 Task: Find connections with filter location Blackheath with filter topic #job with filter profile language German with filter current company Tata CLiQ with filter school Agriculture Technology Jobs with filter industry Nonresidential Building Construction with filter service category Homeowners Insurance with filter keywords title Sales Analyst
Action: Mouse moved to (162, 235)
Screenshot: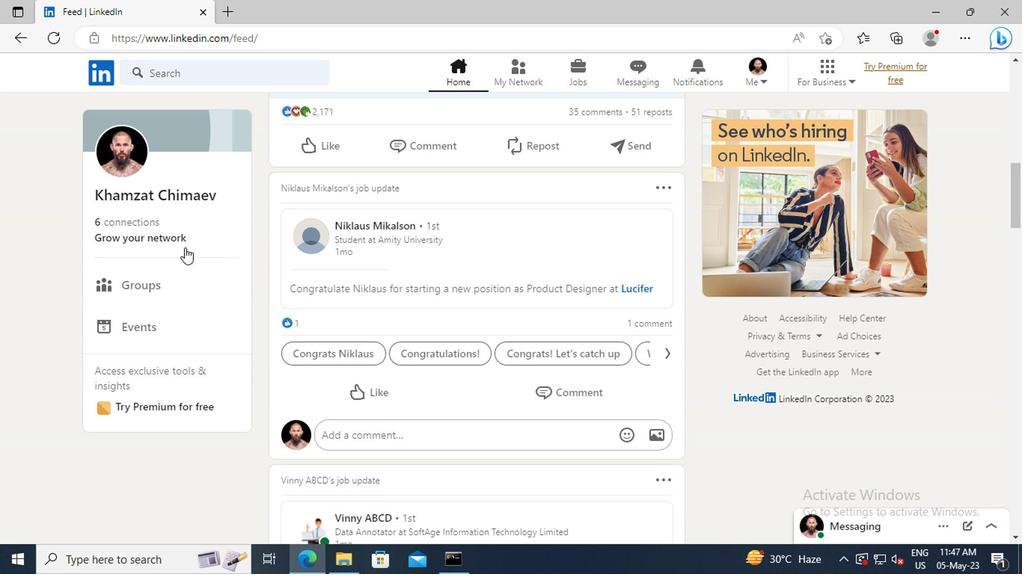 
Action: Mouse pressed left at (162, 235)
Screenshot: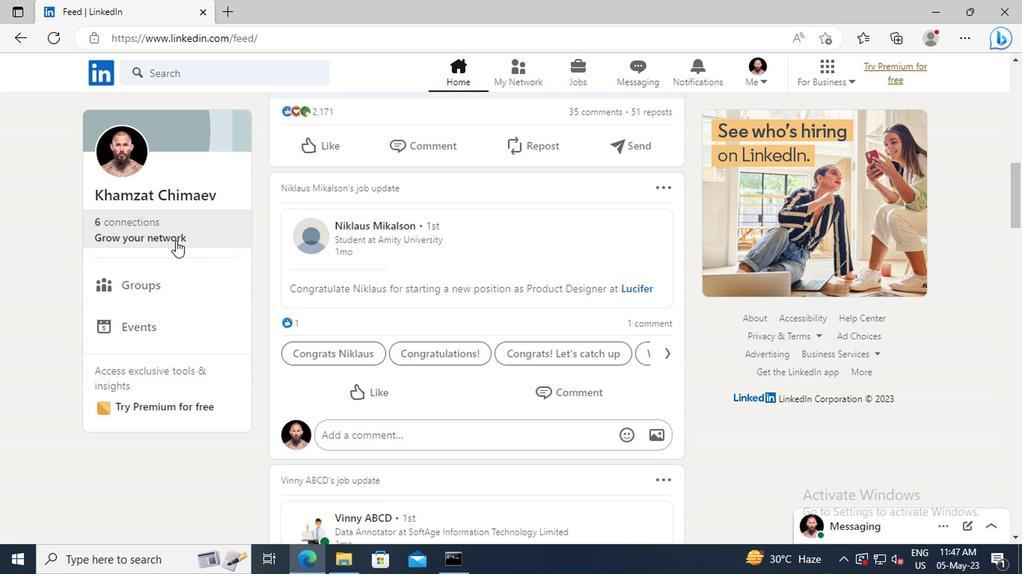 
Action: Mouse moved to (155, 158)
Screenshot: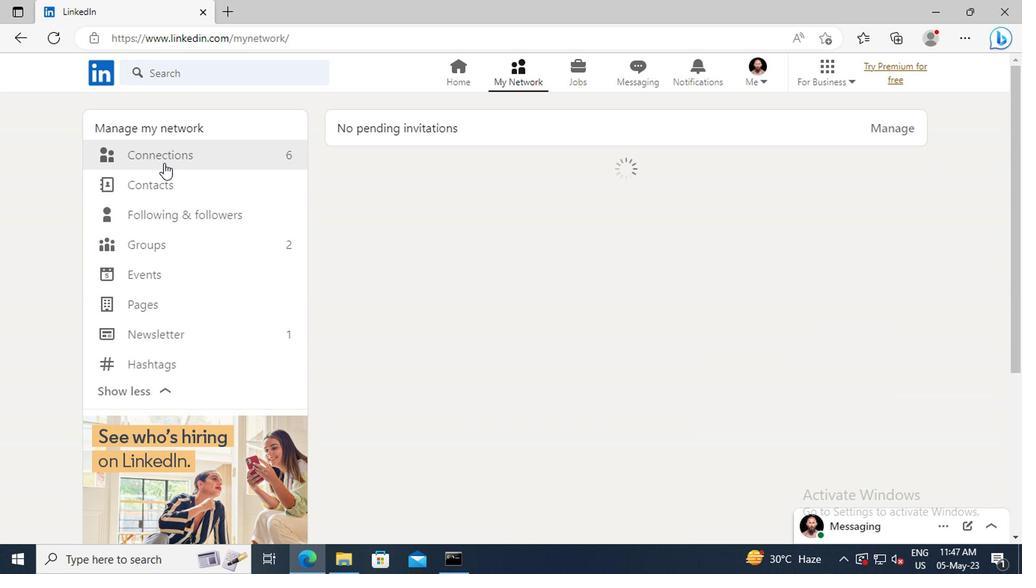 
Action: Mouse pressed left at (155, 158)
Screenshot: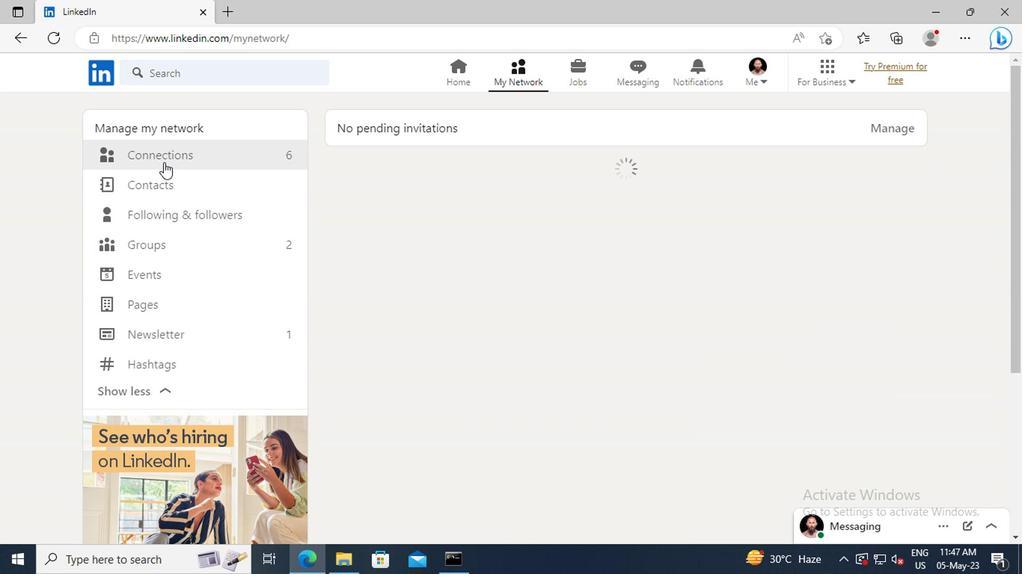 
Action: Mouse moved to (620, 161)
Screenshot: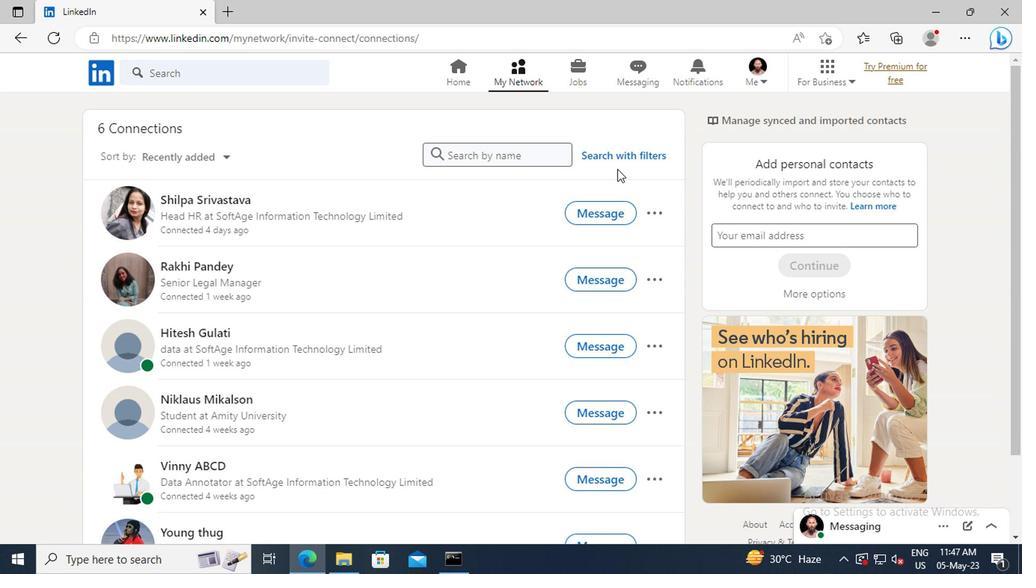 
Action: Mouse pressed left at (620, 161)
Screenshot: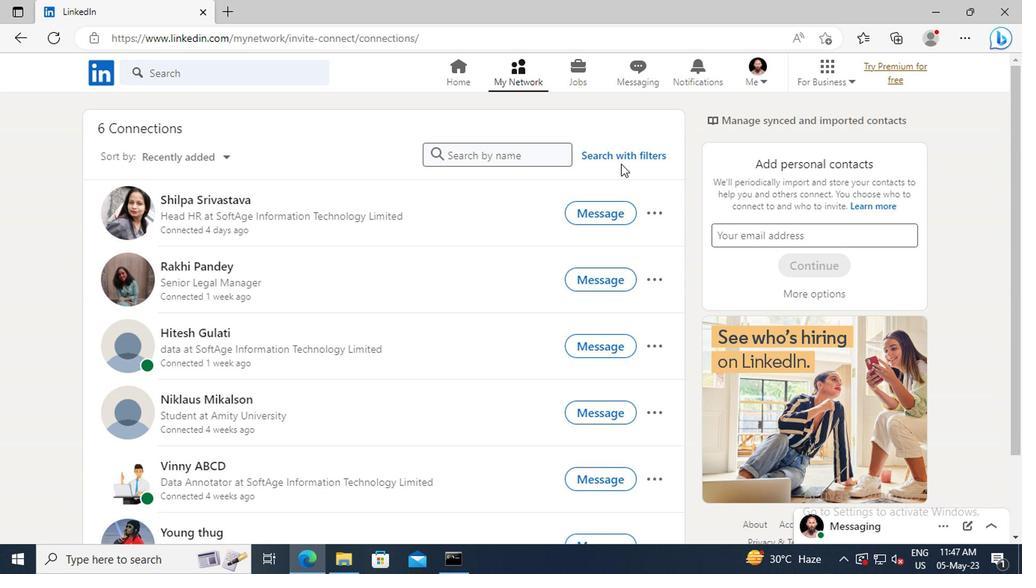 
Action: Mouse moved to (567, 116)
Screenshot: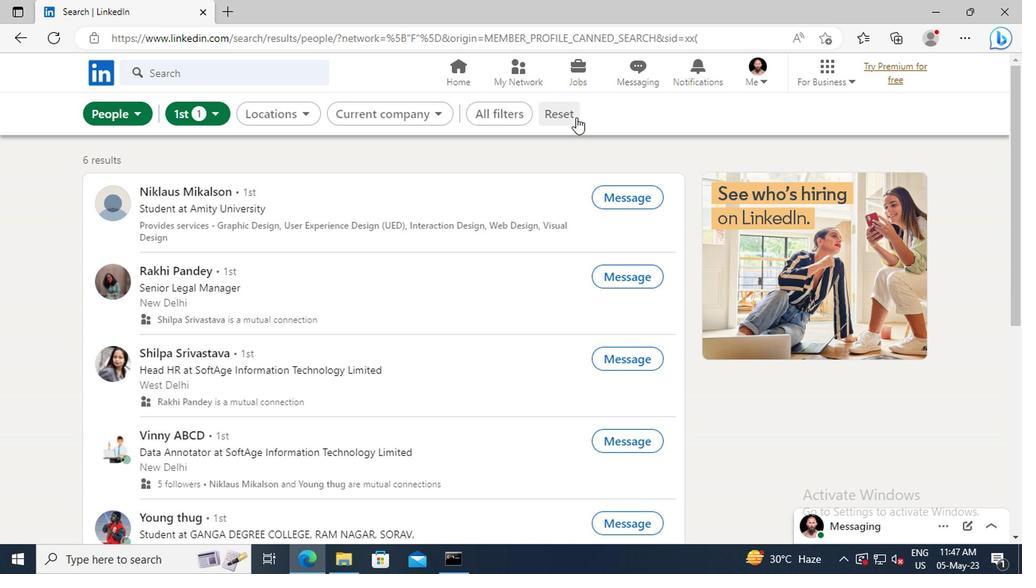 
Action: Mouse pressed left at (567, 116)
Screenshot: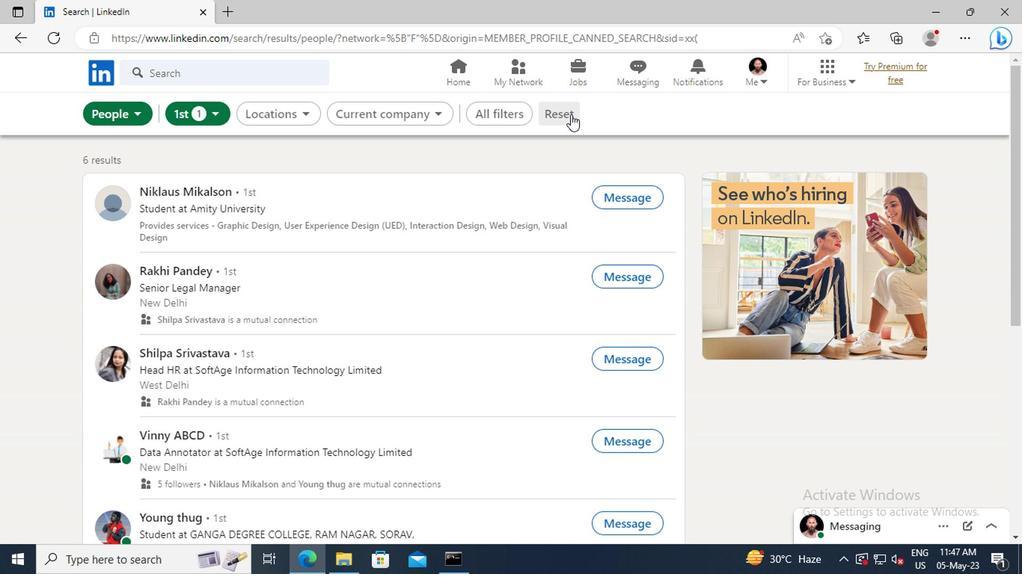 
Action: Mouse moved to (531, 114)
Screenshot: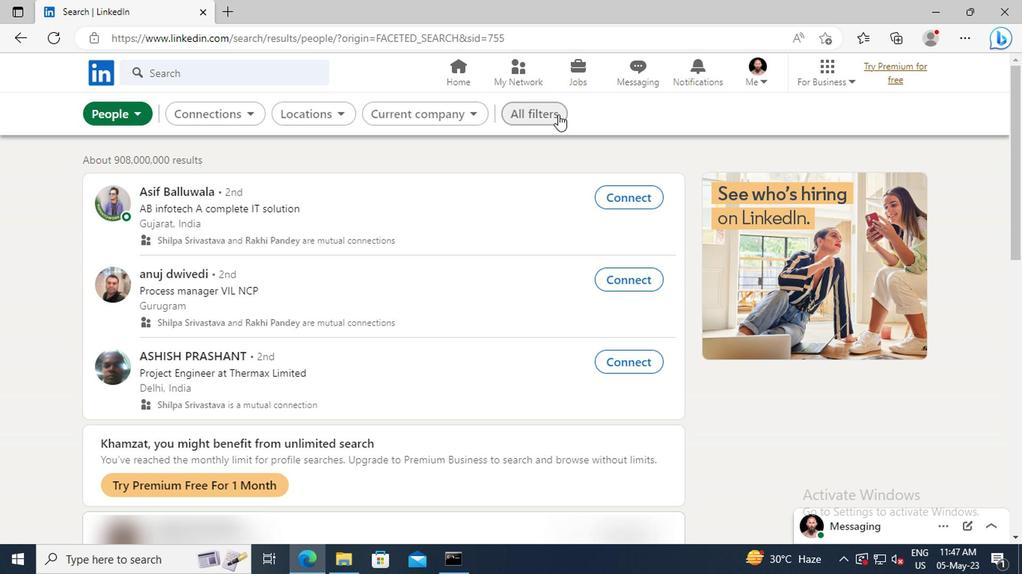 
Action: Mouse pressed left at (531, 114)
Screenshot: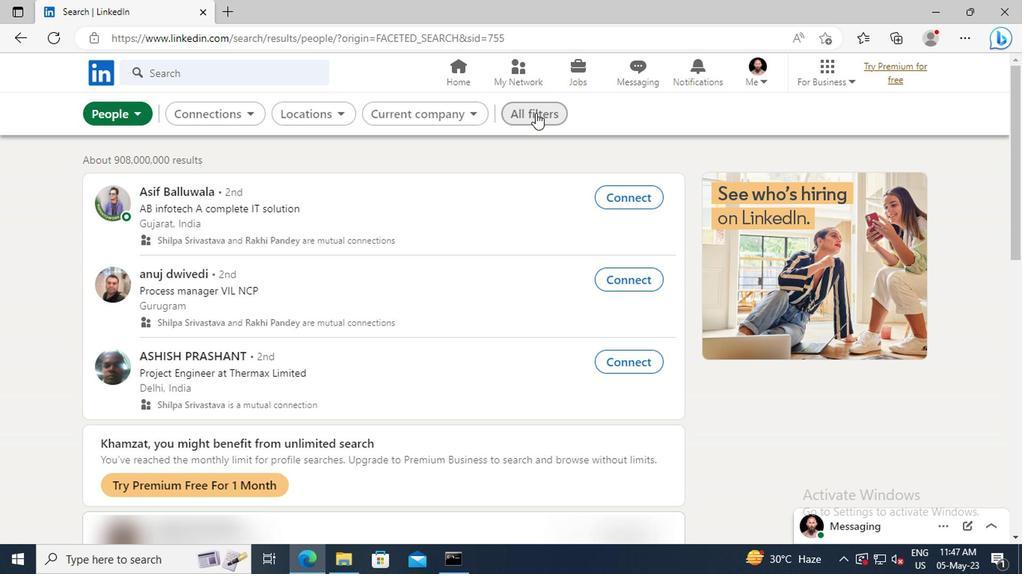 
Action: Mouse moved to (816, 281)
Screenshot: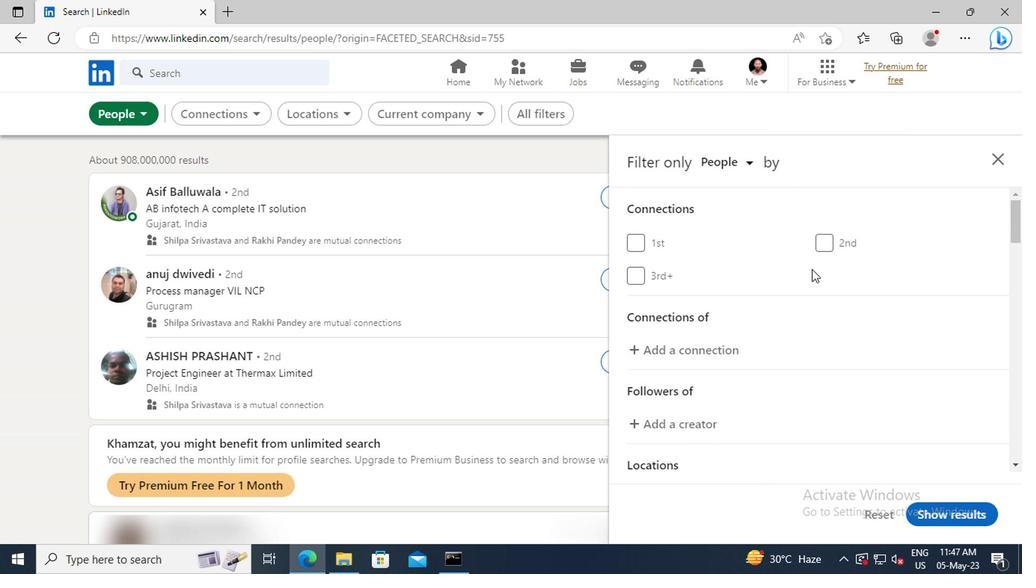 
Action: Mouse scrolled (816, 280) with delta (0, 0)
Screenshot: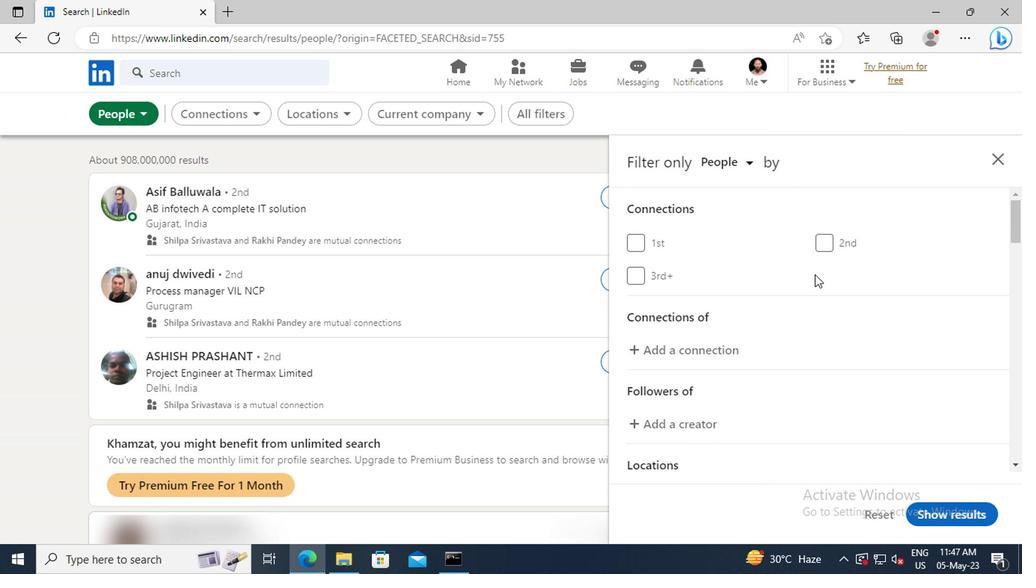 
Action: Mouse scrolled (816, 280) with delta (0, 0)
Screenshot: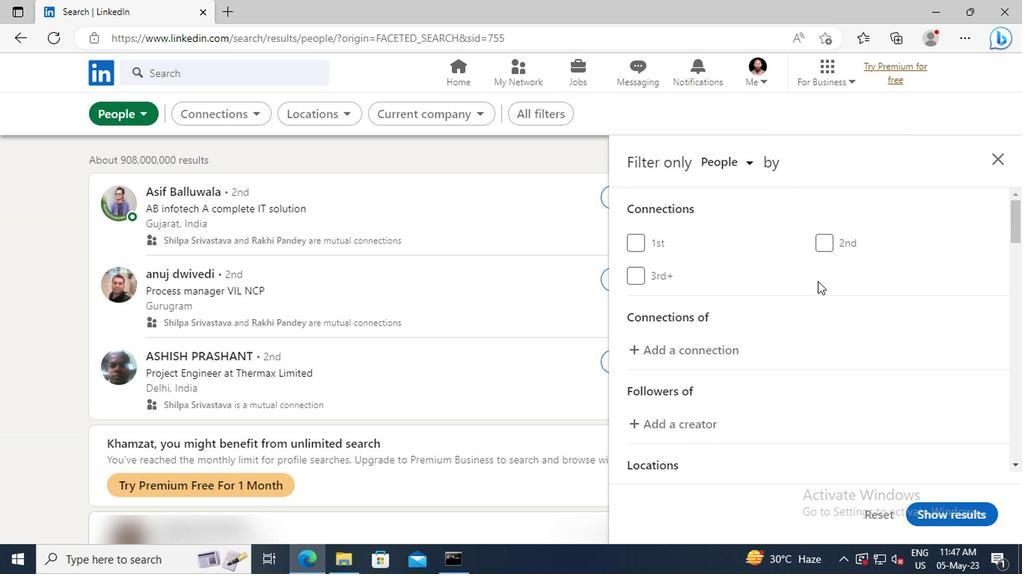
Action: Mouse scrolled (816, 280) with delta (0, 0)
Screenshot: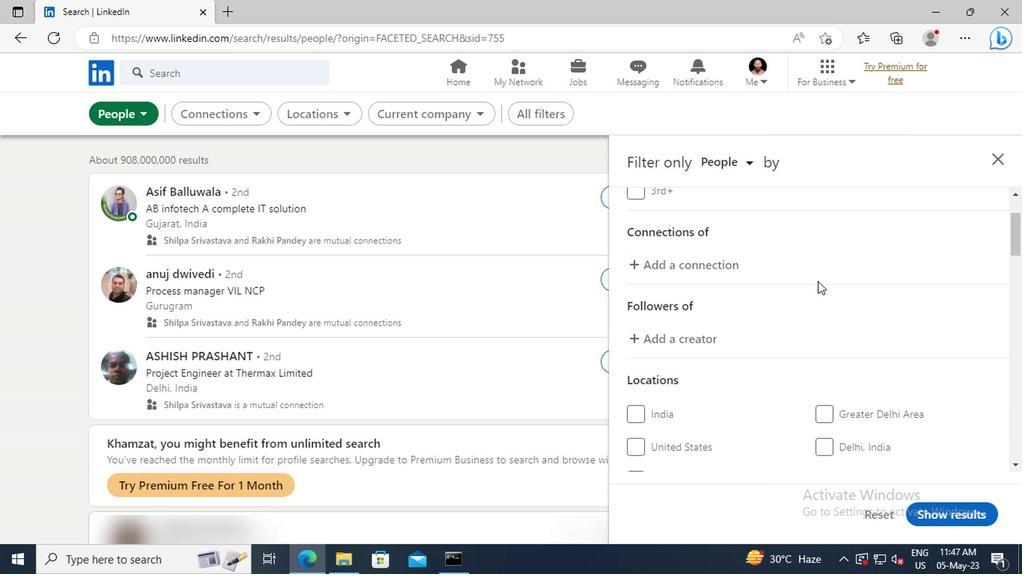 
Action: Mouse scrolled (816, 280) with delta (0, 0)
Screenshot: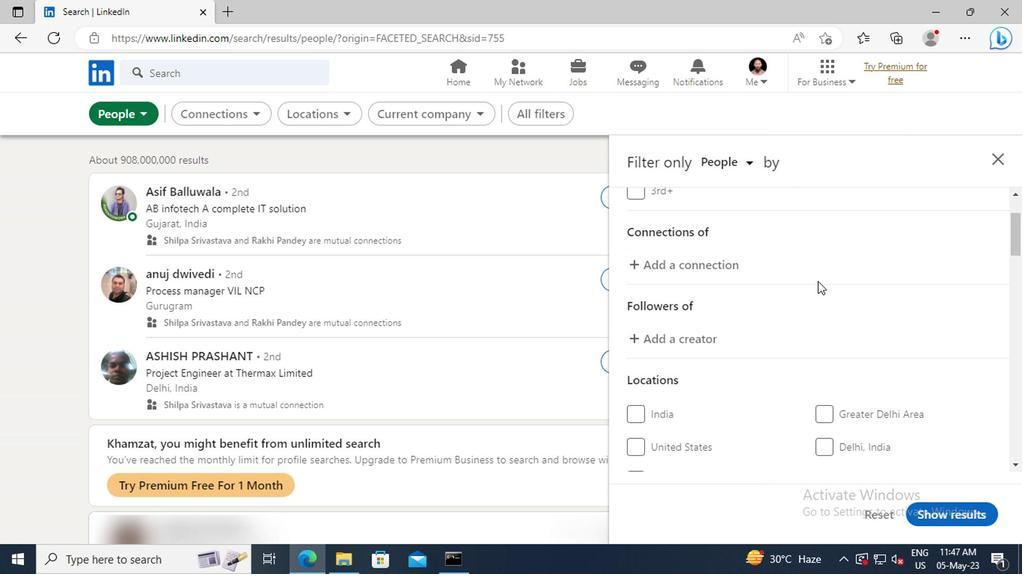 
Action: Mouse scrolled (816, 280) with delta (0, 0)
Screenshot: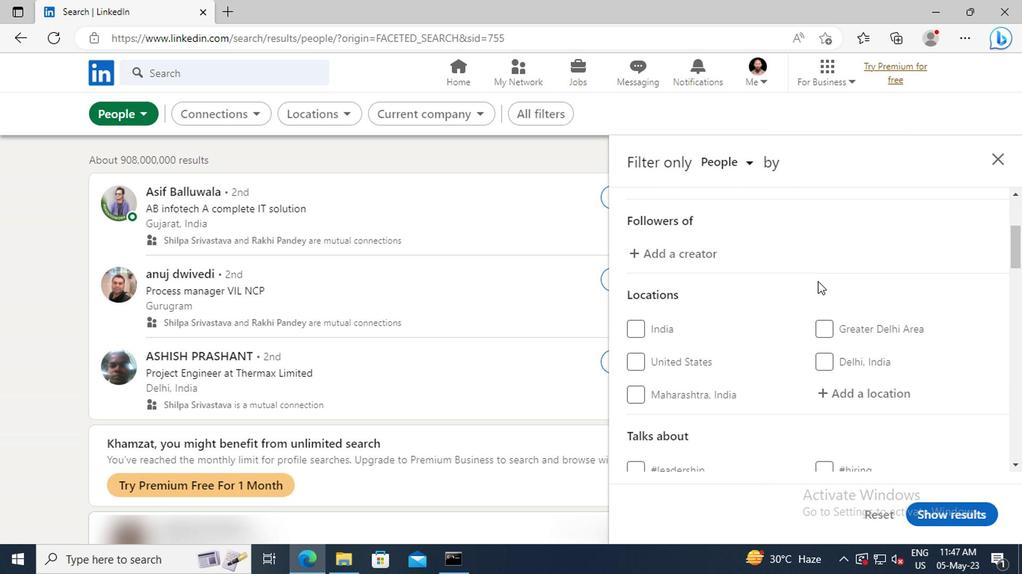 
Action: Mouse scrolled (816, 280) with delta (0, 0)
Screenshot: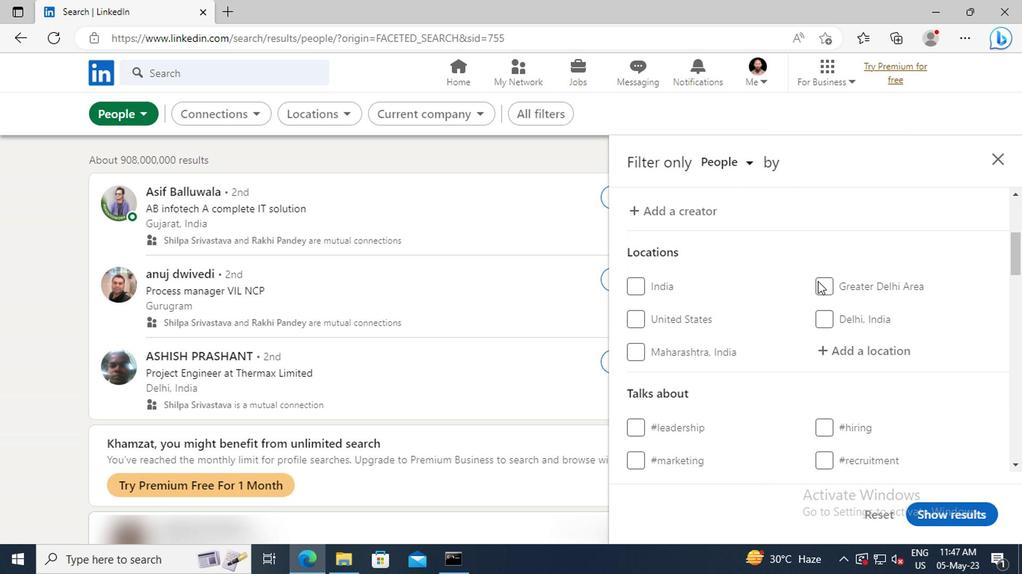 
Action: Mouse moved to (832, 309)
Screenshot: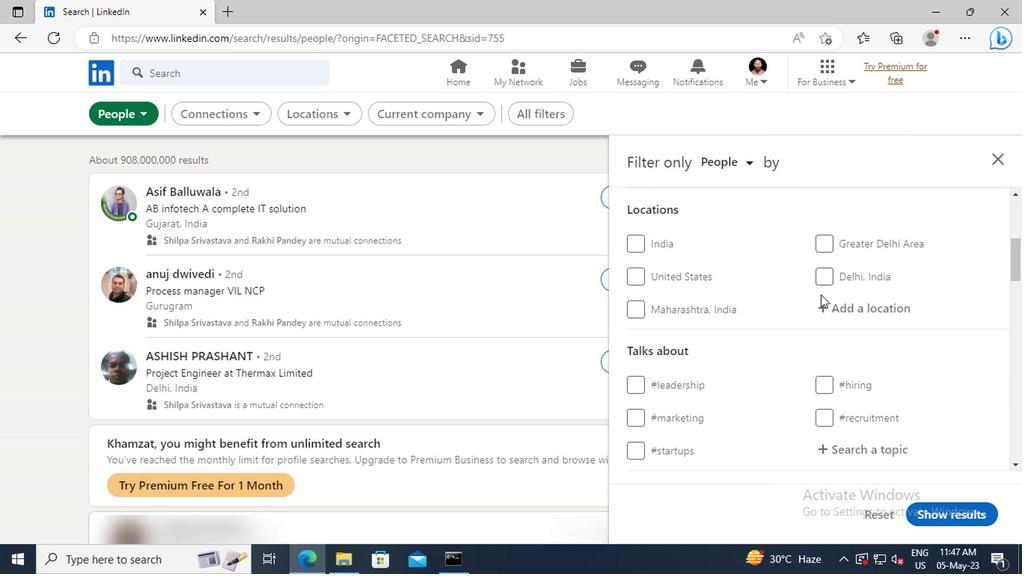 
Action: Mouse pressed left at (832, 309)
Screenshot: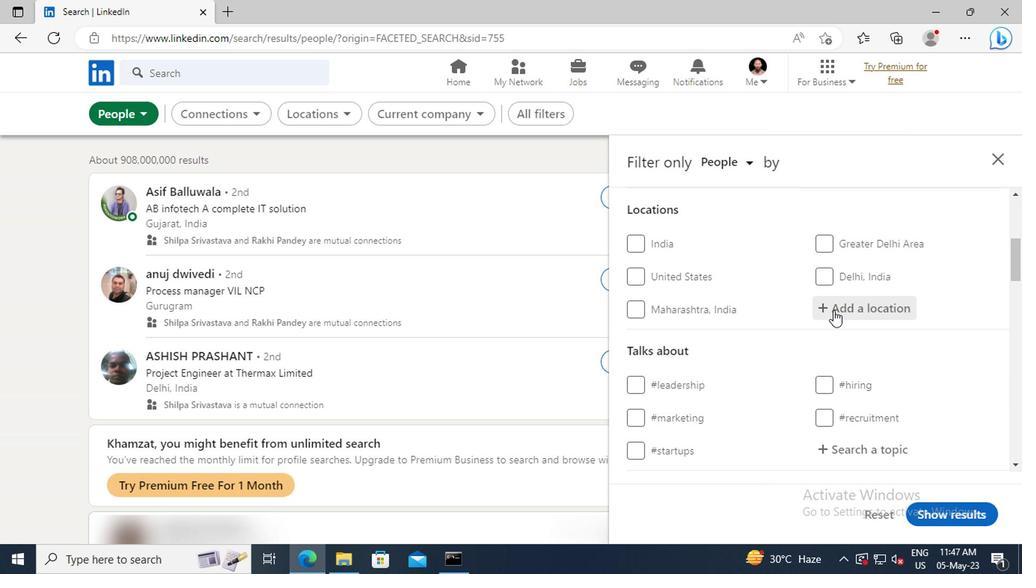
Action: Key pressed <Key.shift>BLACKHEATH
Screenshot: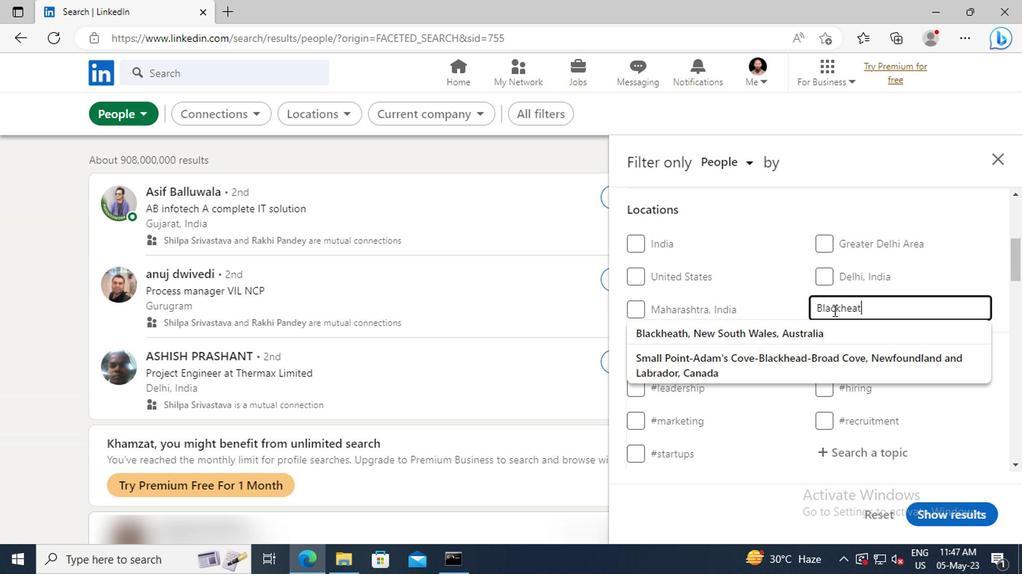 
Action: Mouse moved to (834, 324)
Screenshot: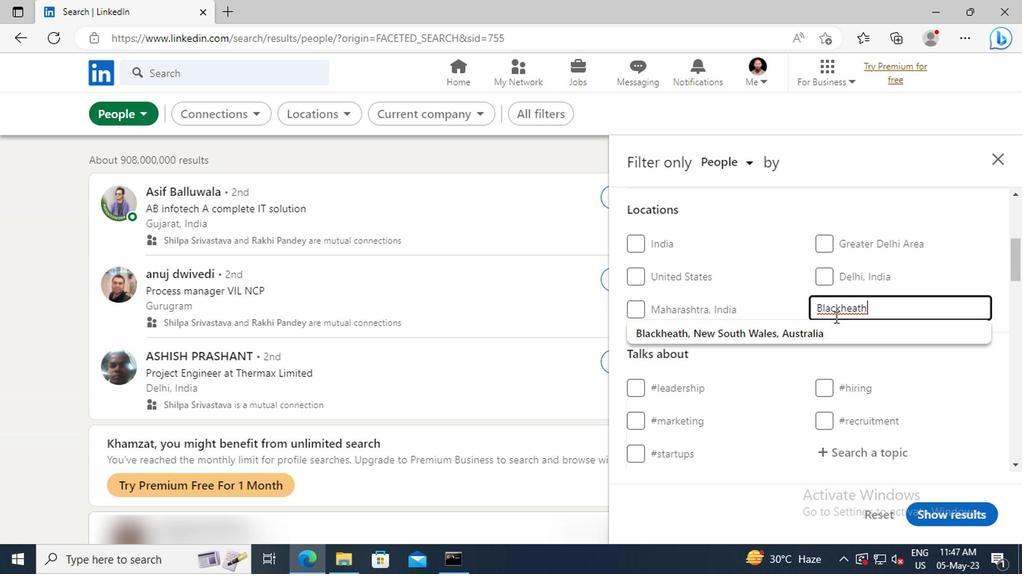 
Action: Mouse pressed left at (834, 324)
Screenshot: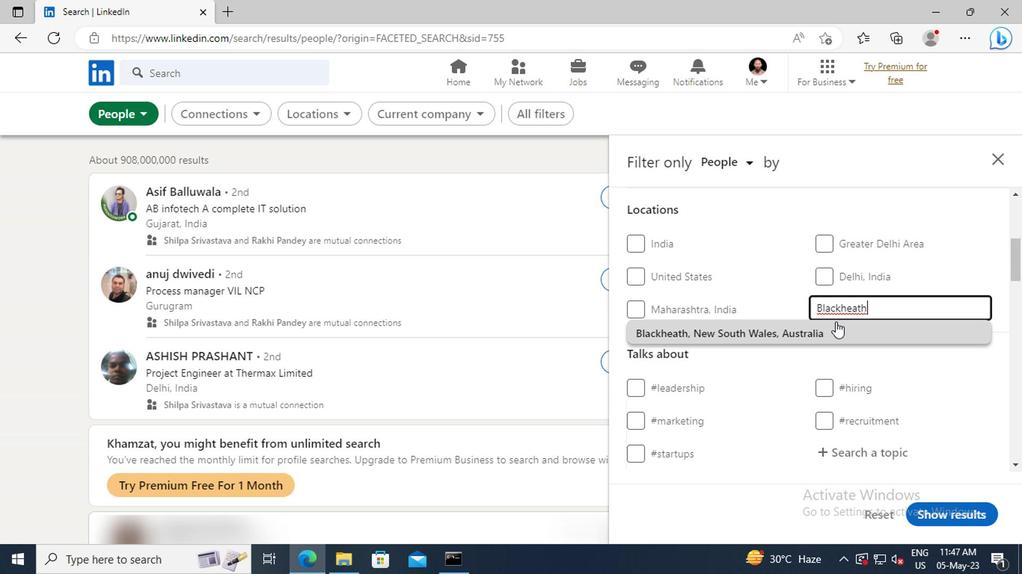 
Action: Mouse scrolled (834, 324) with delta (0, 0)
Screenshot: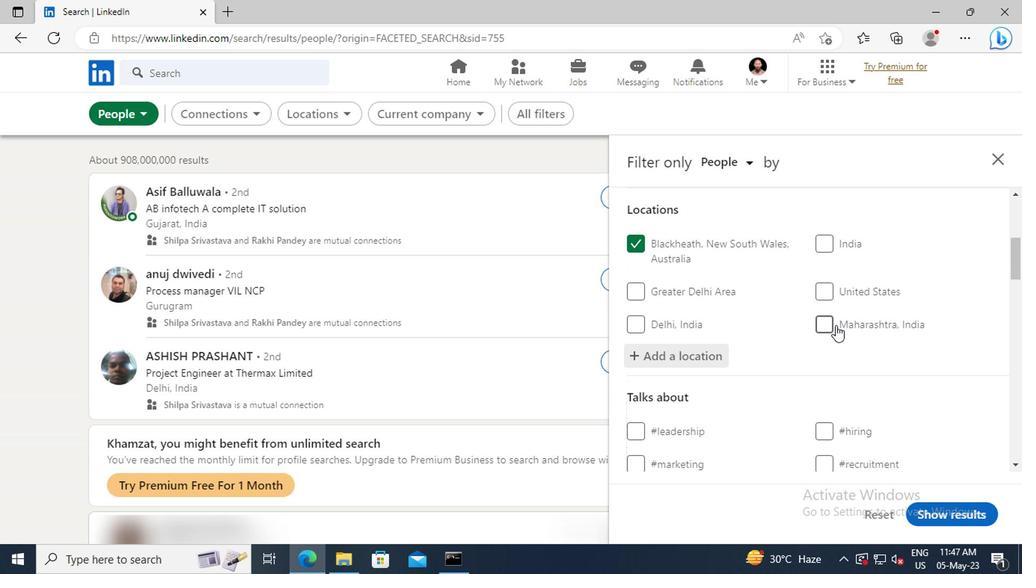 
Action: Mouse scrolled (834, 324) with delta (0, 0)
Screenshot: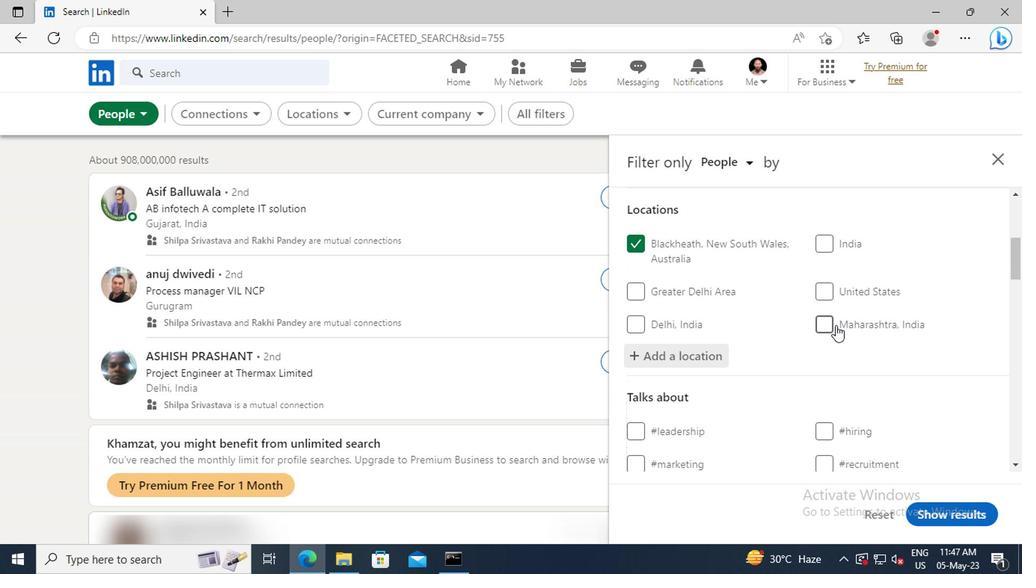 
Action: Mouse scrolled (834, 324) with delta (0, 0)
Screenshot: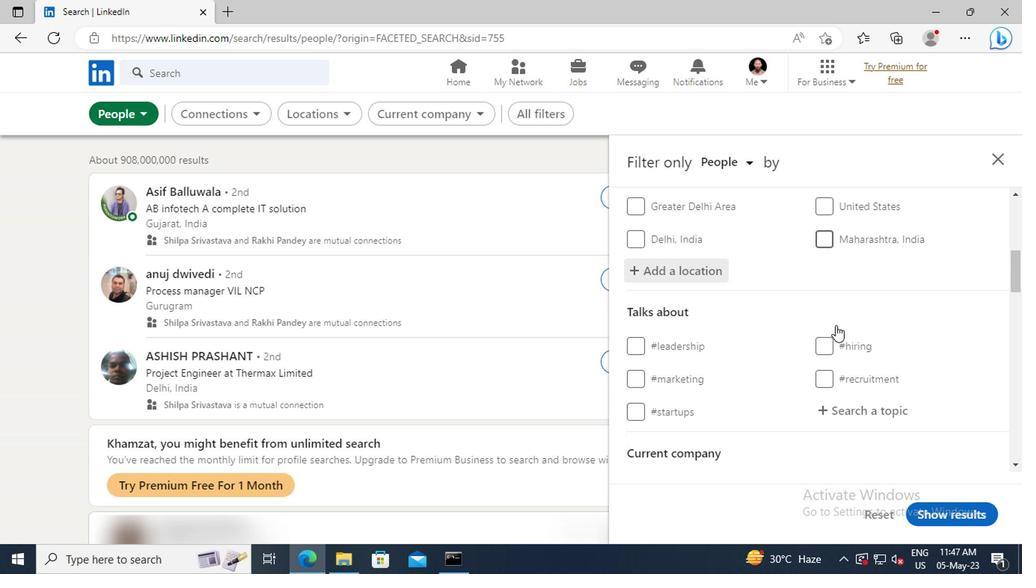 
Action: Mouse scrolled (834, 324) with delta (0, 0)
Screenshot: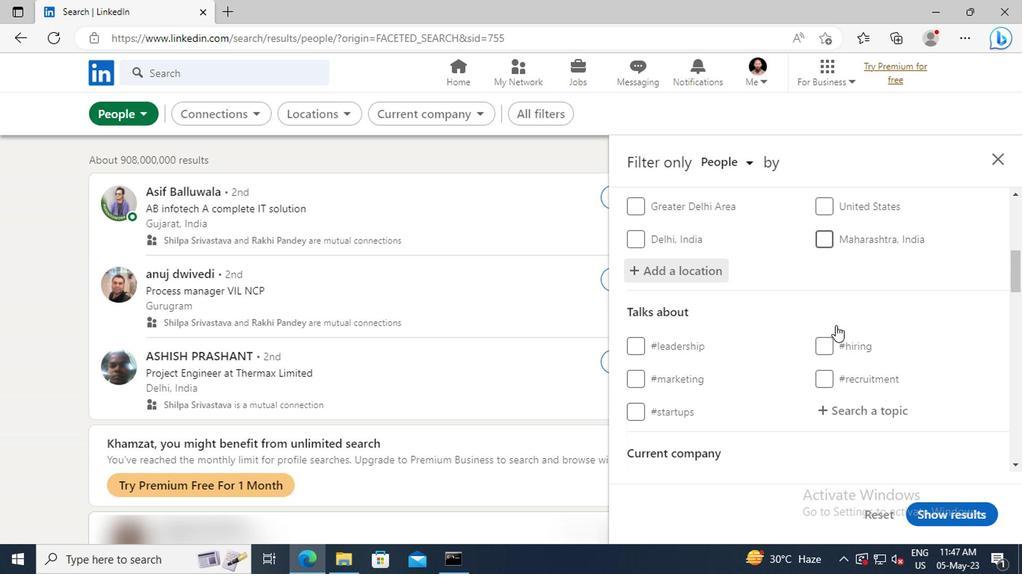 
Action: Mouse moved to (839, 326)
Screenshot: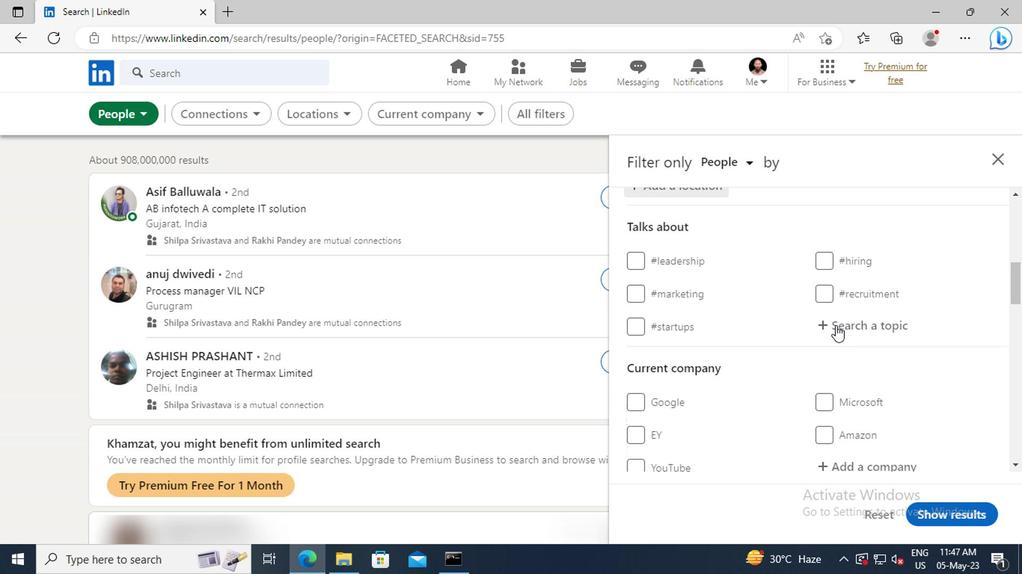 
Action: Mouse pressed left at (839, 326)
Screenshot: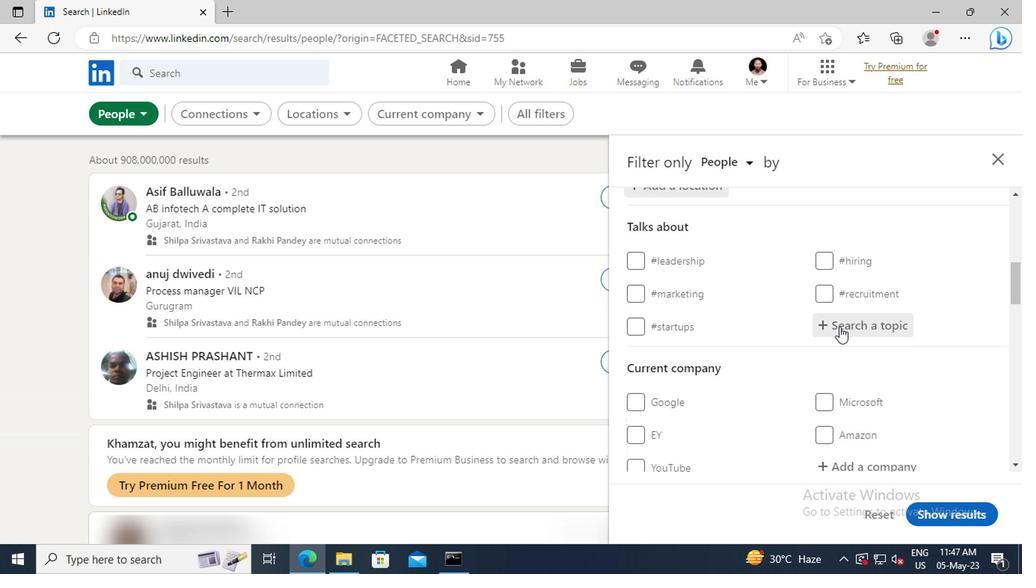
Action: Key pressed JOB
Screenshot: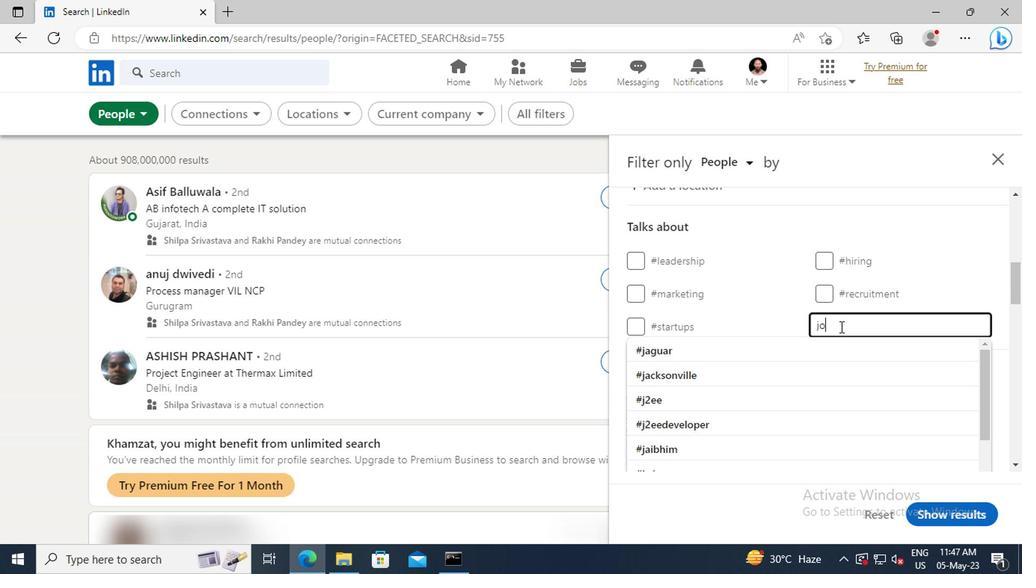 
Action: Mouse moved to (839, 346)
Screenshot: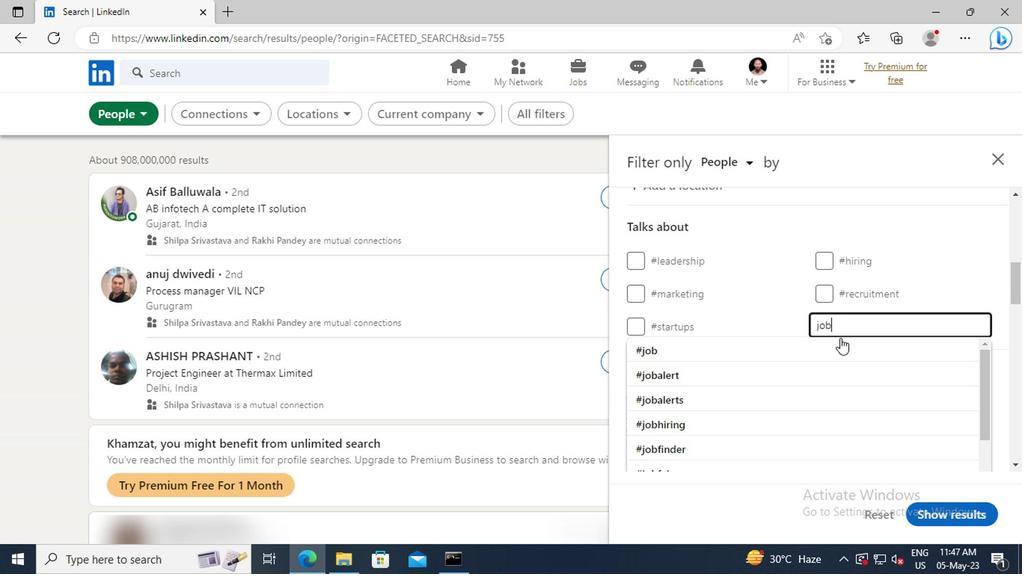 
Action: Mouse pressed left at (839, 346)
Screenshot: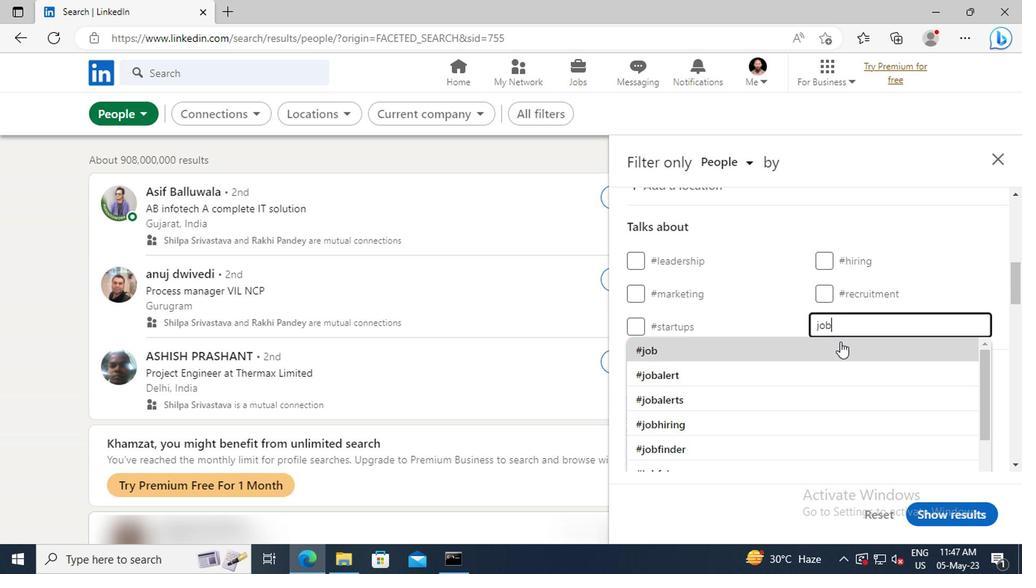 
Action: Mouse scrolled (839, 345) with delta (0, 0)
Screenshot: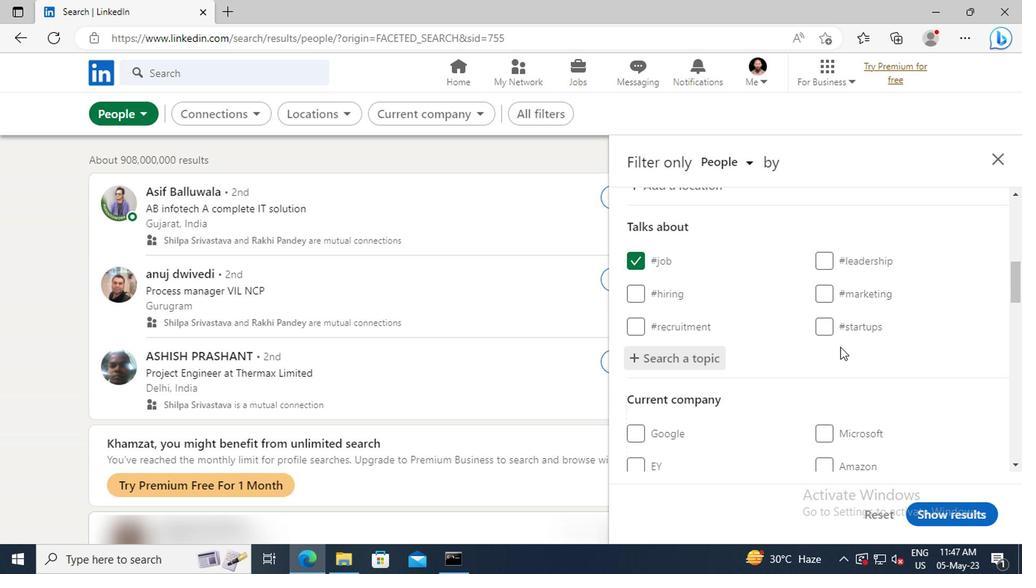 
Action: Mouse scrolled (839, 345) with delta (0, 0)
Screenshot: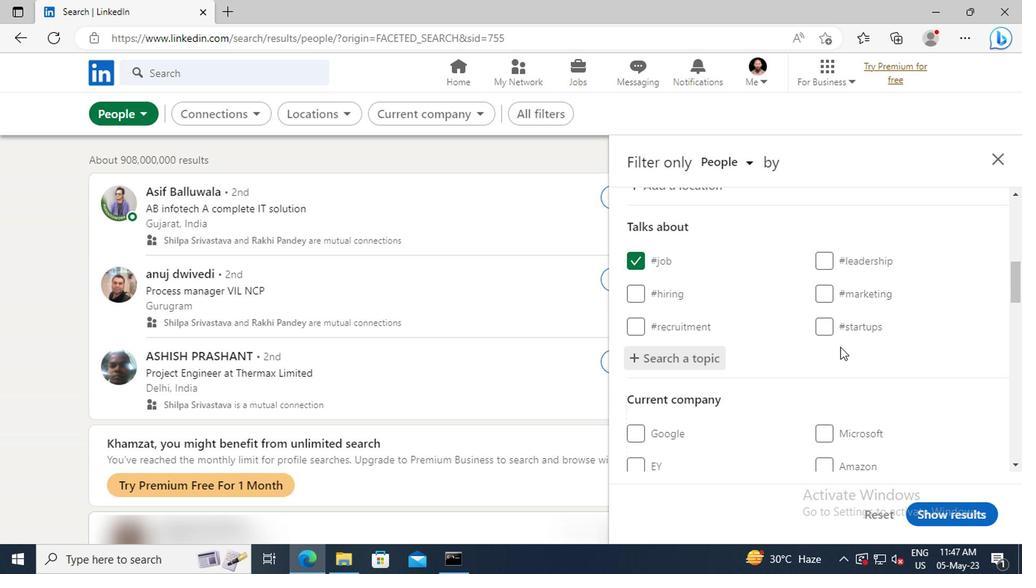
Action: Mouse scrolled (839, 345) with delta (0, 0)
Screenshot: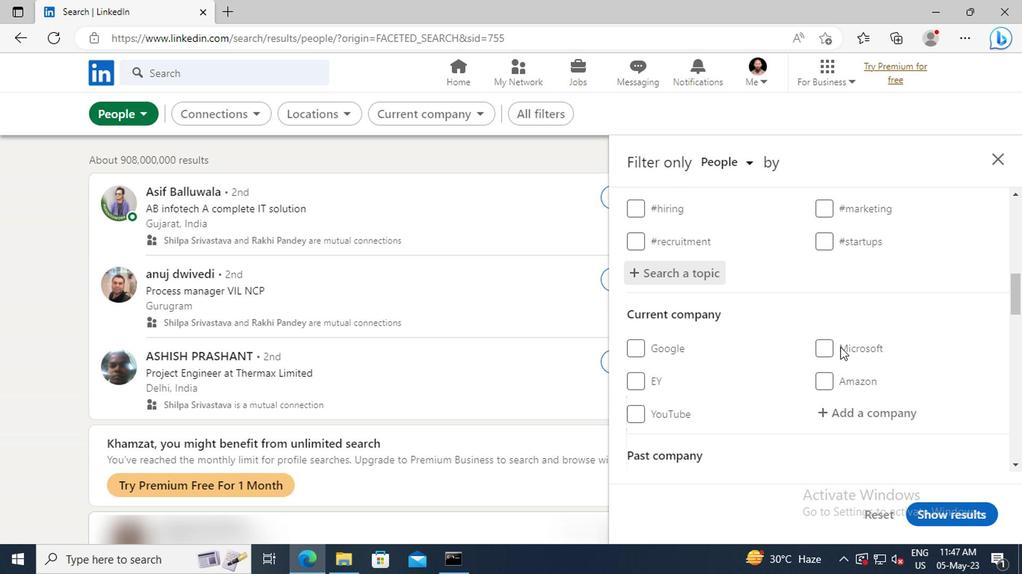 
Action: Mouse scrolled (839, 345) with delta (0, 0)
Screenshot: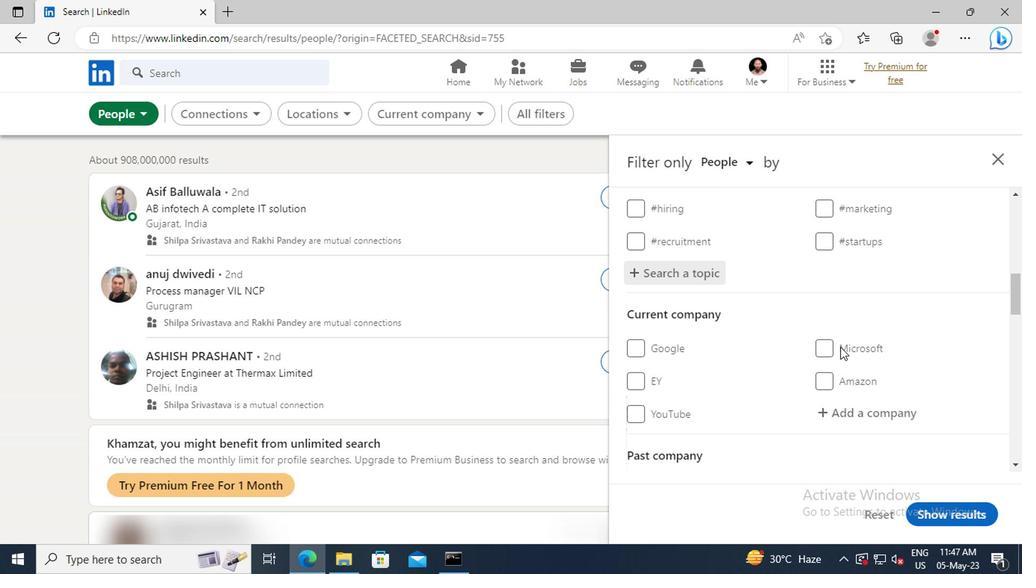 
Action: Mouse scrolled (839, 345) with delta (0, 0)
Screenshot: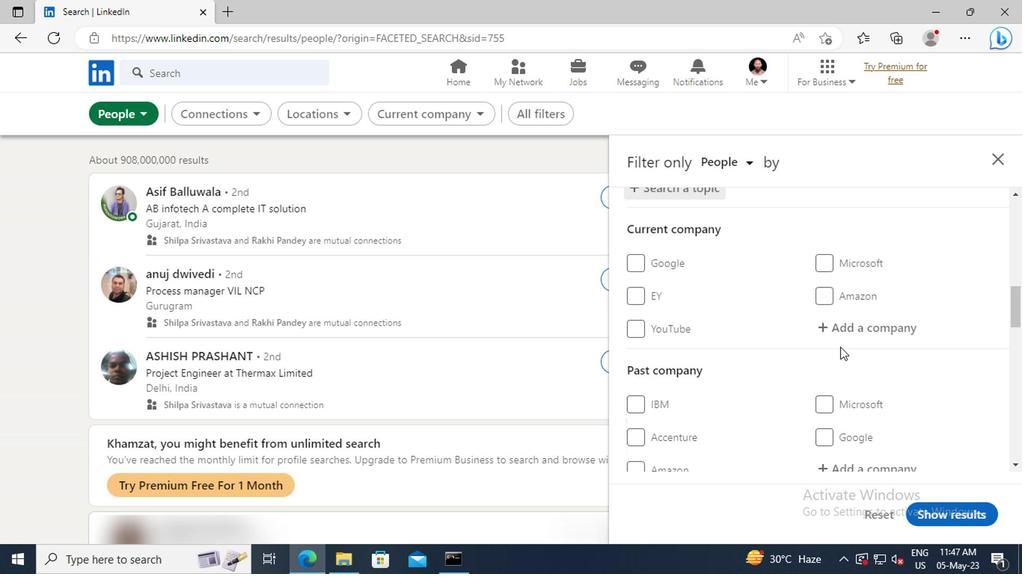 
Action: Mouse scrolled (839, 345) with delta (0, 0)
Screenshot: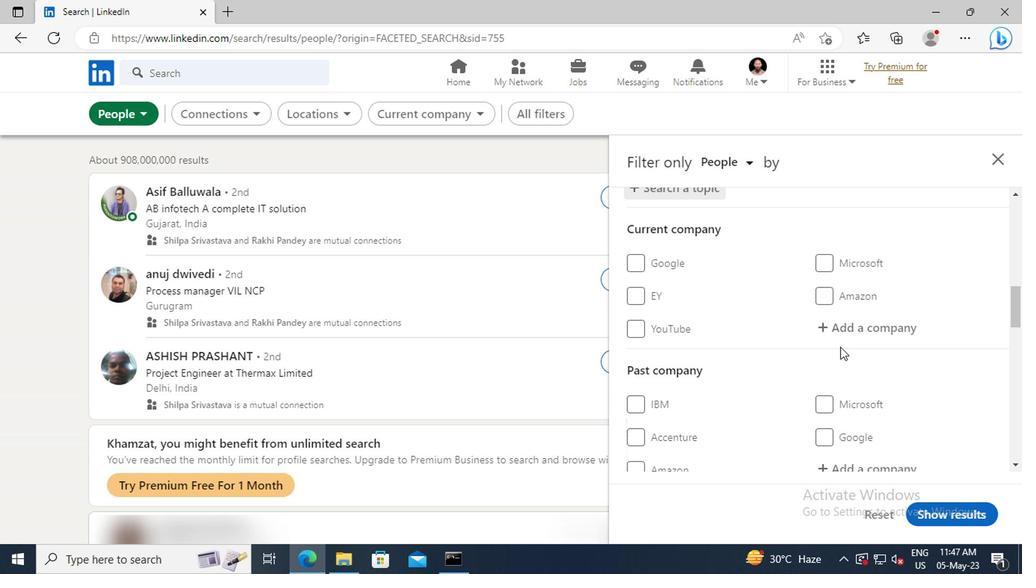 
Action: Mouse scrolled (839, 345) with delta (0, 0)
Screenshot: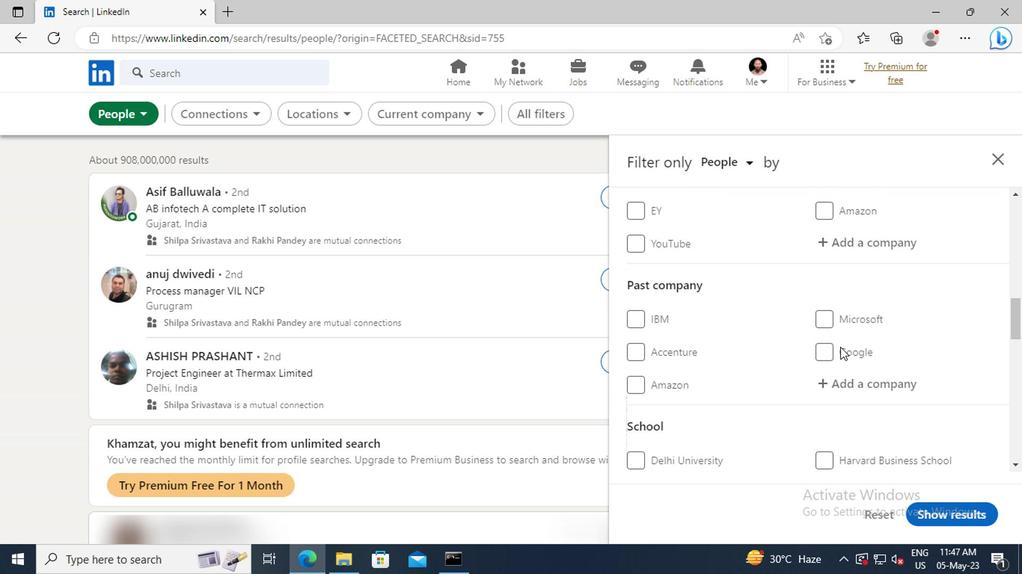 
Action: Mouse scrolled (839, 345) with delta (0, 0)
Screenshot: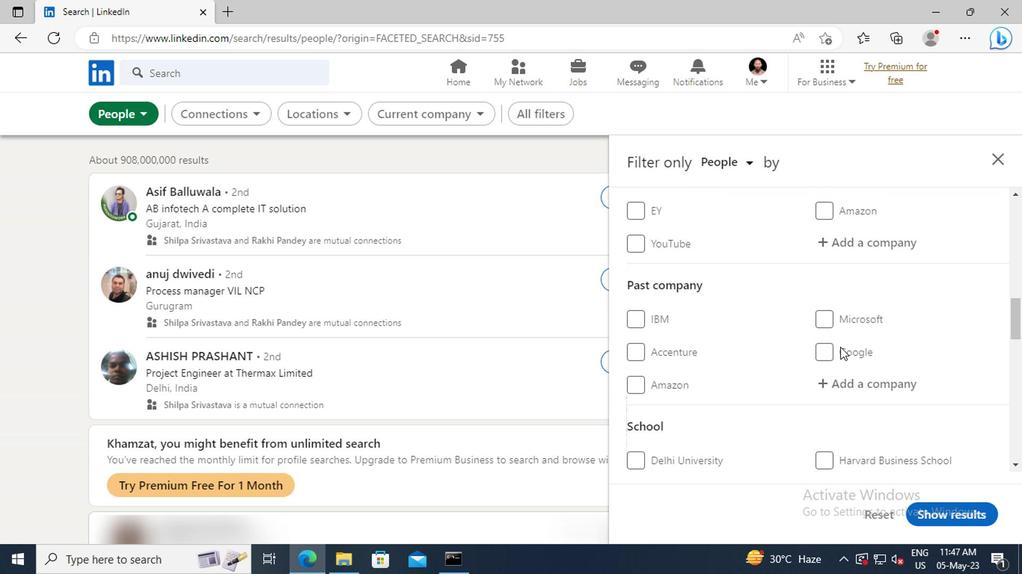 
Action: Mouse scrolled (839, 345) with delta (0, 0)
Screenshot: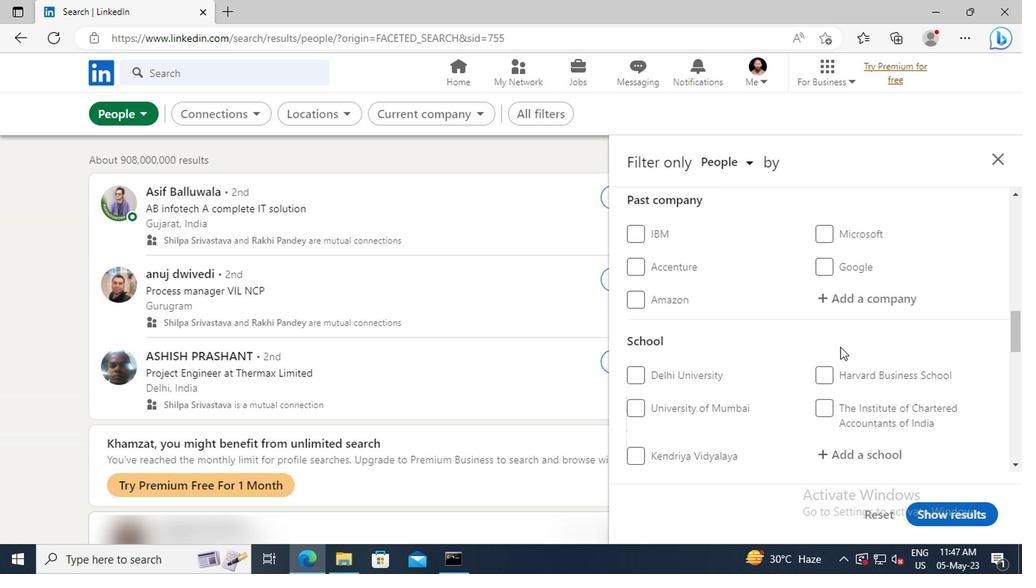 
Action: Mouse scrolled (839, 345) with delta (0, 0)
Screenshot: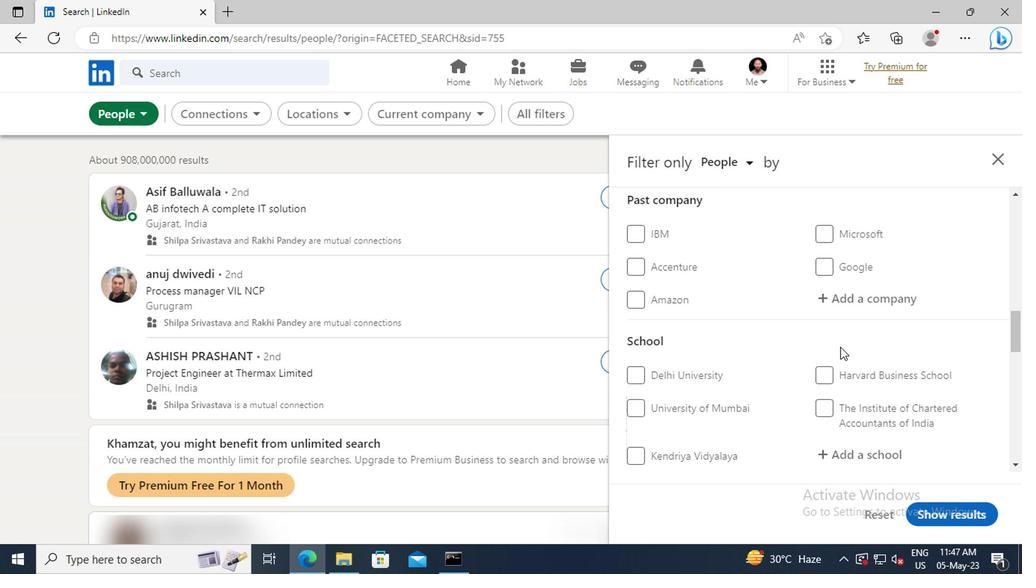 
Action: Mouse scrolled (839, 345) with delta (0, 0)
Screenshot: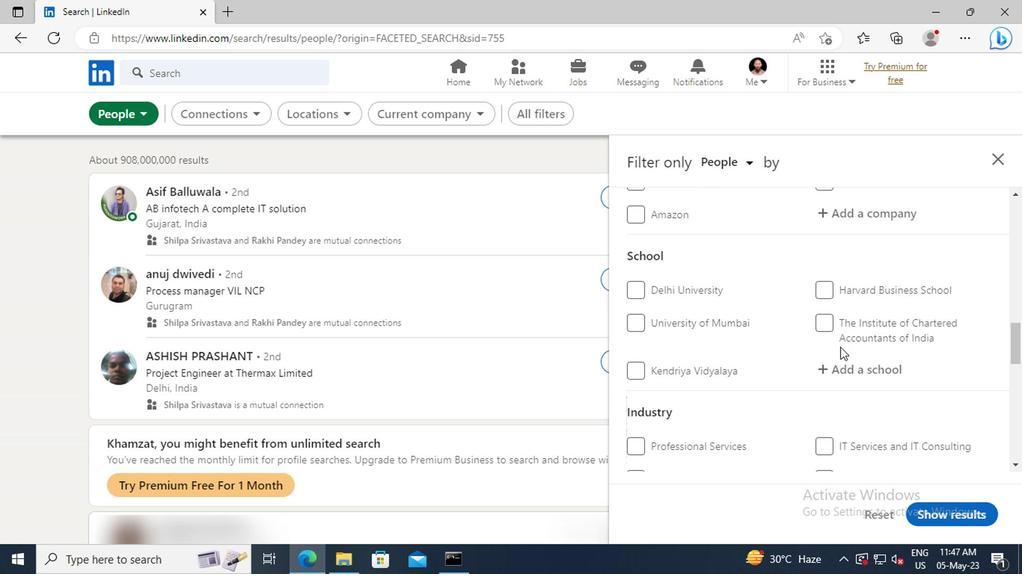 
Action: Mouse scrolled (839, 345) with delta (0, 0)
Screenshot: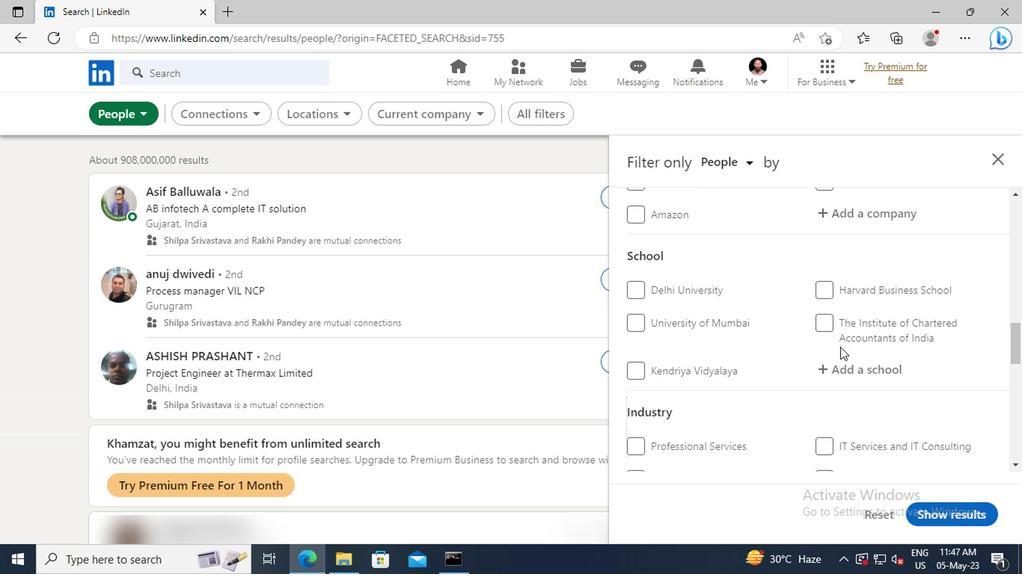 
Action: Mouse scrolled (839, 345) with delta (0, 0)
Screenshot: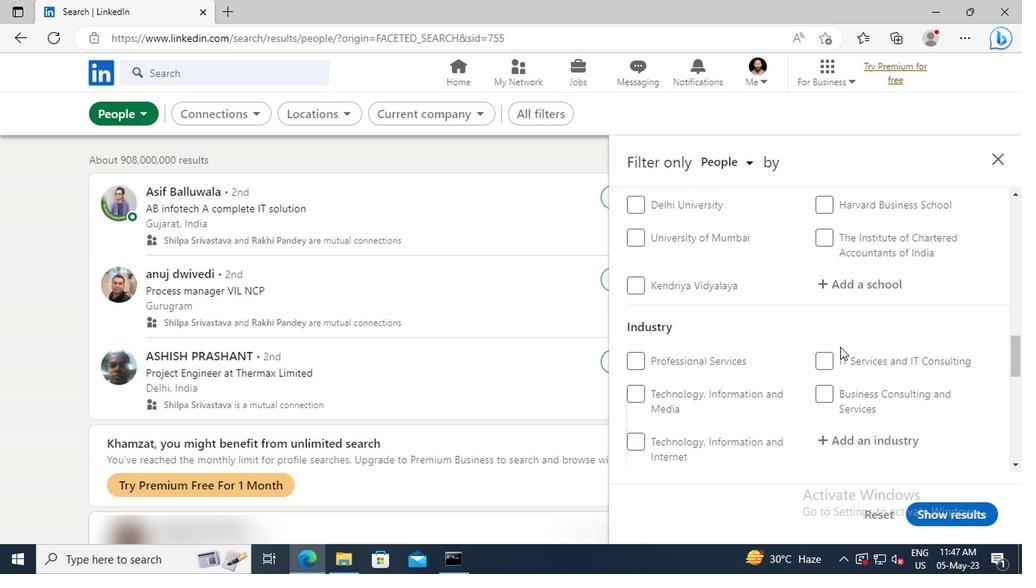 
Action: Mouse scrolled (839, 345) with delta (0, 0)
Screenshot: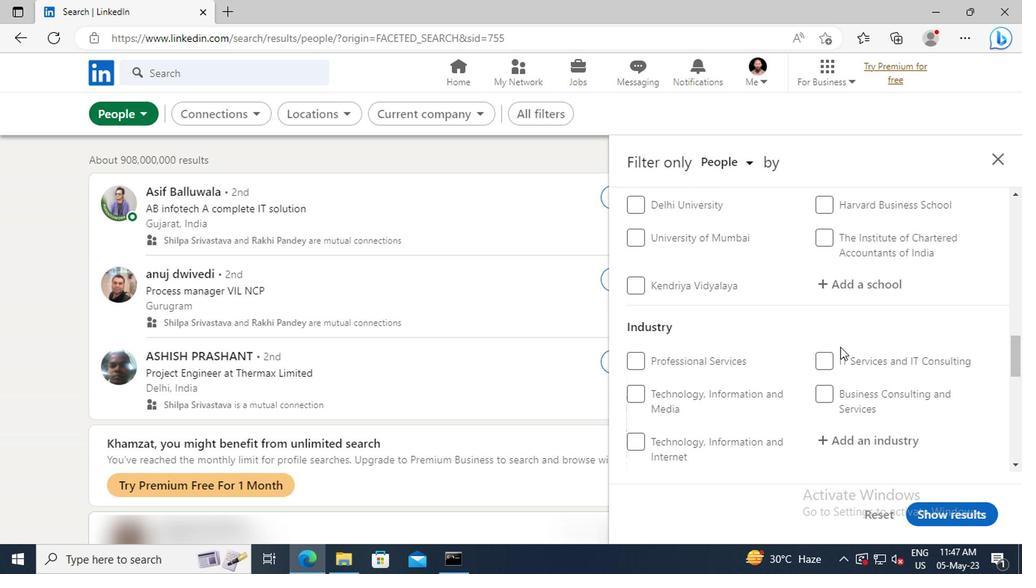 
Action: Mouse scrolled (839, 345) with delta (0, 0)
Screenshot: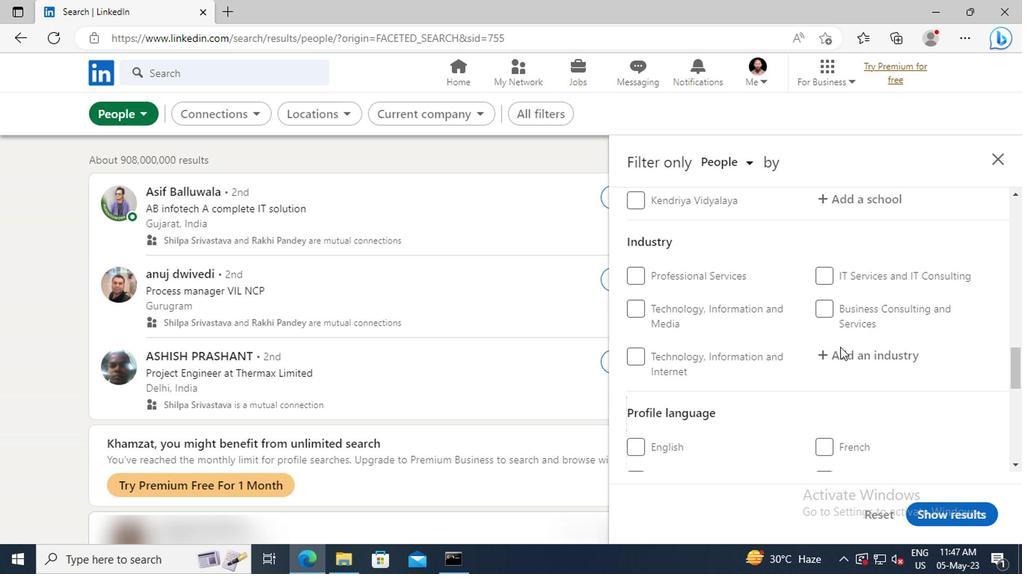
Action: Mouse scrolled (839, 345) with delta (0, 0)
Screenshot: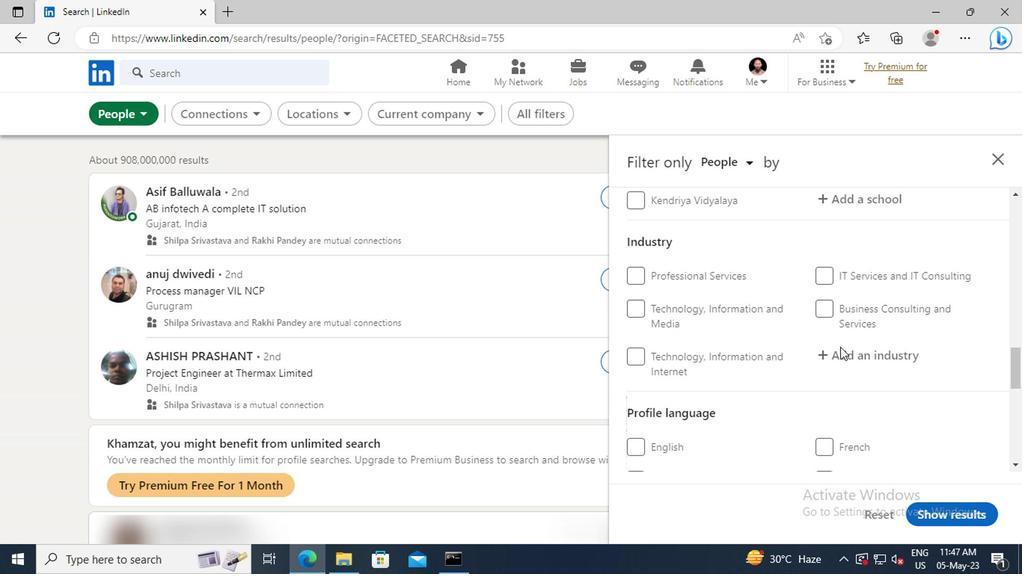 
Action: Mouse scrolled (839, 345) with delta (0, 0)
Screenshot: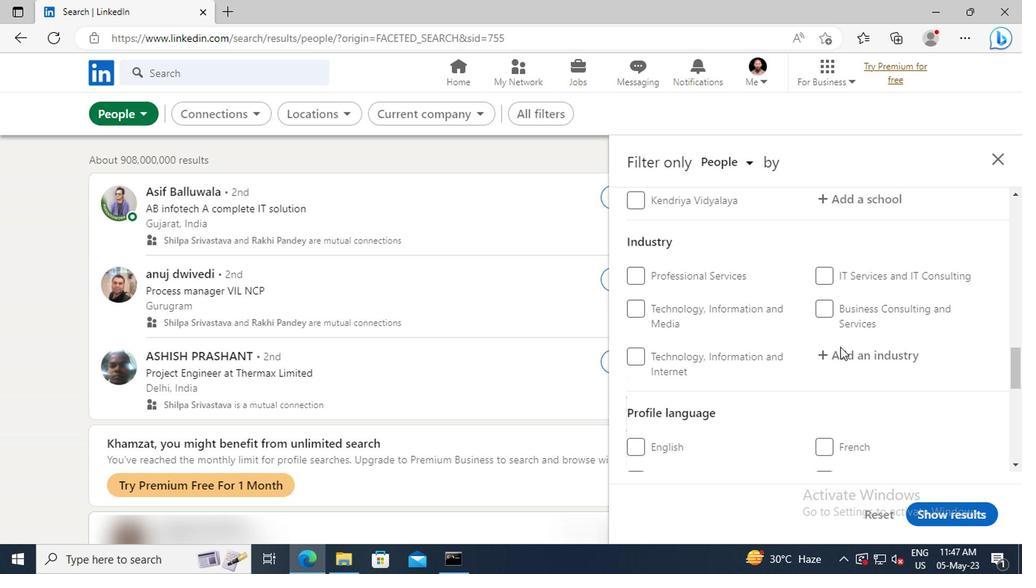 
Action: Mouse moved to (634, 385)
Screenshot: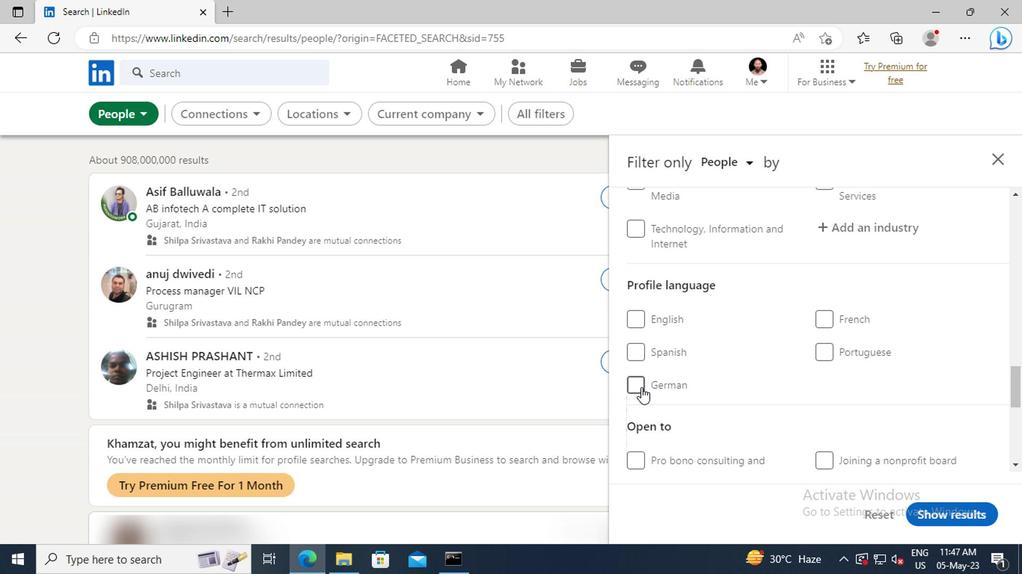 
Action: Mouse pressed left at (634, 385)
Screenshot: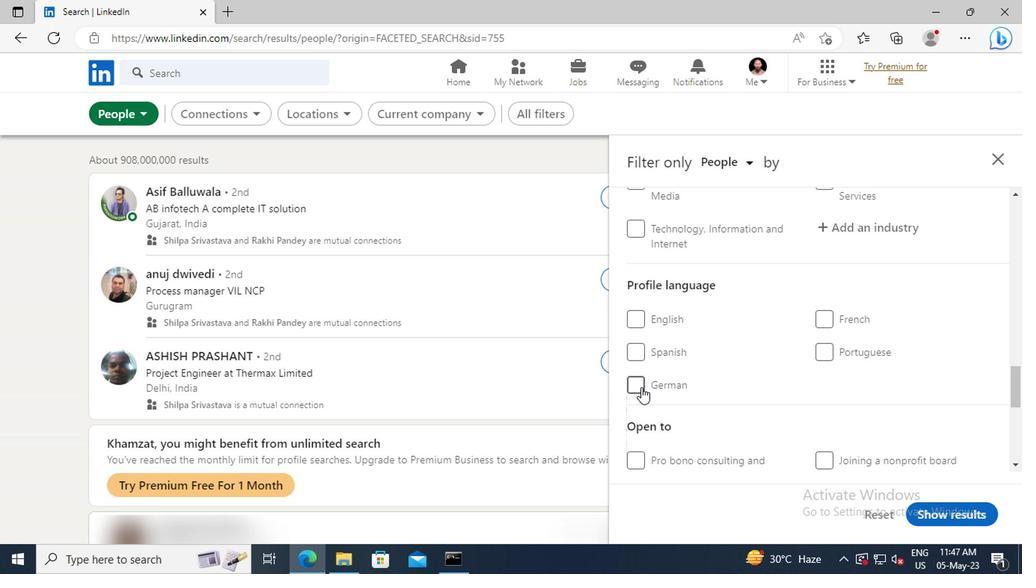 
Action: Mouse moved to (857, 361)
Screenshot: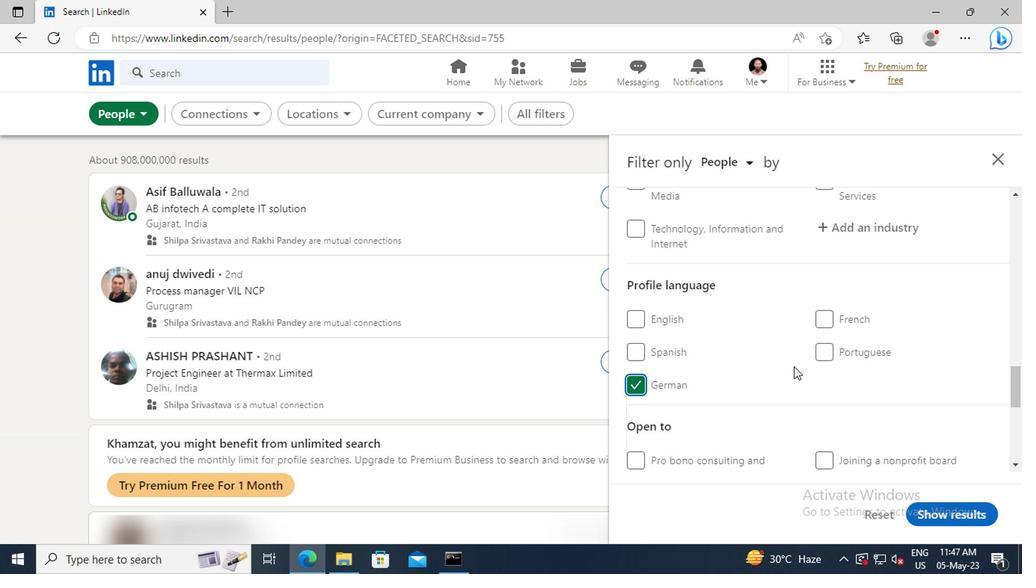 
Action: Mouse scrolled (857, 362) with delta (0, 0)
Screenshot: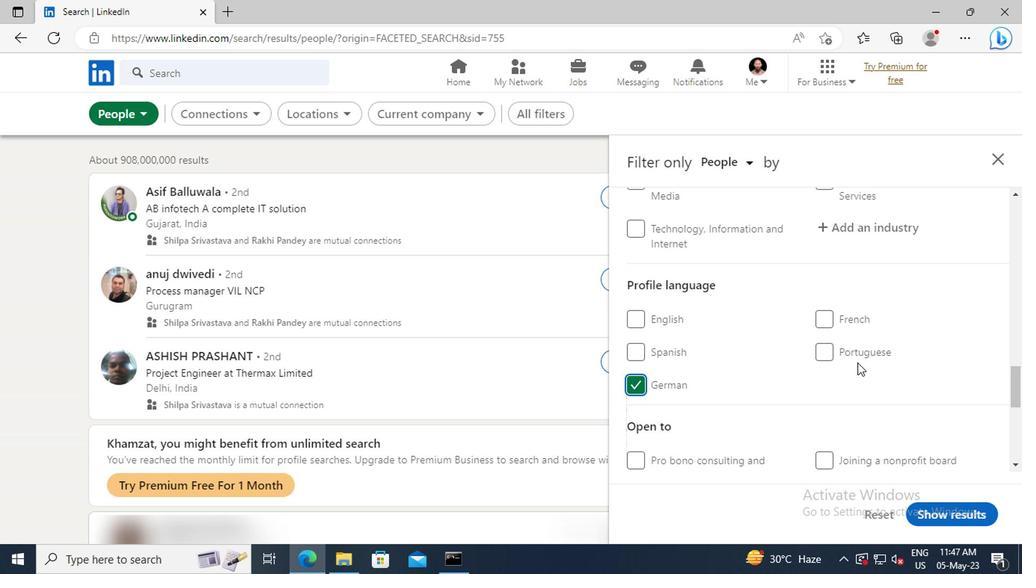 
Action: Mouse scrolled (857, 362) with delta (0, 0)
Screenshot: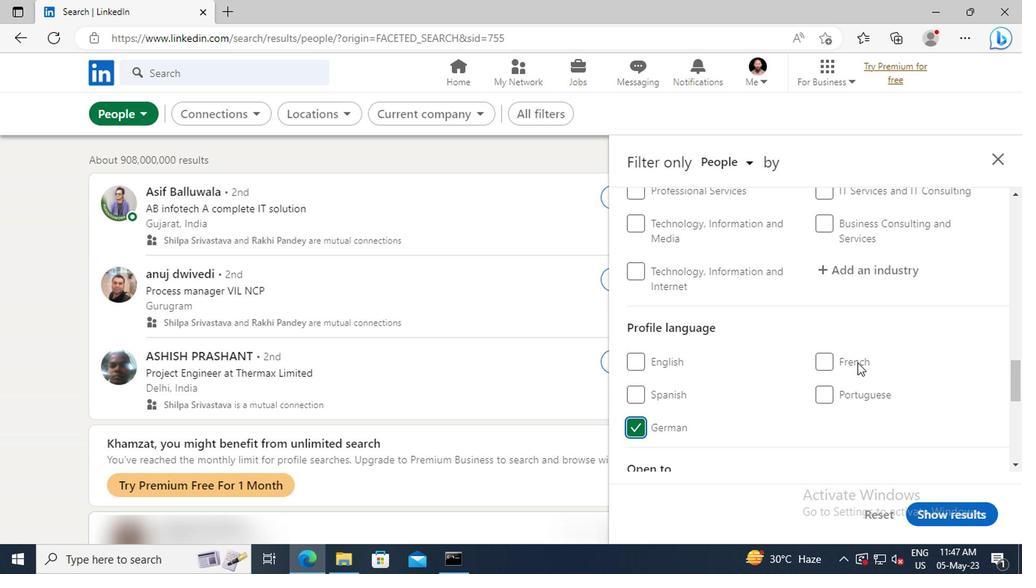 
Action: Mouse scrolled (857, 362) with delta (0, 0)
Screenshot: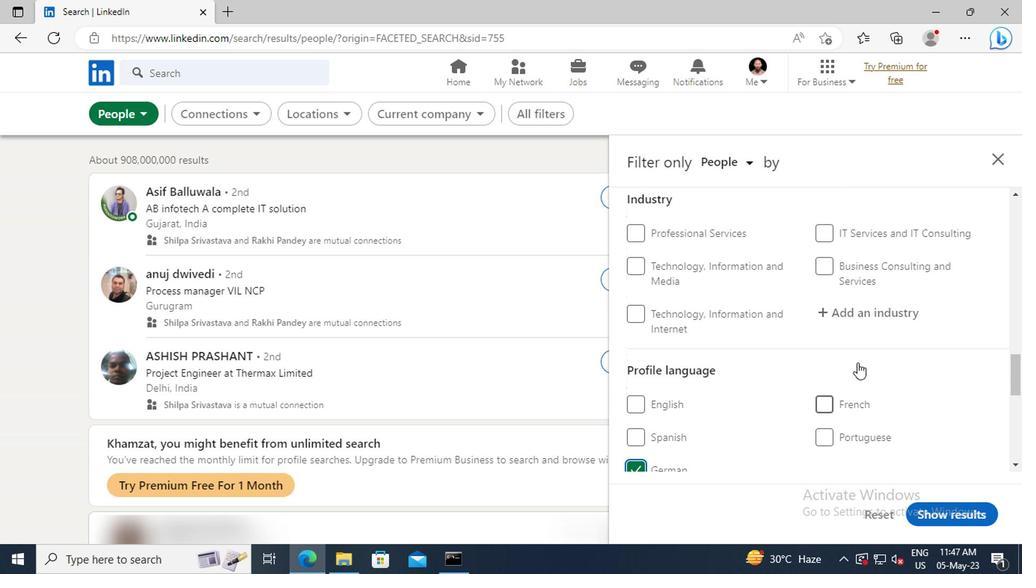 
Action: Mouse scrolled (857, 362) with delta (0, 0)
Screenshot: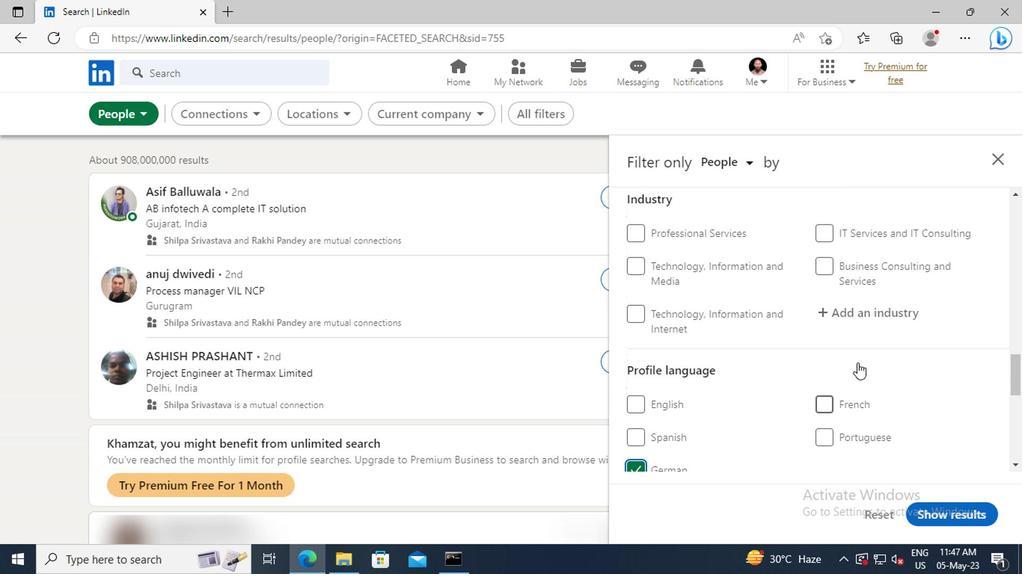 
Action: Mouse moved to (857, 360)
Screenshot: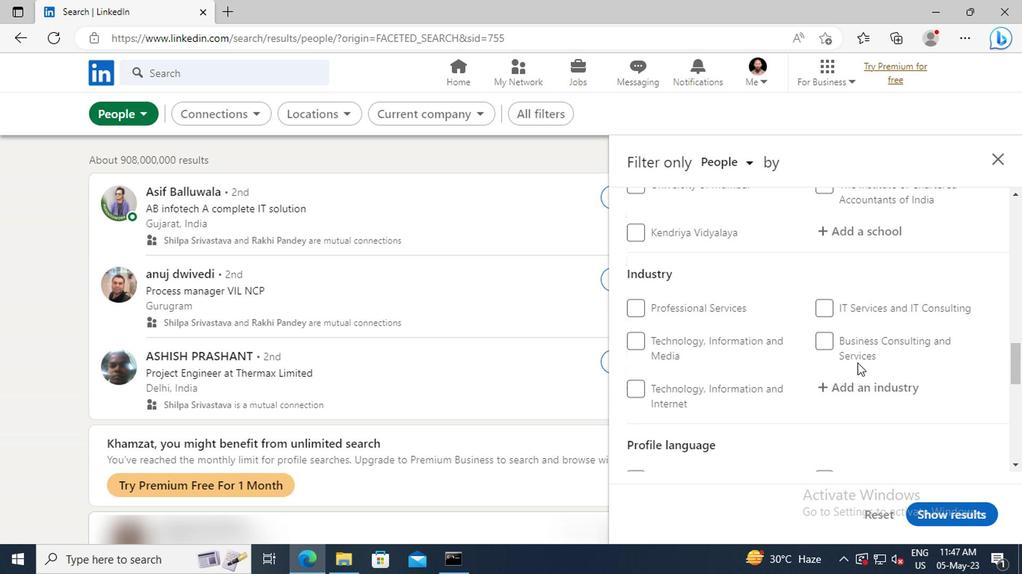 
Action: Mouse scrolled (857, 361) with delta (0, 1)
Screenshot: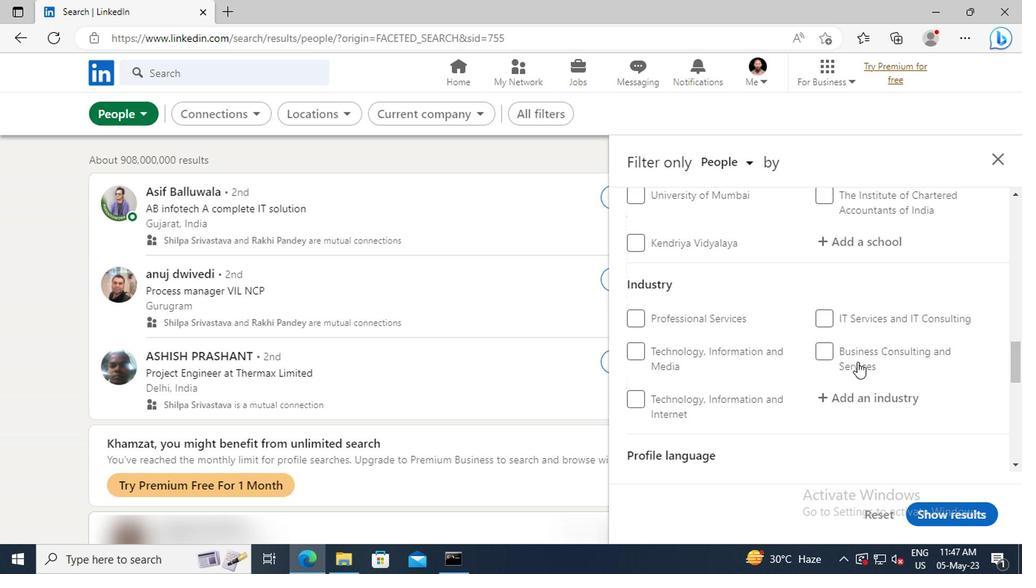 
Action: Mouse scrolled (857, 361) with delta (0, 1)
Screenshot: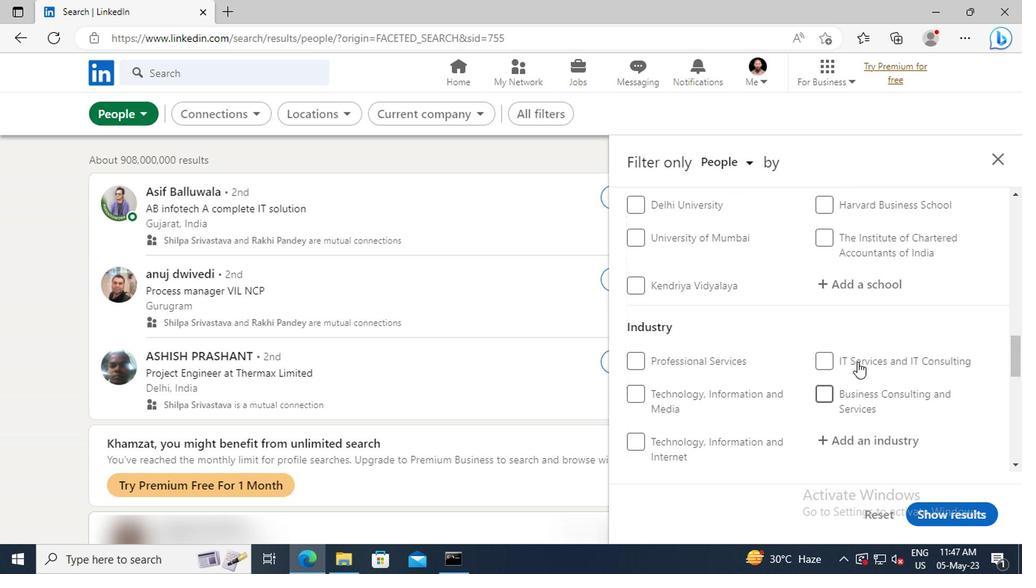 
Action: Mouse scrolled (857, 361) with delta (0, 1)
Screenshot: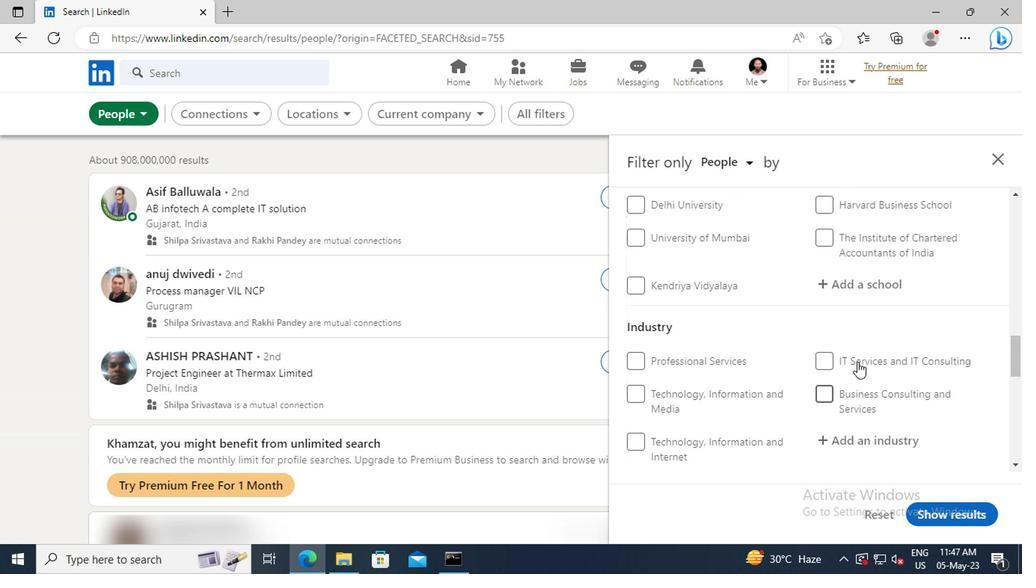 
Action: Mouse scrolled (857, 361) with delta (0, 1)
Screenshot: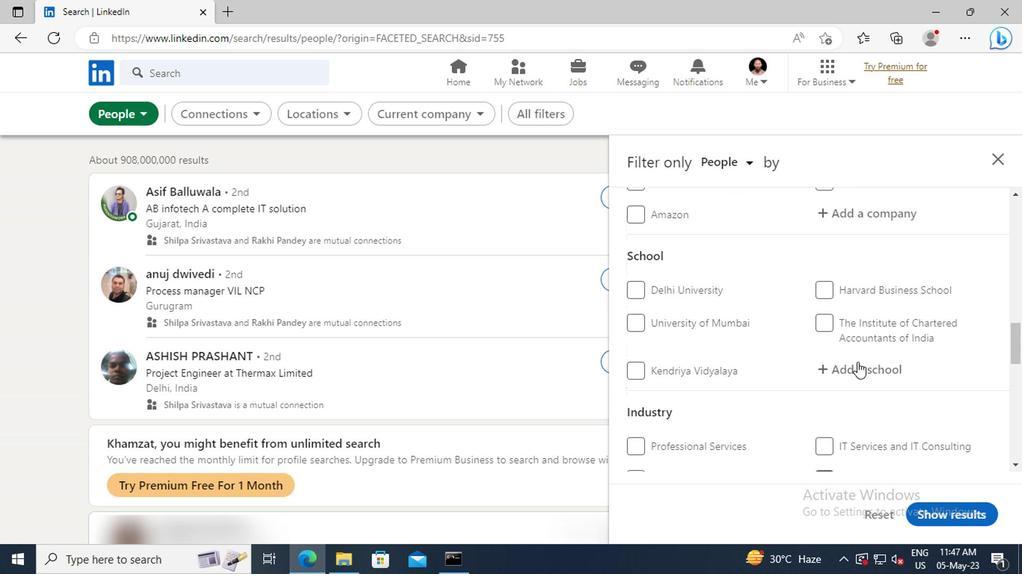 
Action: Mouse scrolled (857, 361) with delta (0, 1)
Screenshot: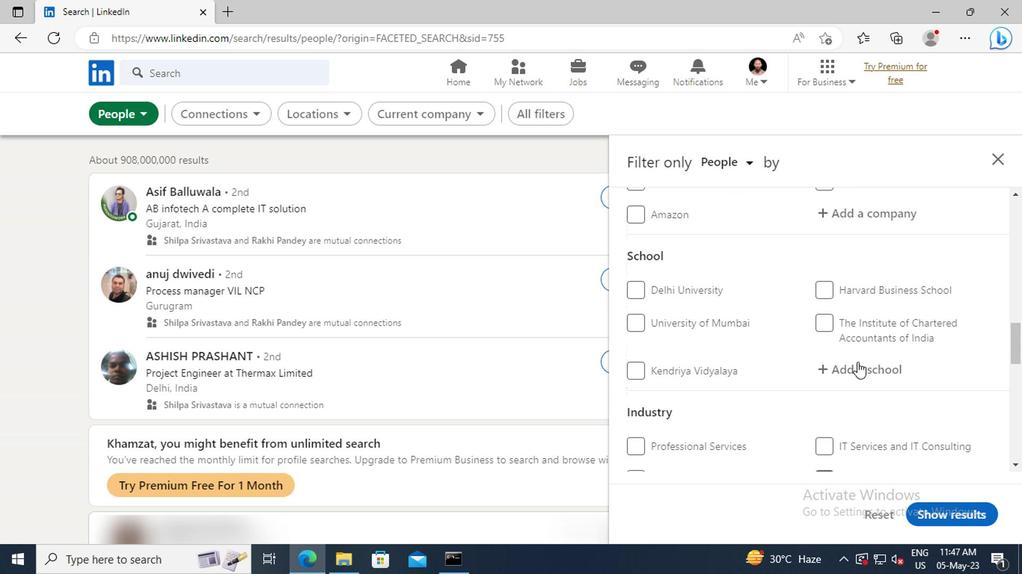 
Action: Mouse scrolled (857, 361) with delta (0, 1)
Screenshot: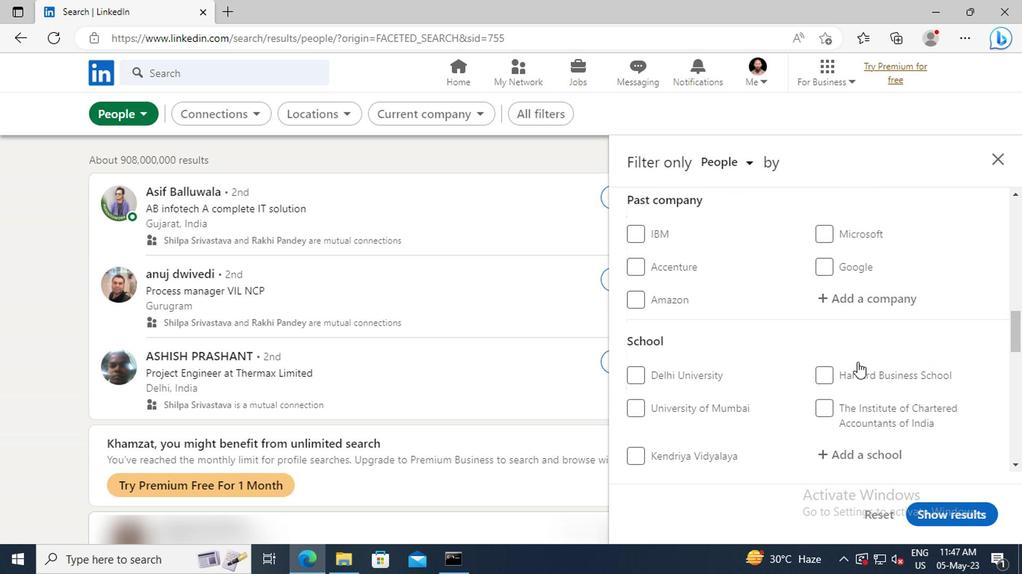 
Action: Mouse scrolled (857, 361) with delta (0, 1)
Screenshot: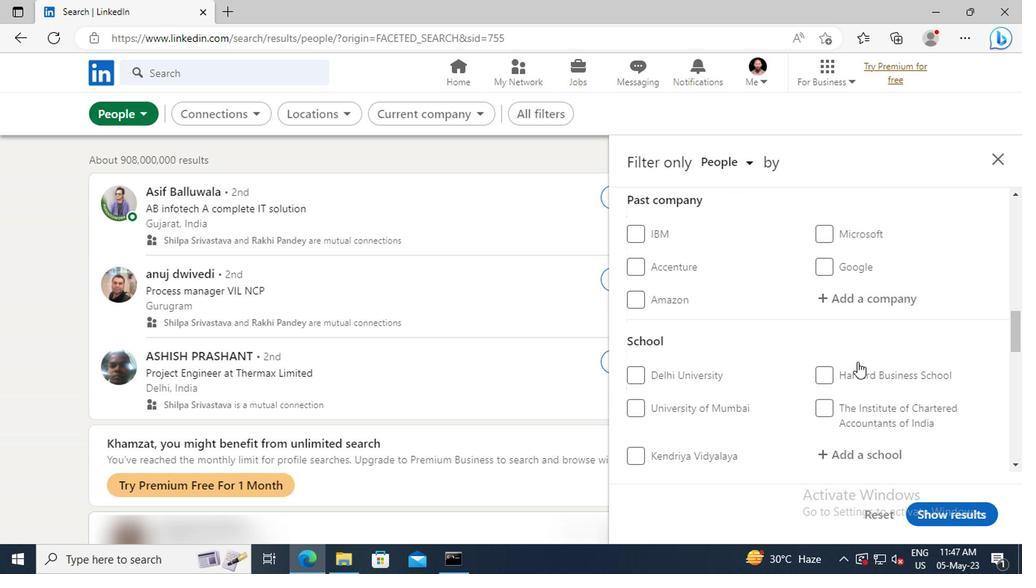 
Action: Mouse scrolled (857, 361) with delta (0, 1)
Screenshot: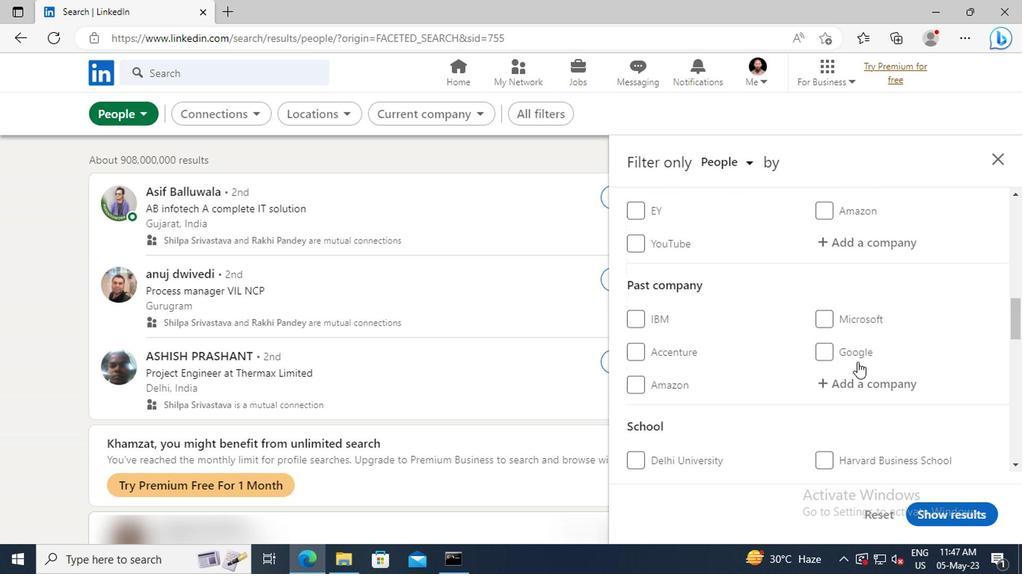 
Action: Mouse scrolled (857, 361) with delta (0, 1)
Screenshot: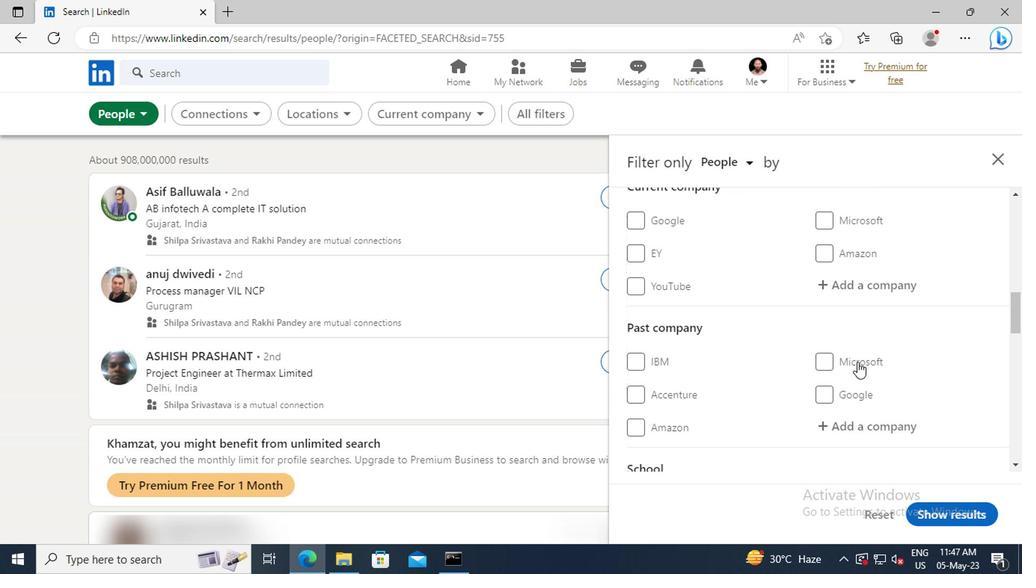 
Action: Mouse moved to (852, 332)
Screenshot: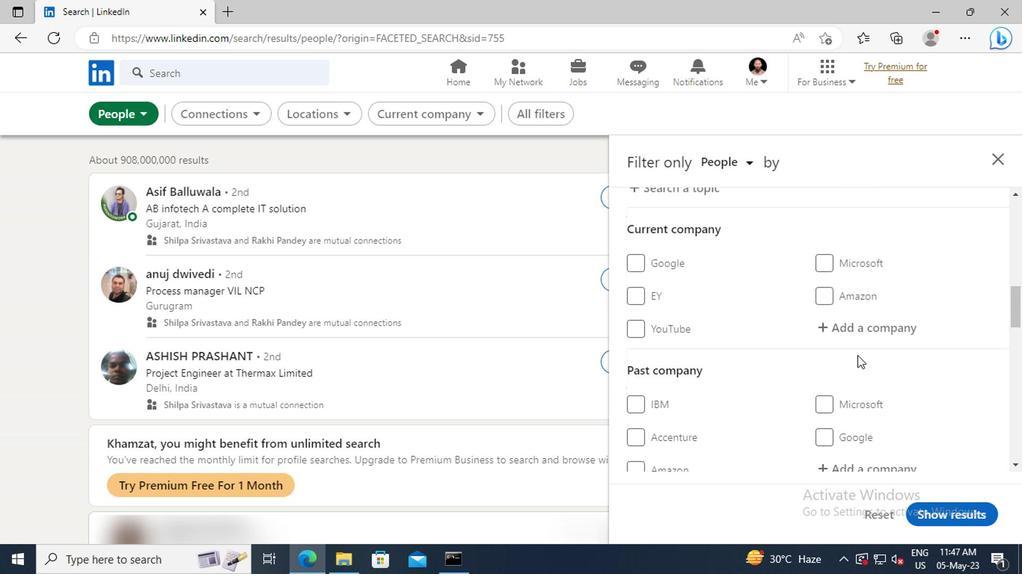 
Action: Mouse pressed left at (852, 332)
Screenshot: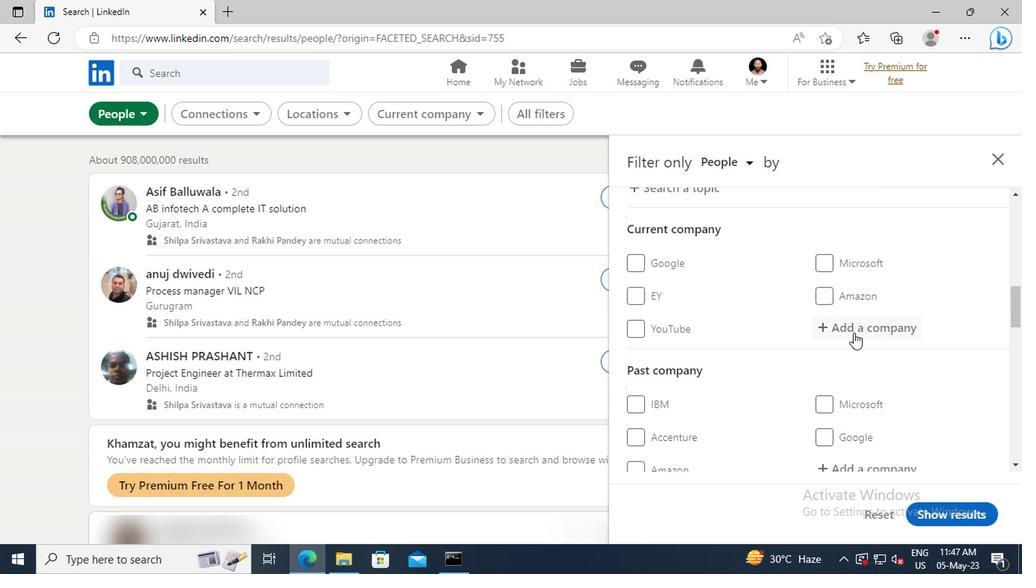 
Action: Key pressed <Key.shift>TATA<Key.space><Key.shift>CLI<Key.shift>Q
Screenshot: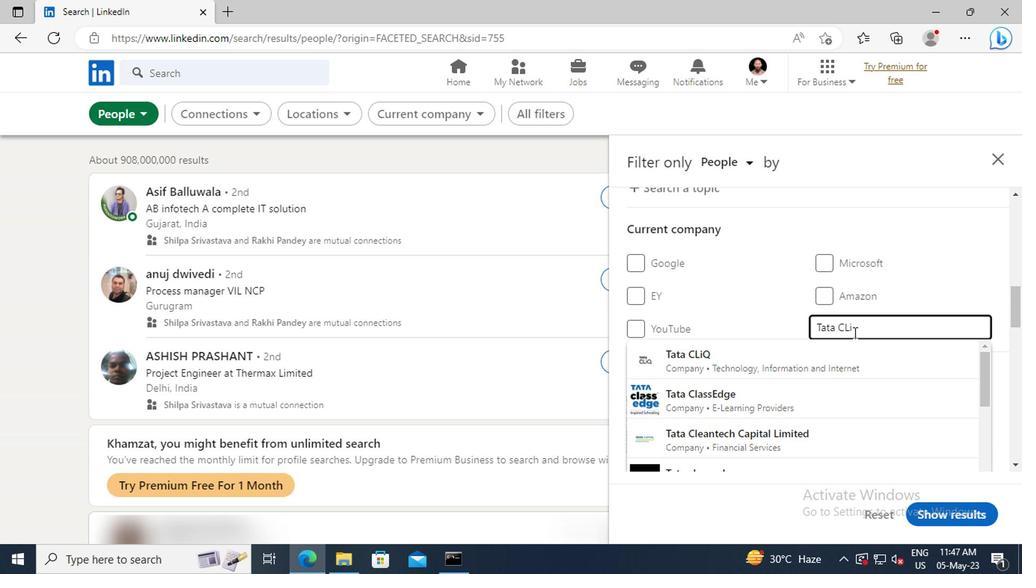 
Action: Mouse moved to (850, 348)
Screenshot: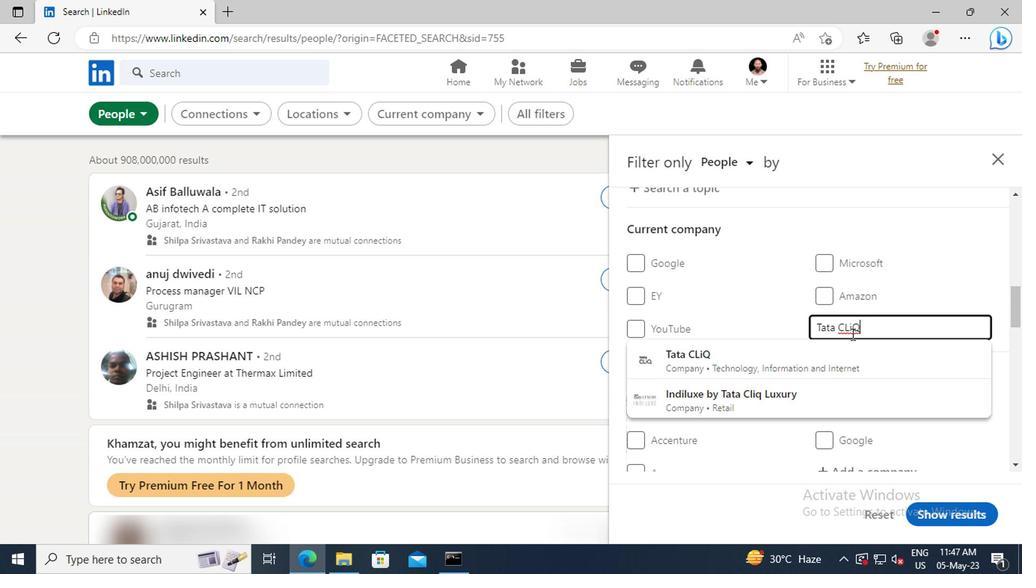 
Action: Mouse pressed left at (850, 348)
Screenshot: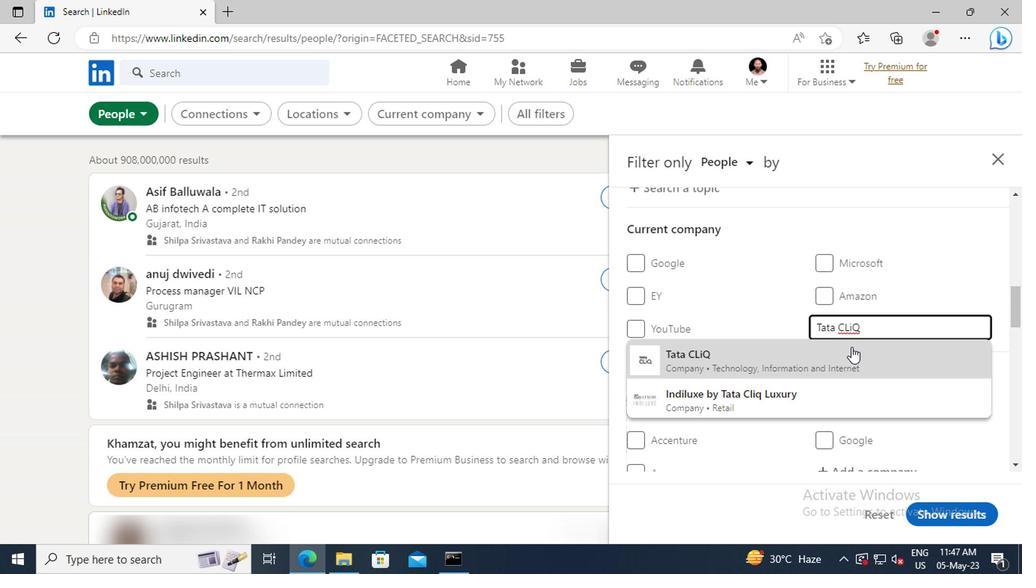 
Action: Mouse scrolled (850, 347) with delta (0, -1)
Screenshot: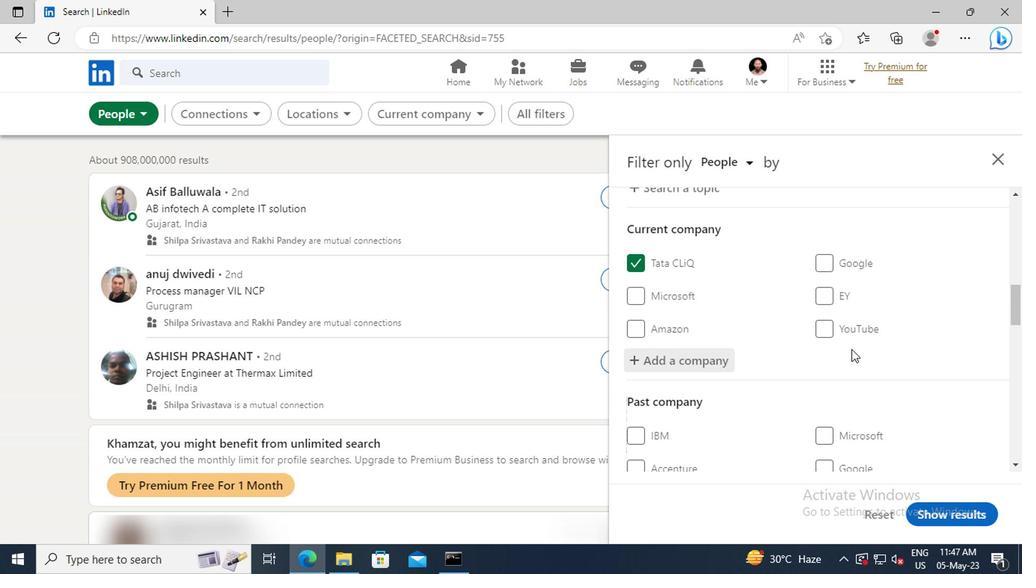 
Action: Mouse scrolled (850, 347) with delta (0, -1)
Screenshot: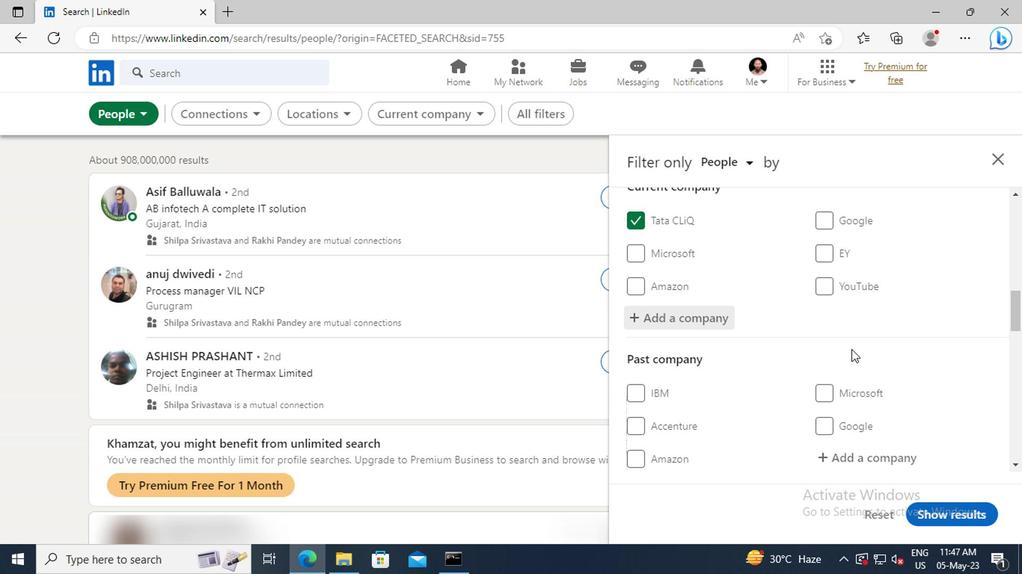 
Action: Mouse scrolled (850, 347) with delta (0, -1)
Screenshot: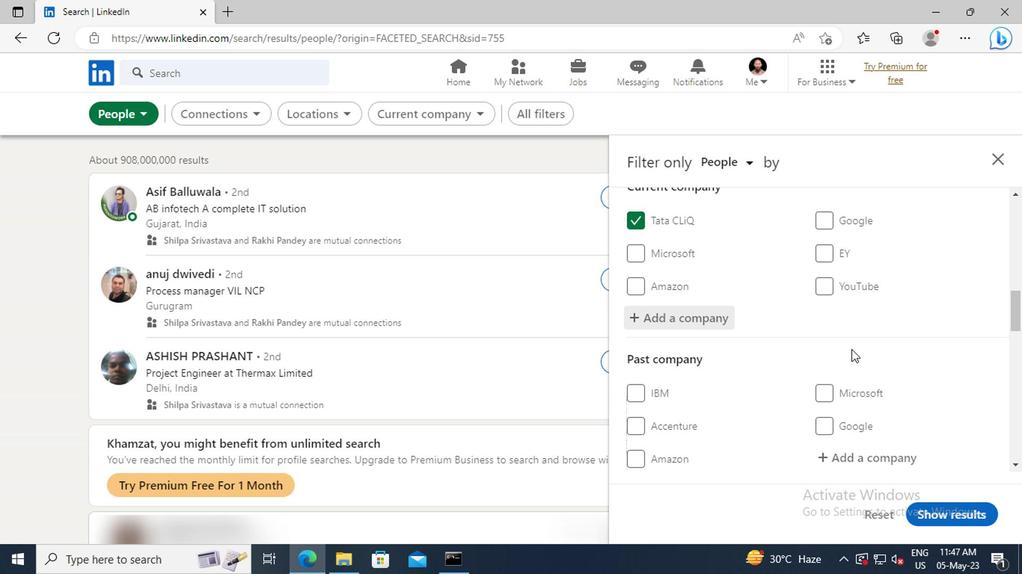 
Action: Mouse moved to (844, 336)
Screenshot: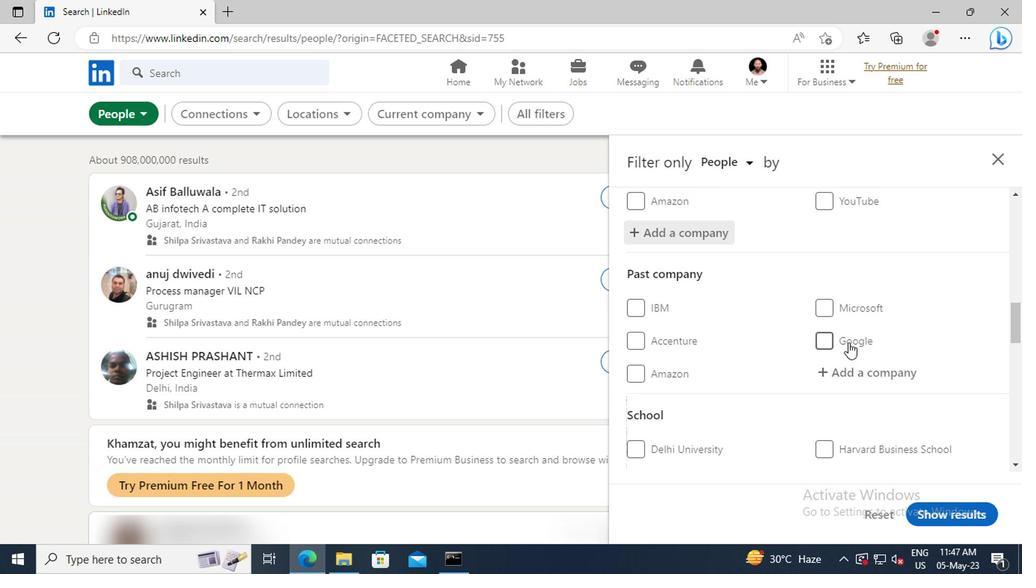 
Action: Mouse scrolled (844, 335) with delta (0, 0)
Screenshot: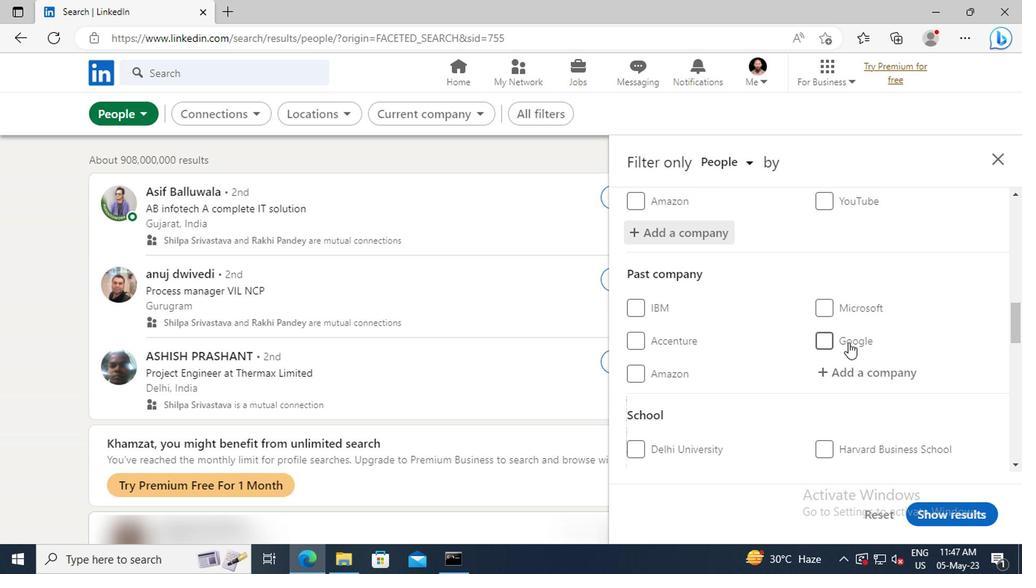
Action: Mouse scrolled (844, 335) with delta (0, 0)
Screenshot: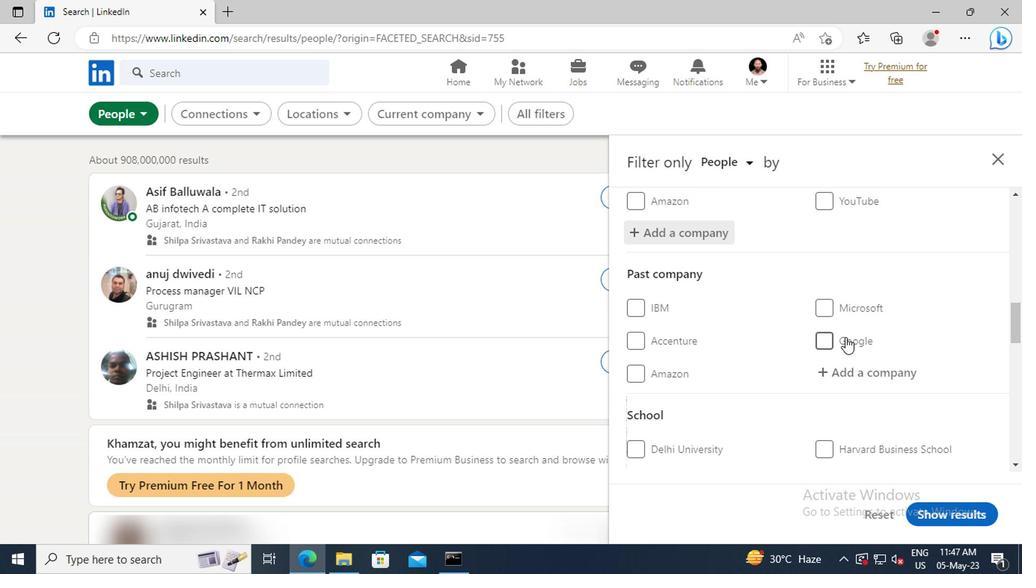 
Action: Mouse scrolled (844, 335) with delta (0, 0)
Screenshot: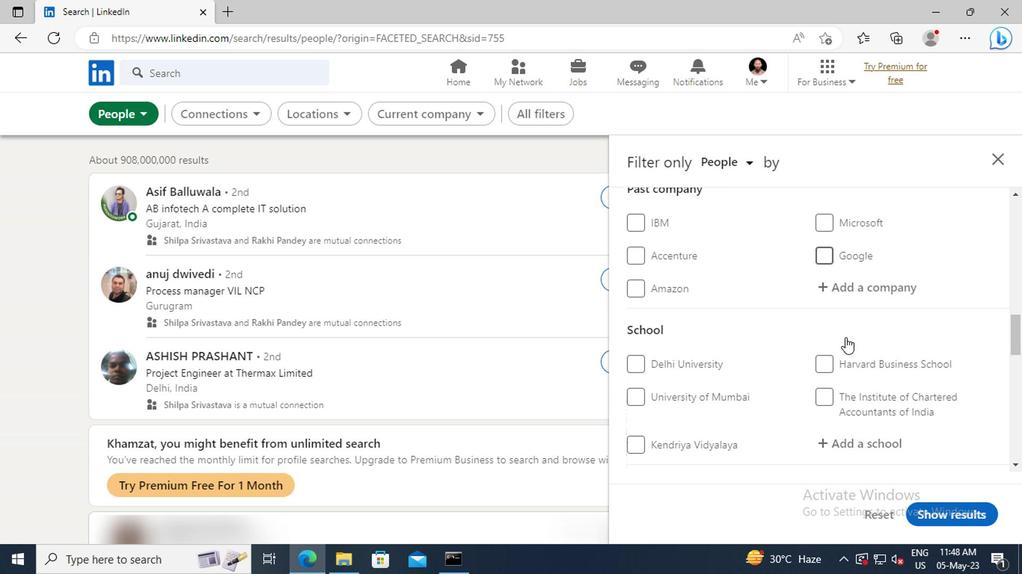 
Action: Mouse scrolled (844, 335) with delta (0, 0)
Screenshot: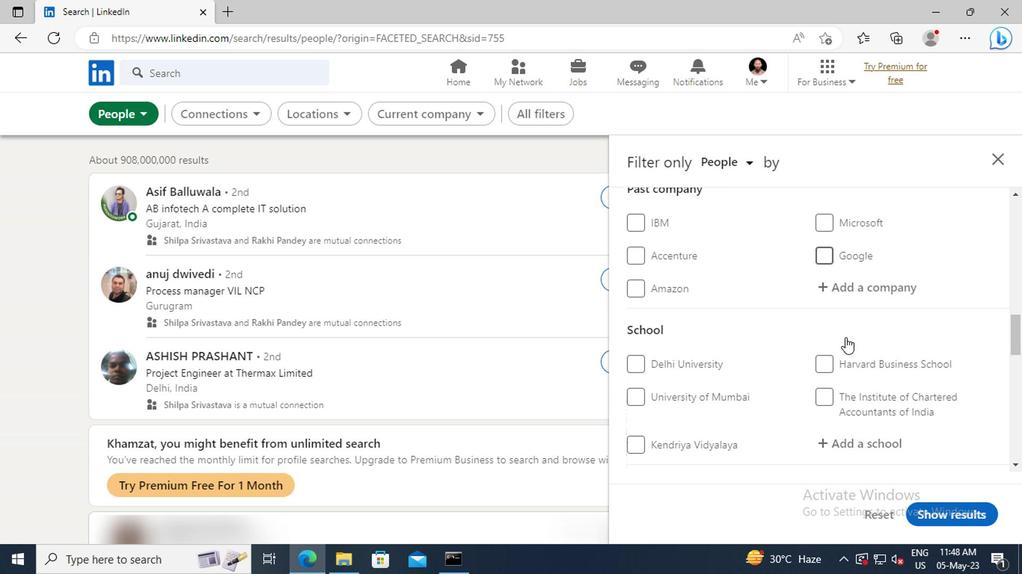 
Action: Mouse moved to (843, 360)
Screenshot: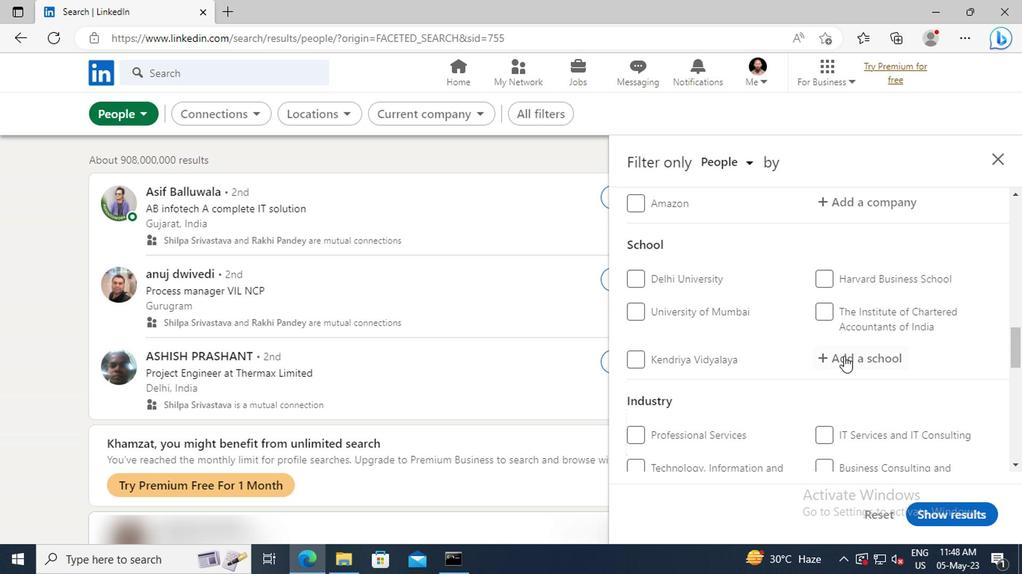 
Action: Mouse pressed left at (843, 360)
Screenshot: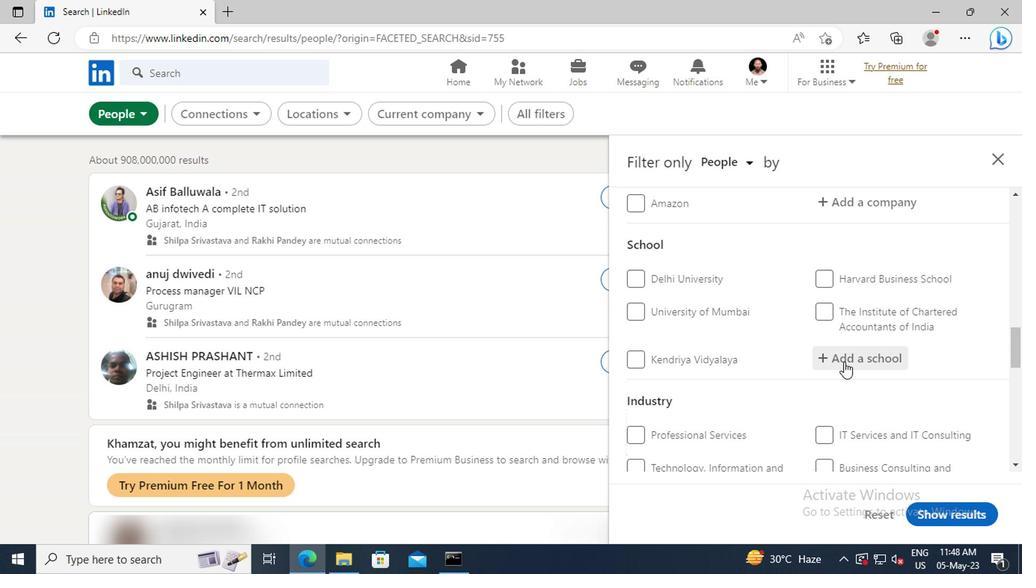 
Action: Key pressed <Key.shift>AGRICULTURE<Key.space><Key.shift>T
Screenshot: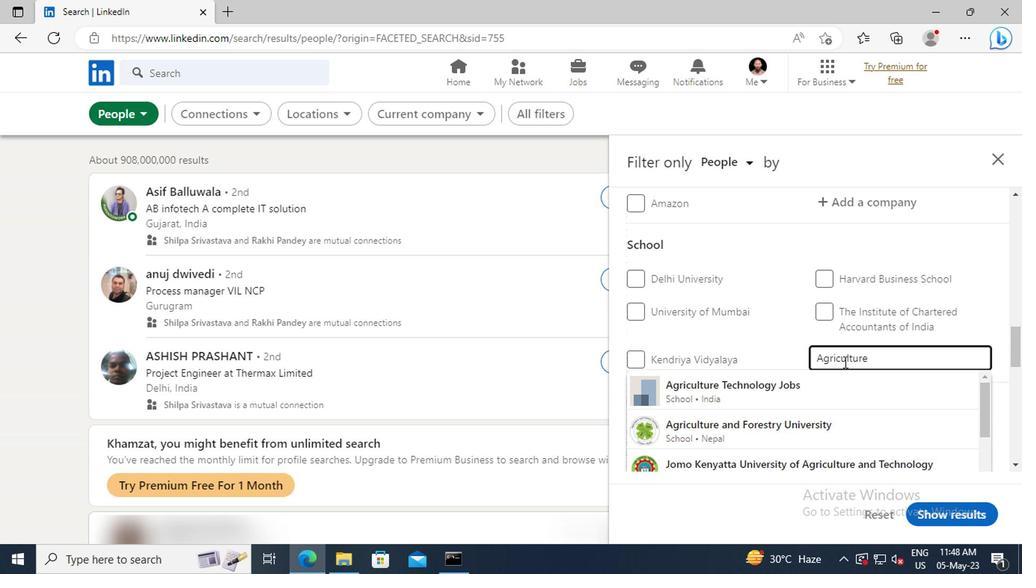 
Action: Mouse moved to (843, 377)
Screenshot: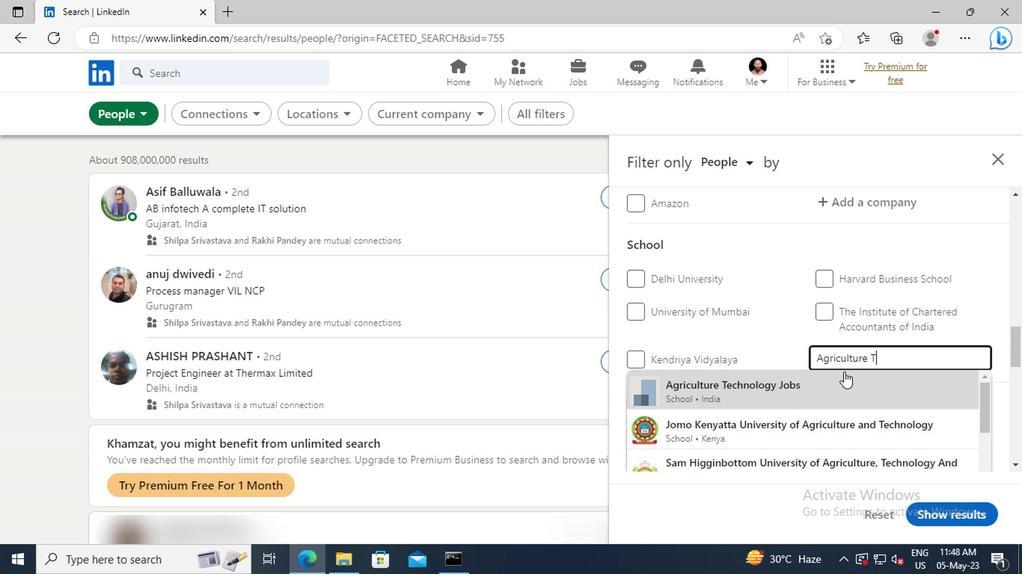 
Action: Mouse pressed left at (843, 377)
Screenshot: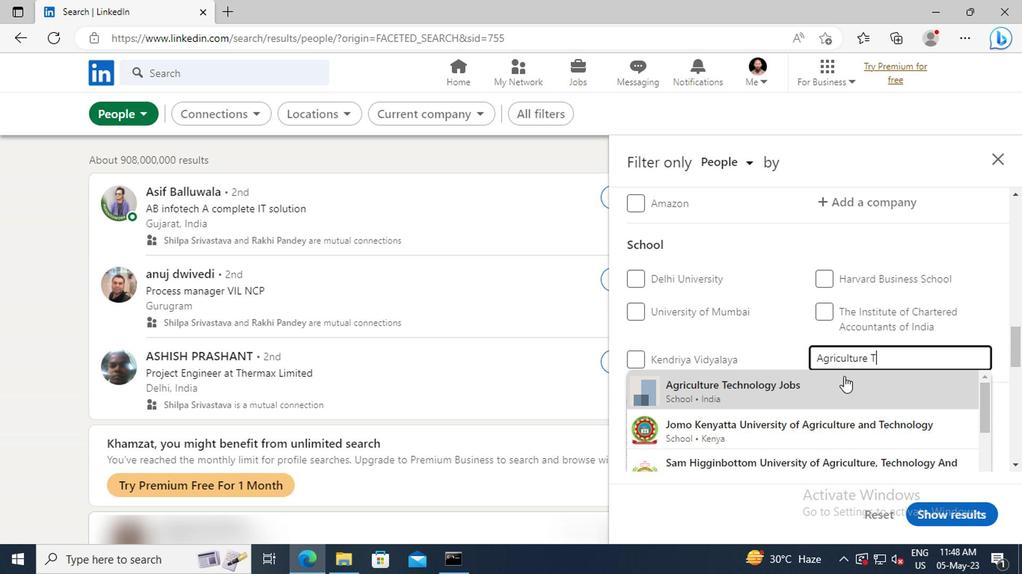
Action: Mouse scrolled (843, 376) with delta (0, -1)
Screenshot: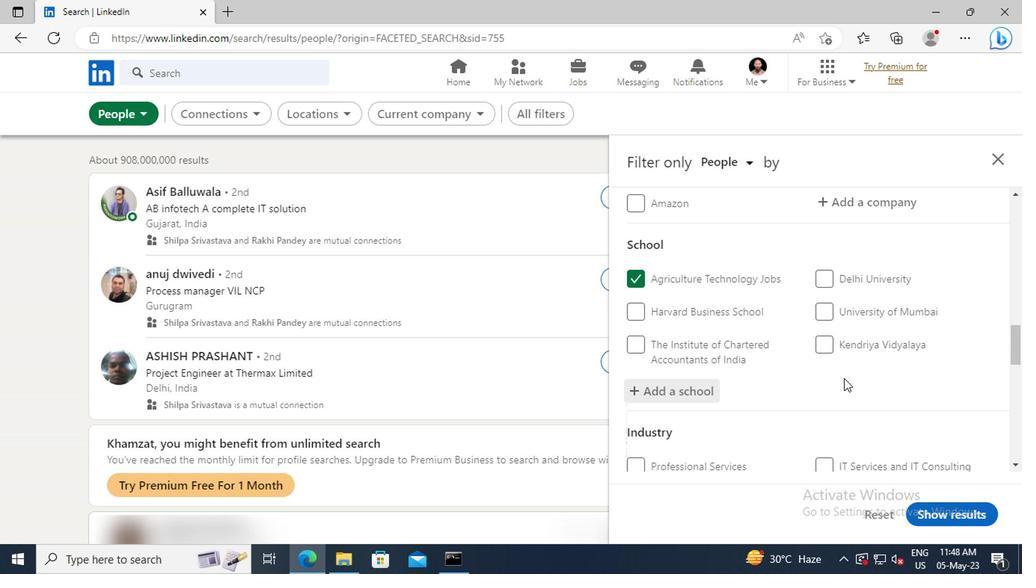 
Action: Mouse scrolled (843, 376) with delta (0, -1)
Screenshot: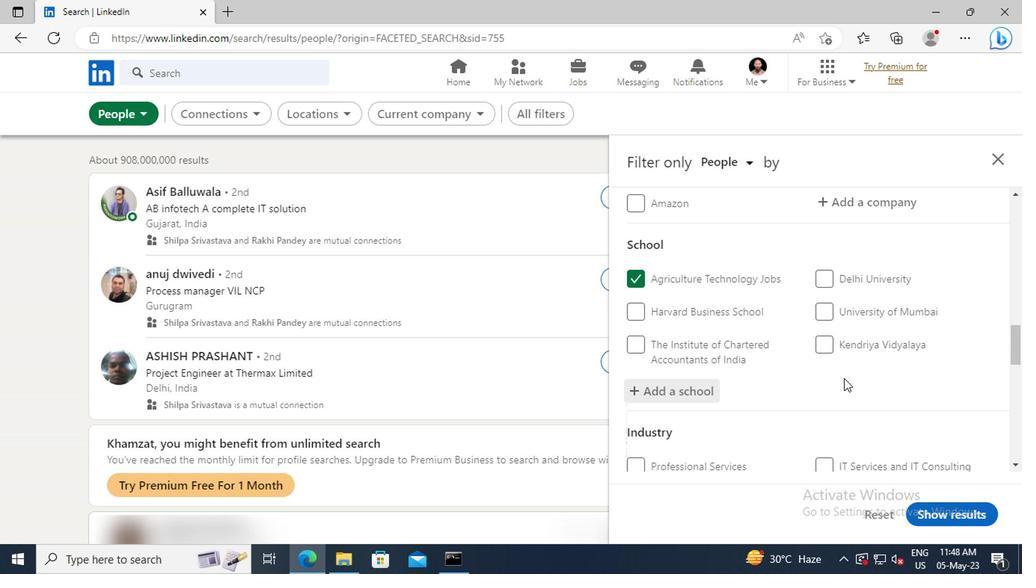 
Action: Mouse moved to (842, 372)
Screenshot: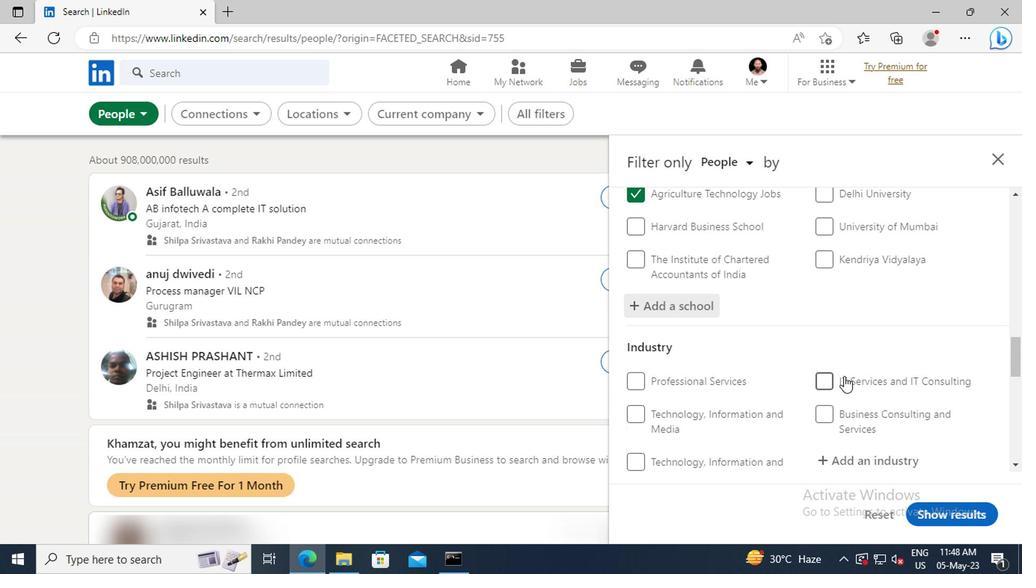 
Action: Mouse scrolled (842, 371) with delta (0, 0)
Screenshot: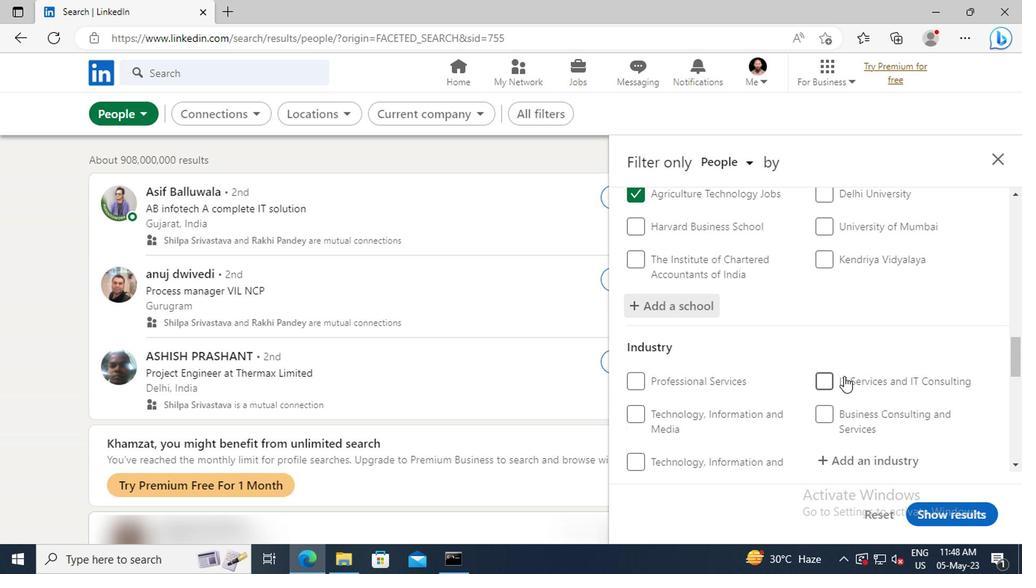 
Action: Mouse moved to (842, 371)
Screenshot: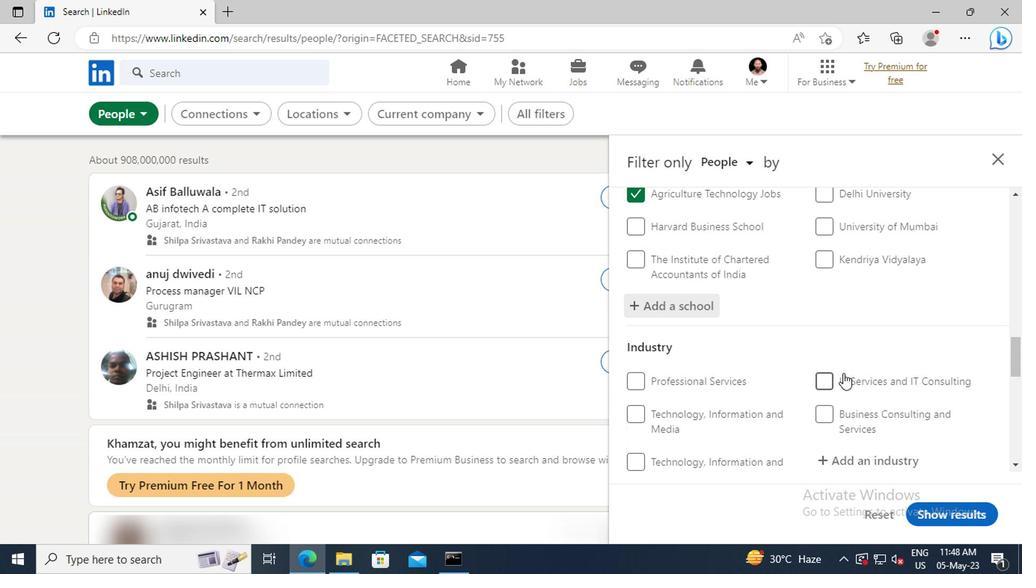 
Action: Mouse scrolled (842, 370) with delta (0, -1)
Screenshot: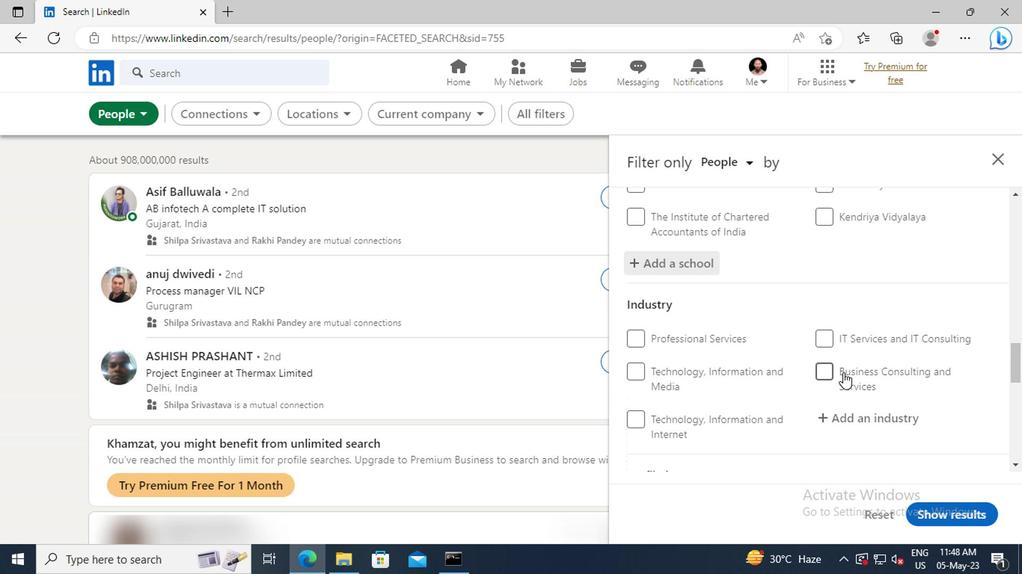 
Action: Mouse moved to (843, 373)
Screenshot: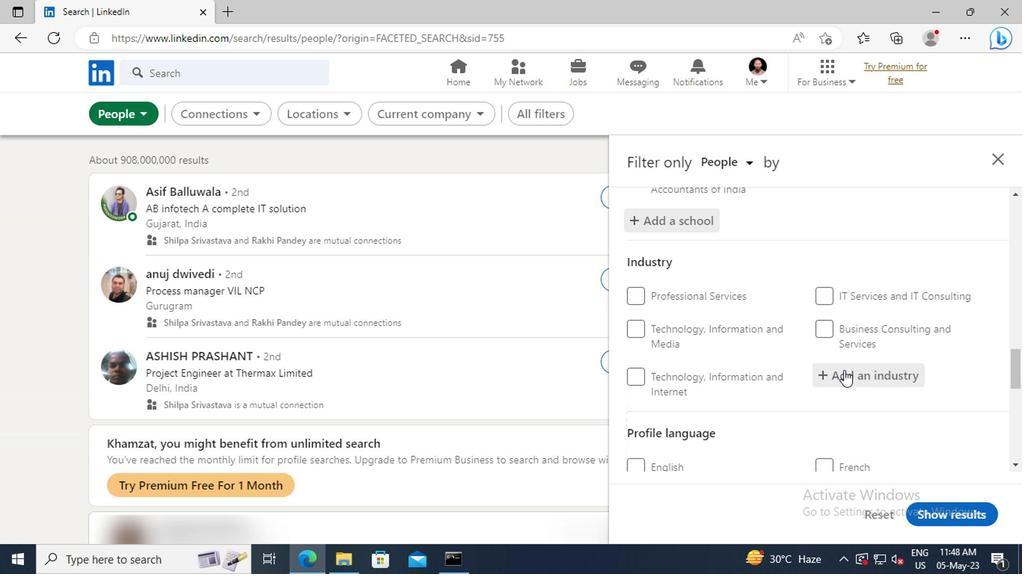 
Action: Mouse pressed left at (843, 373)
Screenshot: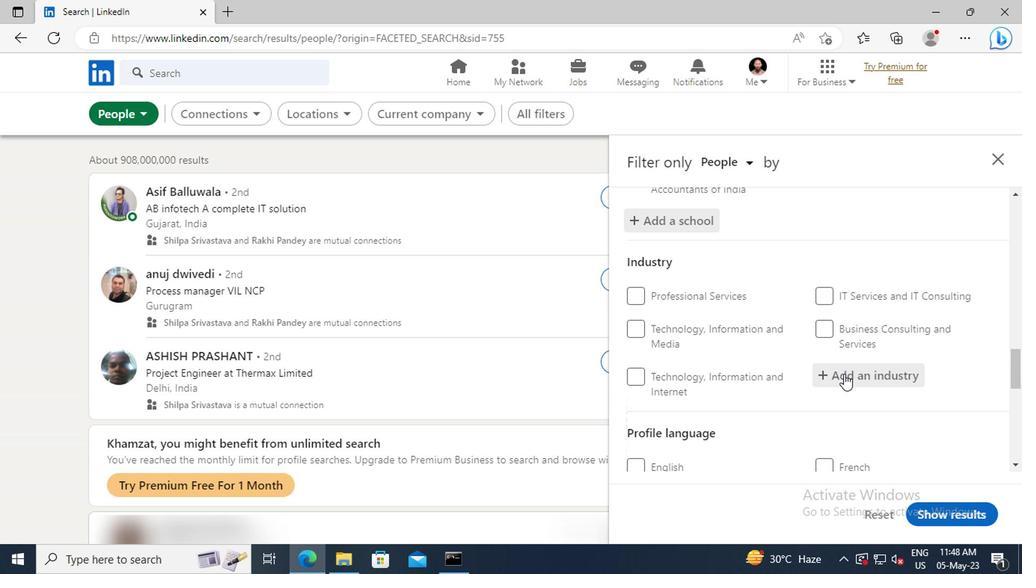 
Action: Key pressed <Key.shift>NN<Key.backspace>ONRE
Screenshot: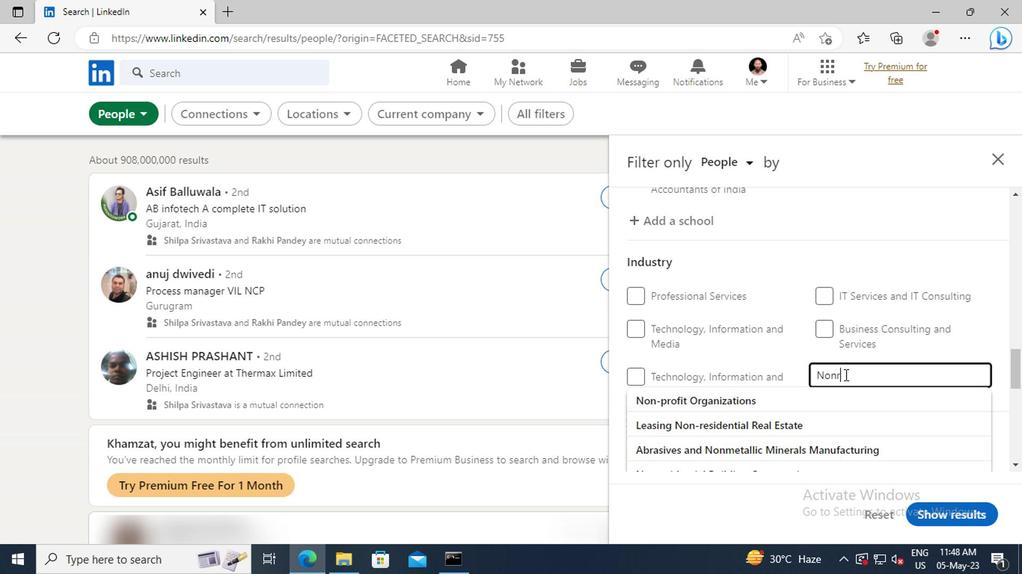 
Action: Mouse moved to (846, 394)
Screenshot: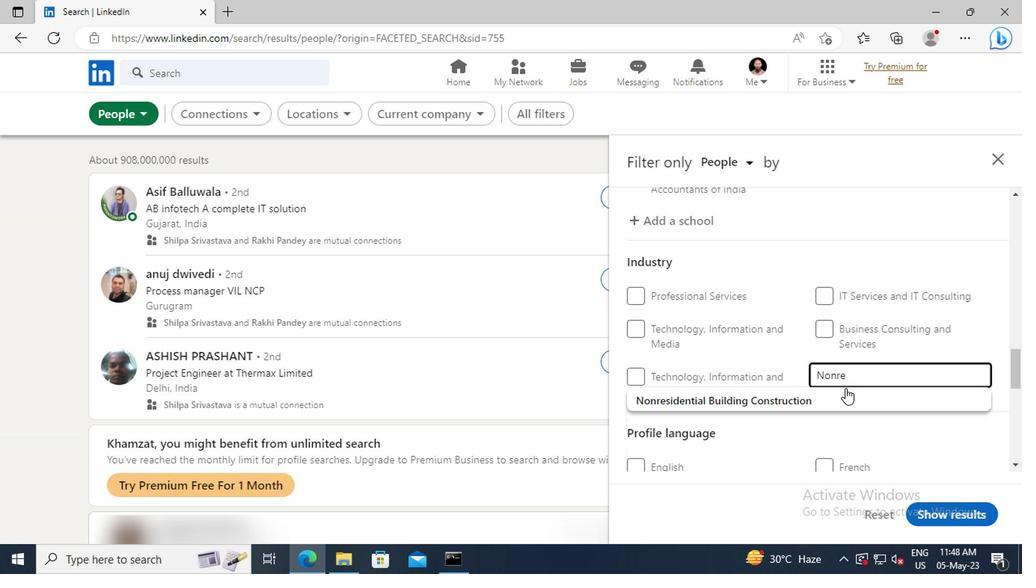 
Action: Mouse pressed left at (846, 394)
Screenshot: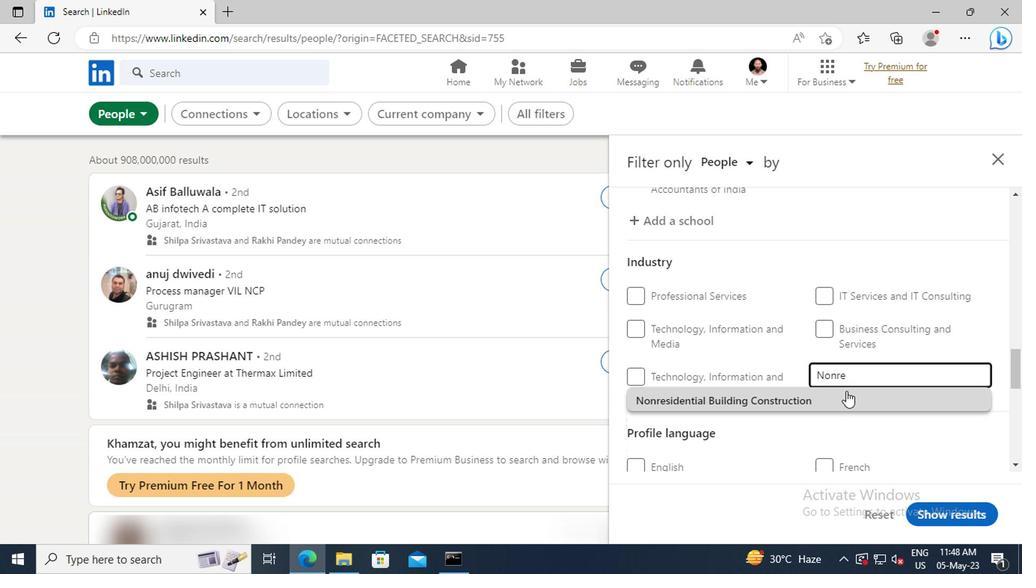 
Action: Mouse scrolled (846, 393) with delta (0, -1)
Screenshot: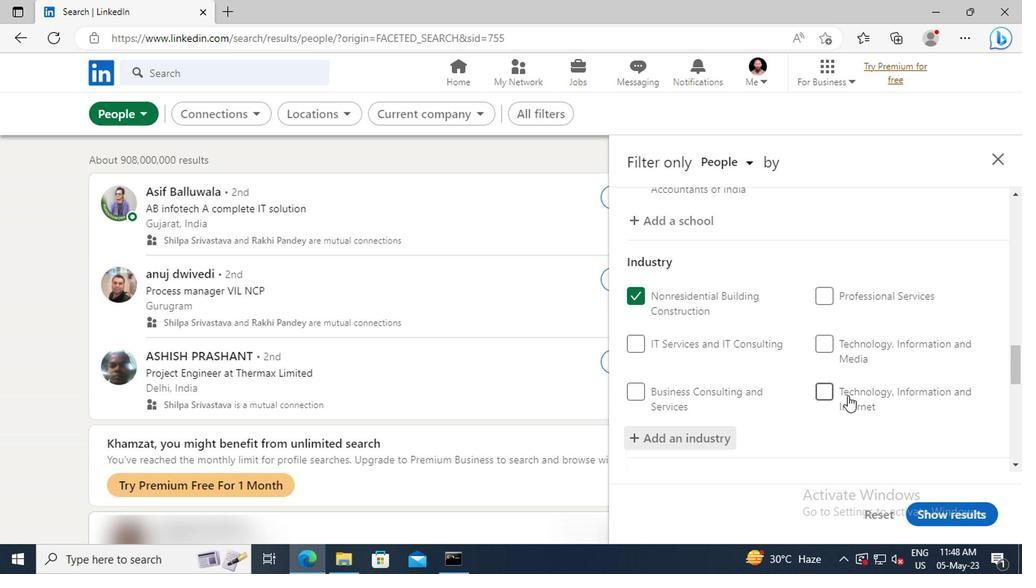 
Action: Mouse scrolled (846, 393) with delta (0, -1)
Screenshot: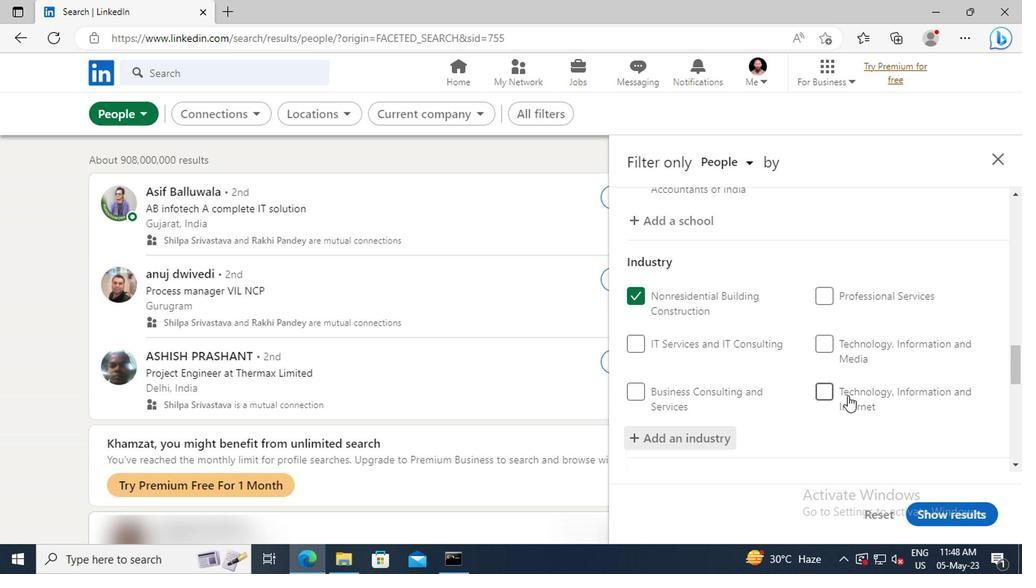 
Action: Mouse scrolled (846, 393) with delta (0, -1)
Screenshot: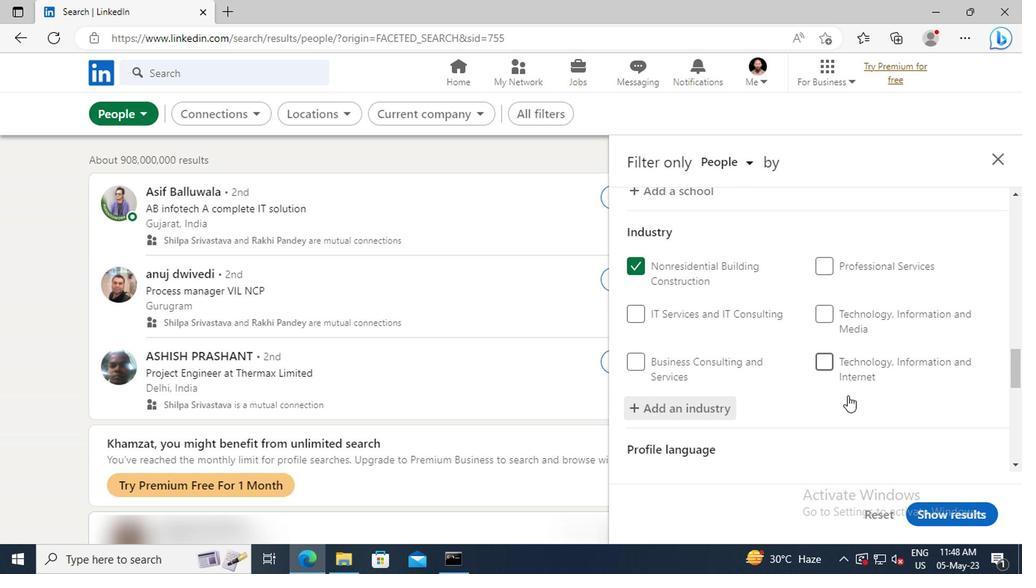 
Action: Mouse moved to (845, 387)
Screenshot: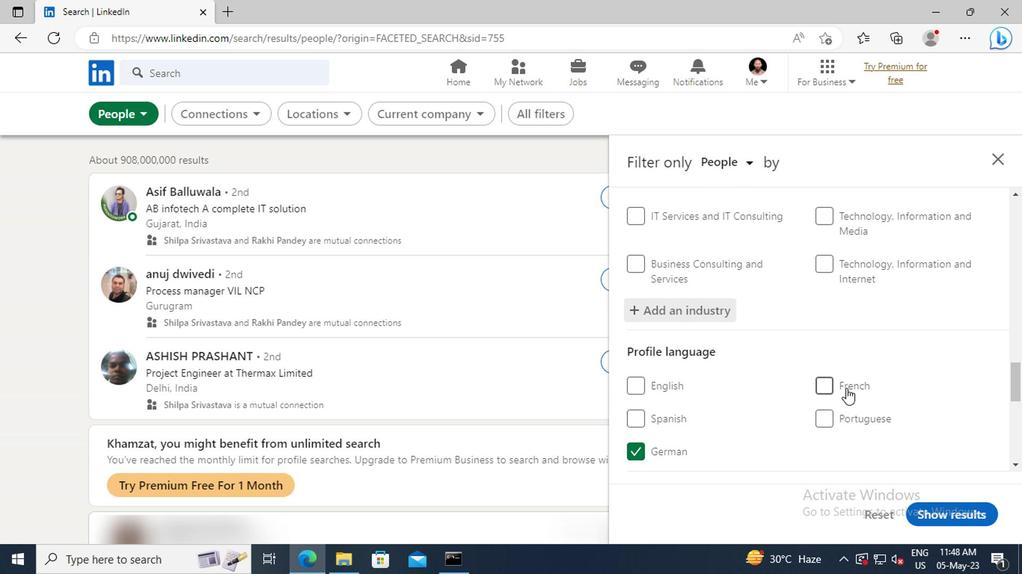 
Action: Mouse scrolled (845, 385) with delta (0, -1)
Screenshot: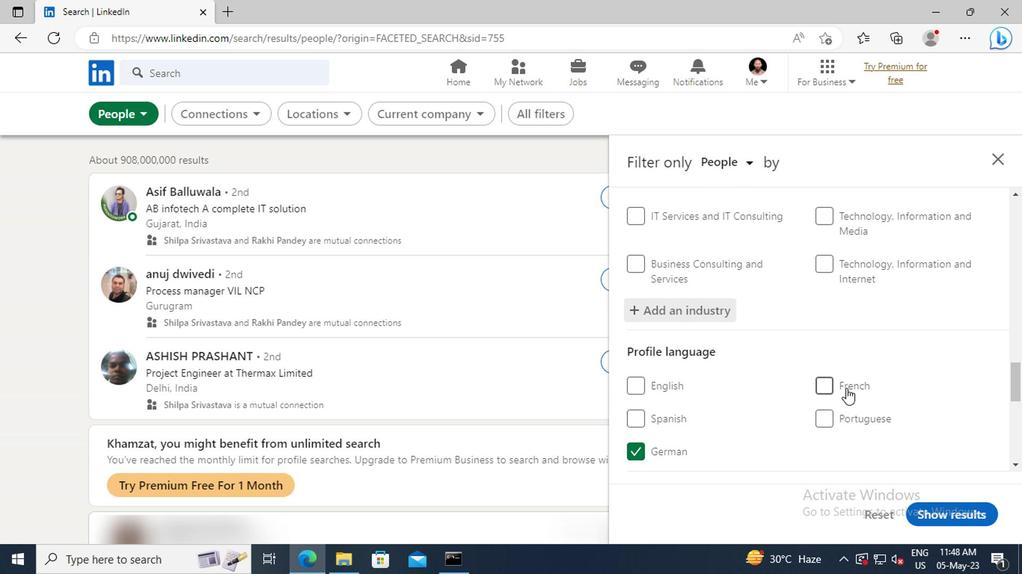 
Action: Mouse moved to (844, 381)
Screenshot: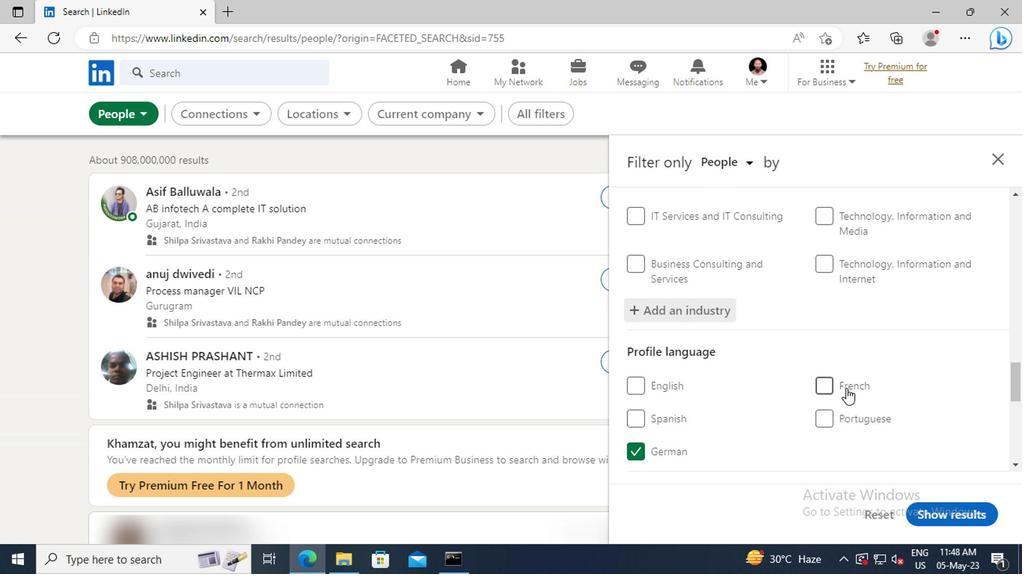 
Action: Mouse scrolled (844, 381) with delta (0, 0)
Screenshot: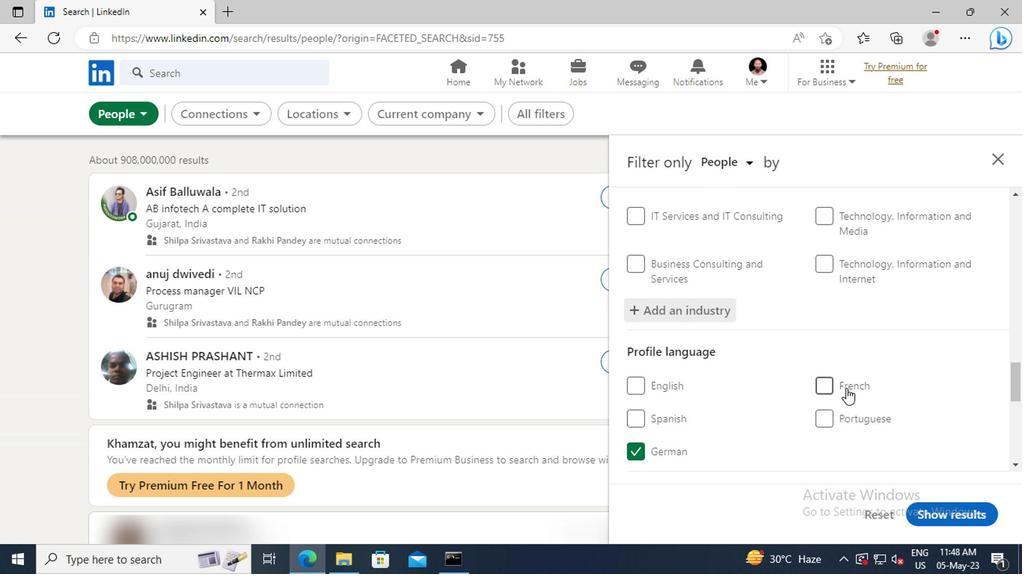 
Action: Mouse moved to (837, 364)
Screenshot: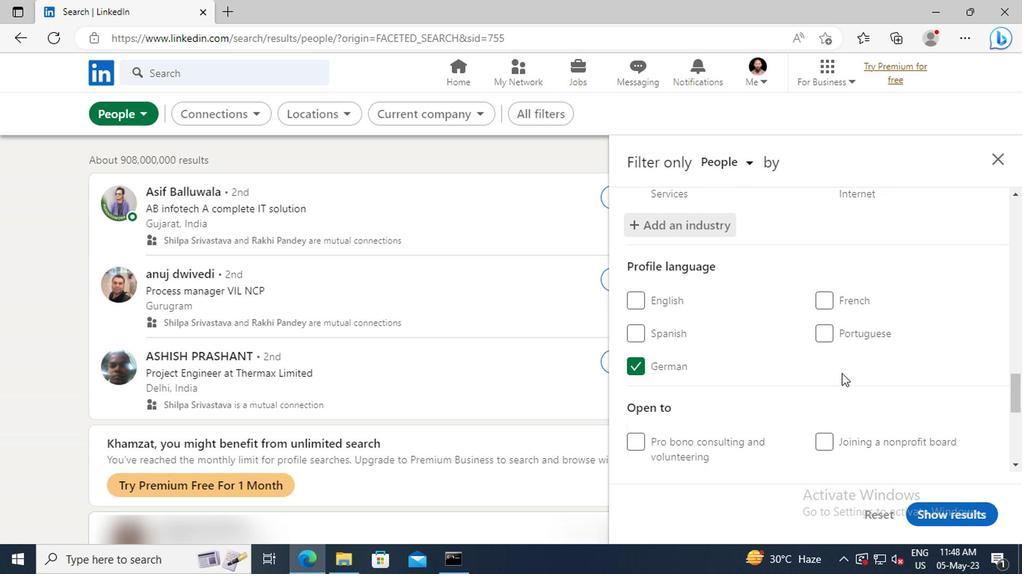 
Action: Mouse scrolled (837, 363) with delta (0, -1)
Screenshot: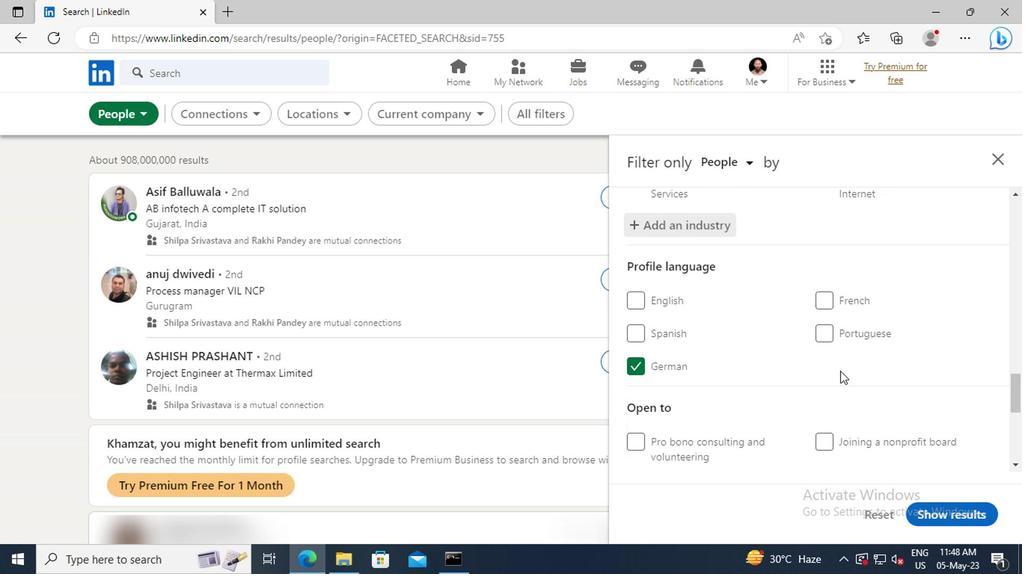 
Action: Mouse scrolled (837, 363) with delta (0, -1)
Screenshot: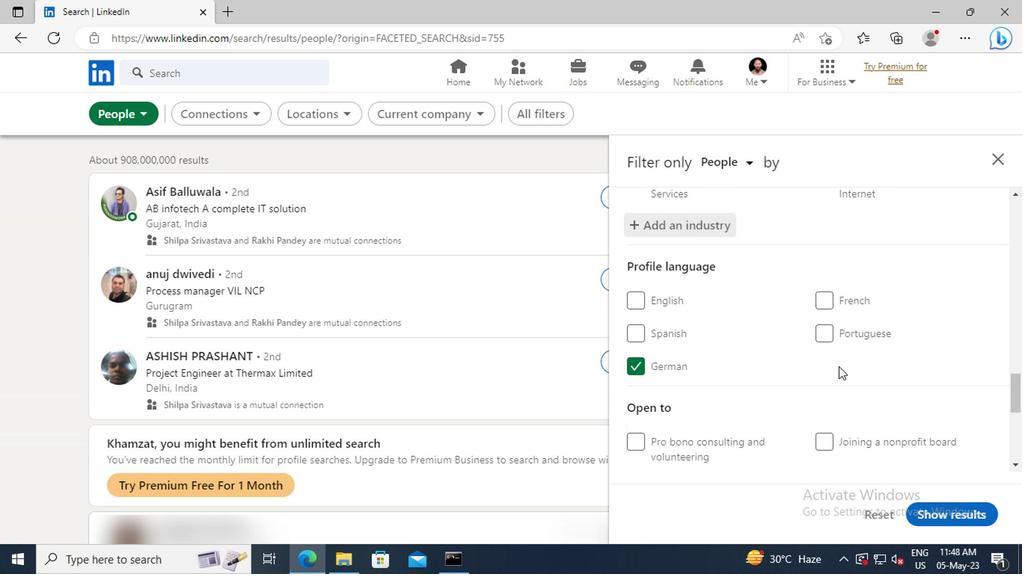 
Action: Mouse moved to (834, 349)
Screenshot: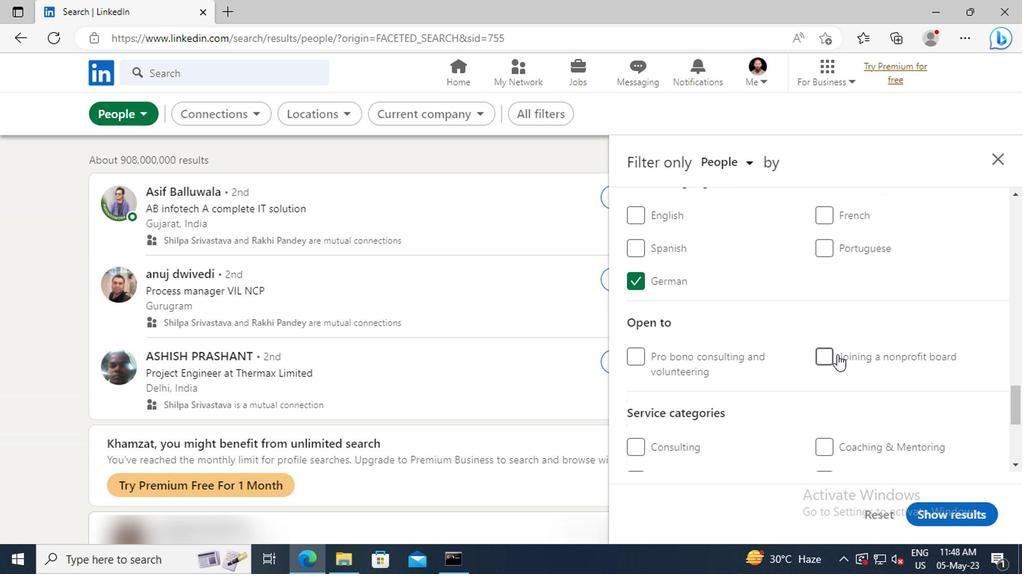 
Action: Mouse scrolled (834, 349) with delta (0, 0)
Screenshot: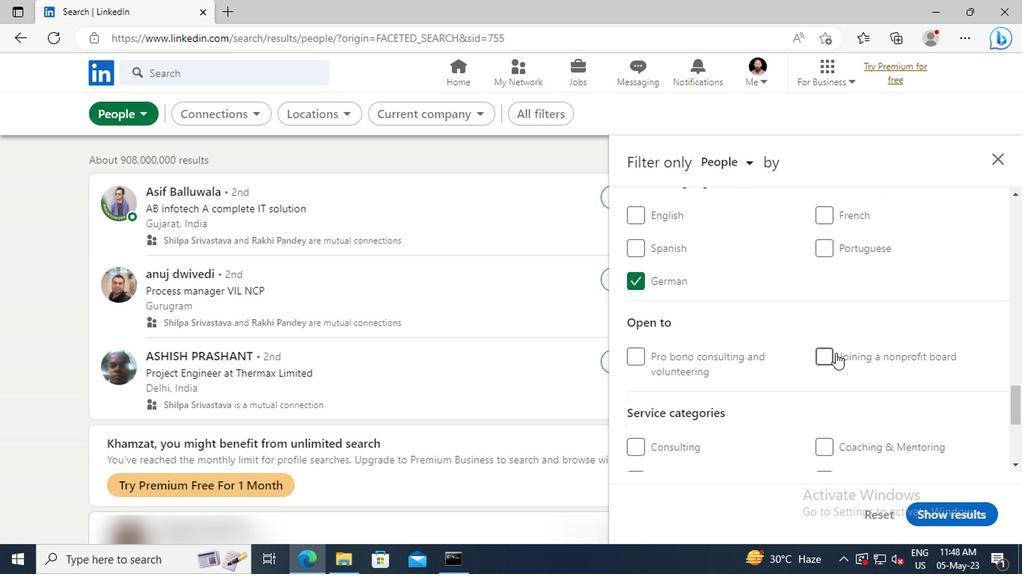 
Action: Mouse scrolled (834, 349) with delta (0, 0)
Screenshot: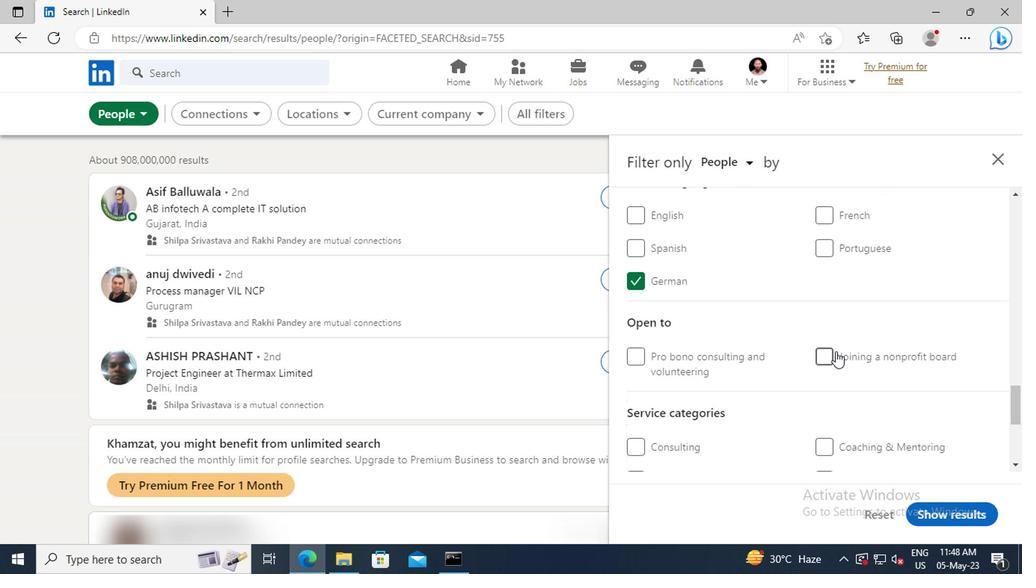 
Action: Mouse scrolled (834, 349) with delta (0, 0)
Screenshot: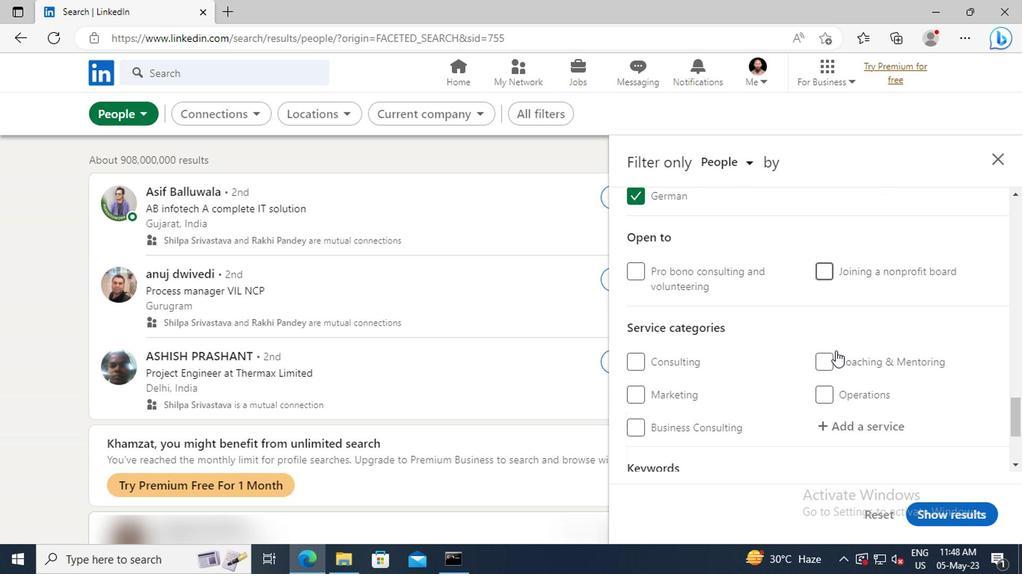 
Action: Mouse scrolled (834, 349) with delta (0, 0)
Screenshot: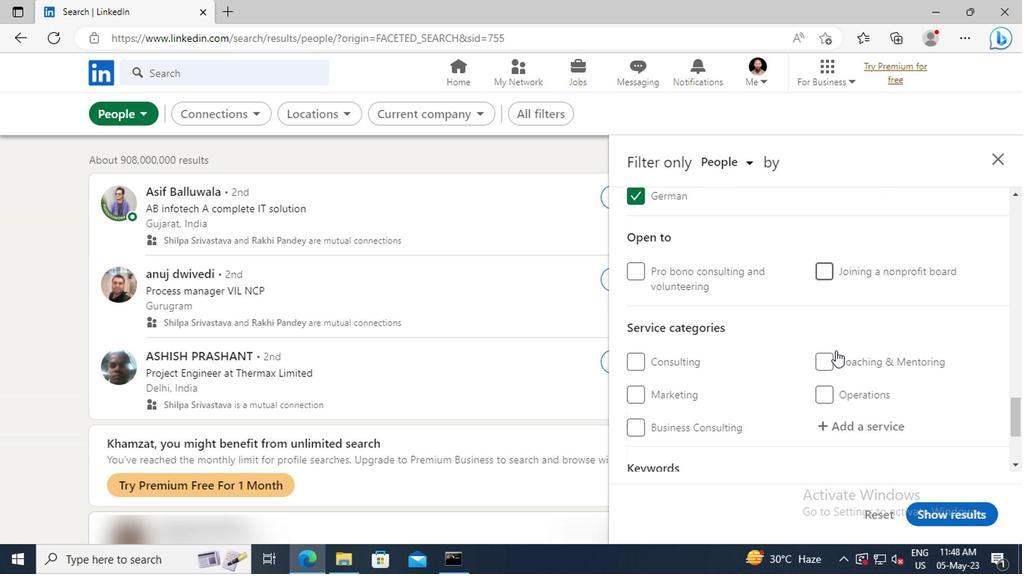 
Action: Mouse moved to (839, 345)
Screenshot: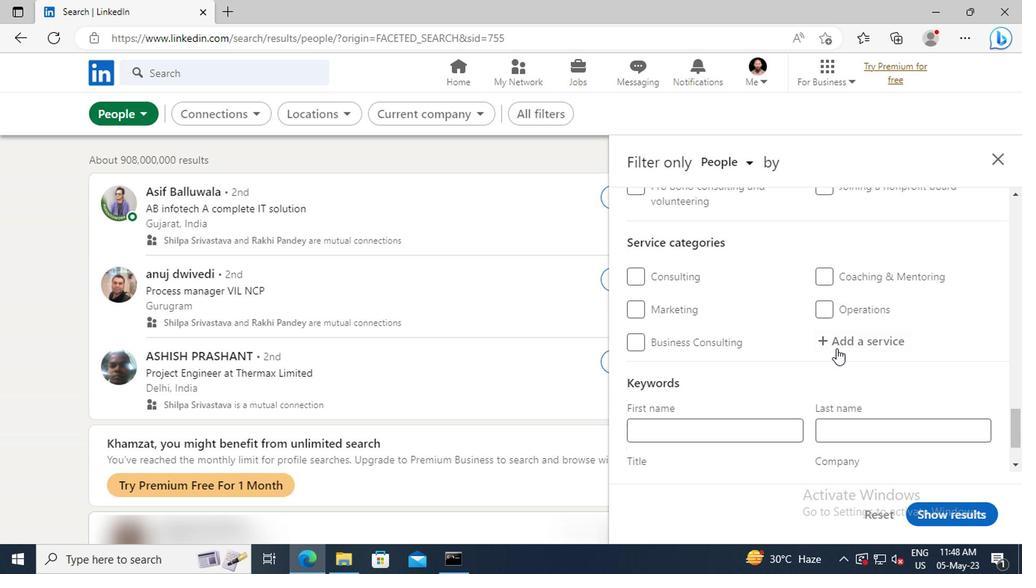 
Action: Mouse pressed left at (839, 345)
Screenshot: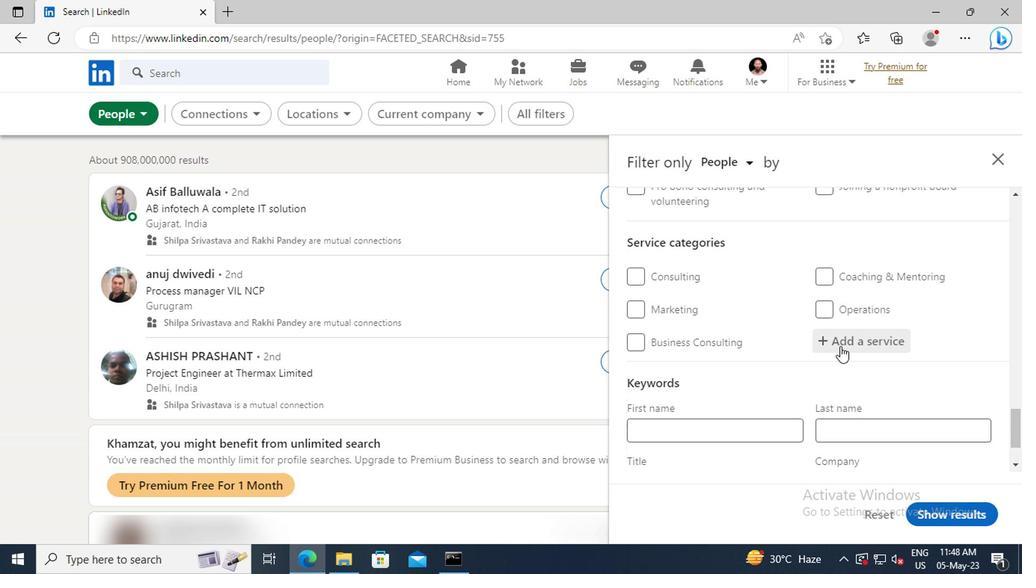 
Action: Key pressed <Key.shift>HOMEO
Screenshot: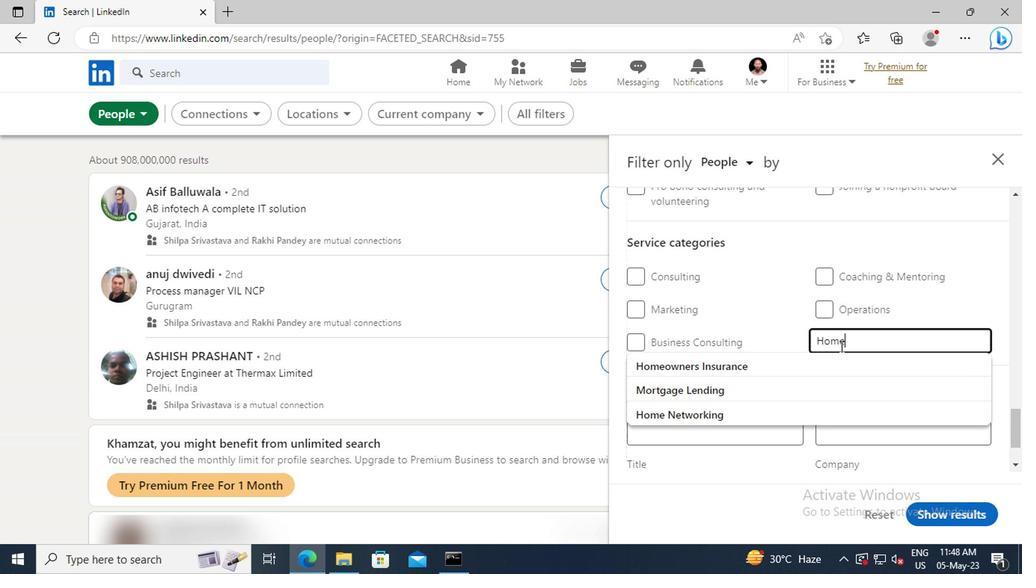 
Action: Mouse moved to (842, 360)
Screenshot: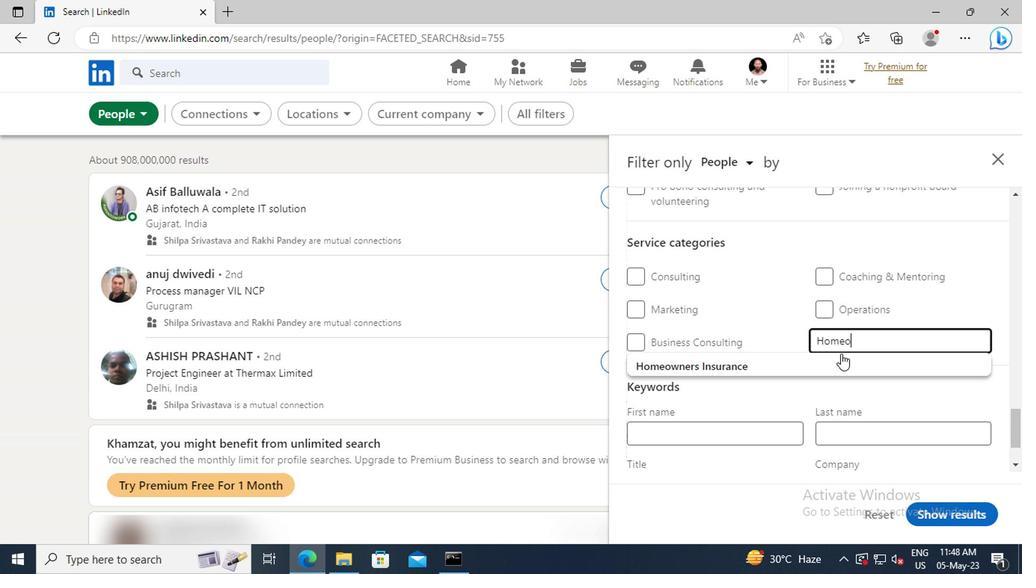 
Action: Mouse pressed left at (842, 360)
Screenshot: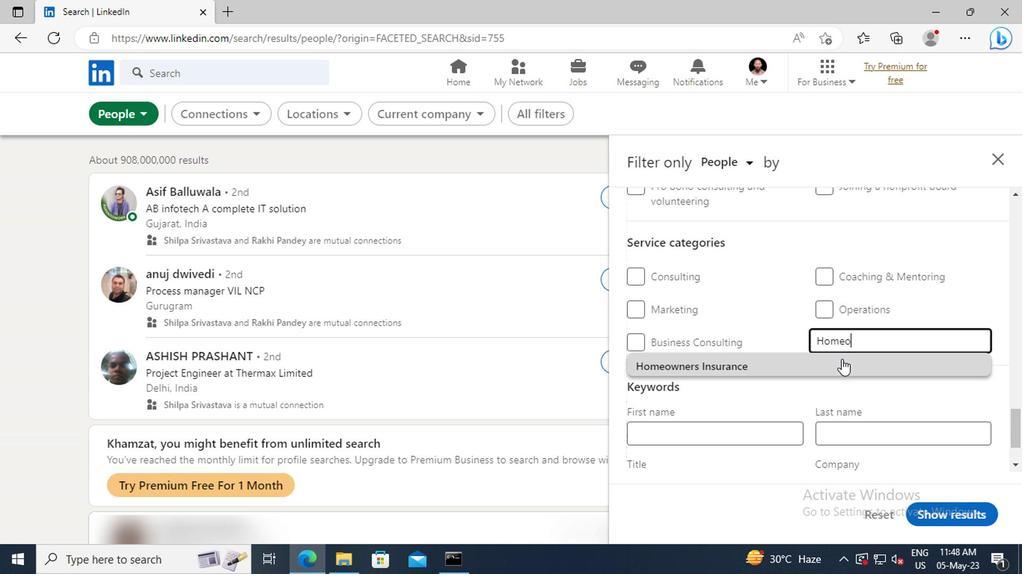 
Action: Mouse scrolled (842, 360) with delta (0, 0)
Screenshot: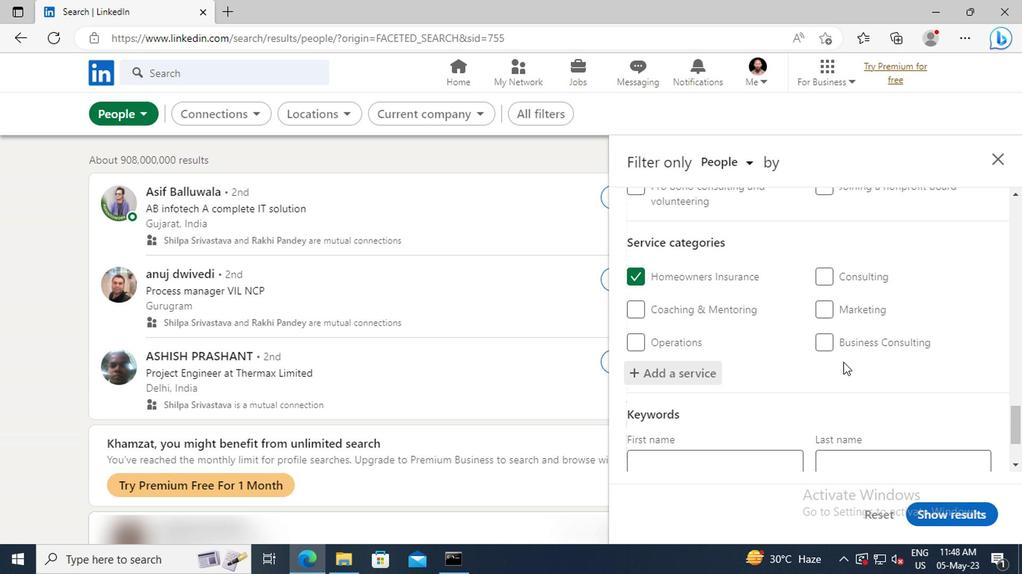 
Action: Mouse scrolled (842, 360) with delta (0, 0)
Screenshot: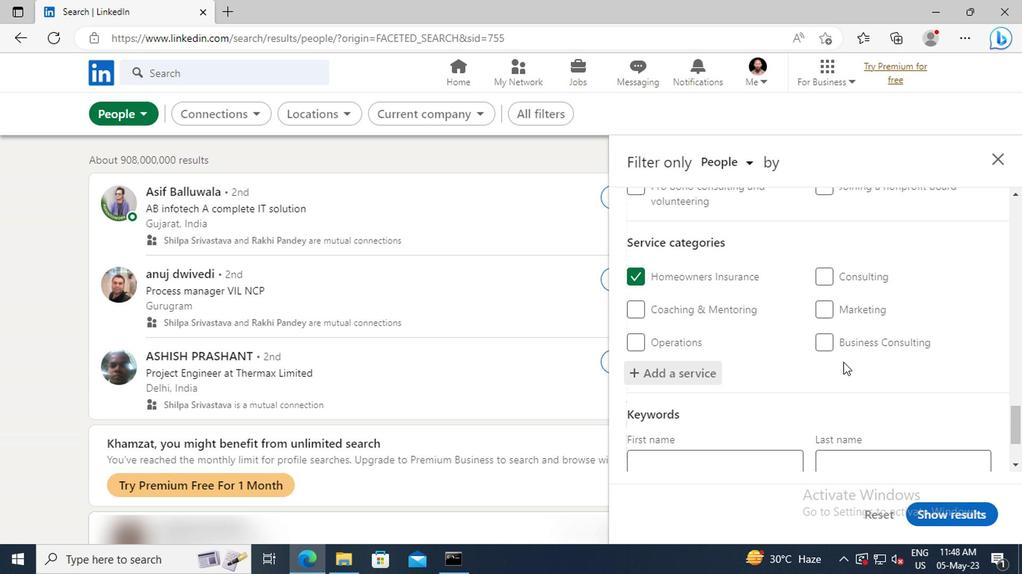 
Action: Mouse scrolled (842, 360) with delta (0, 0)
Screenshot: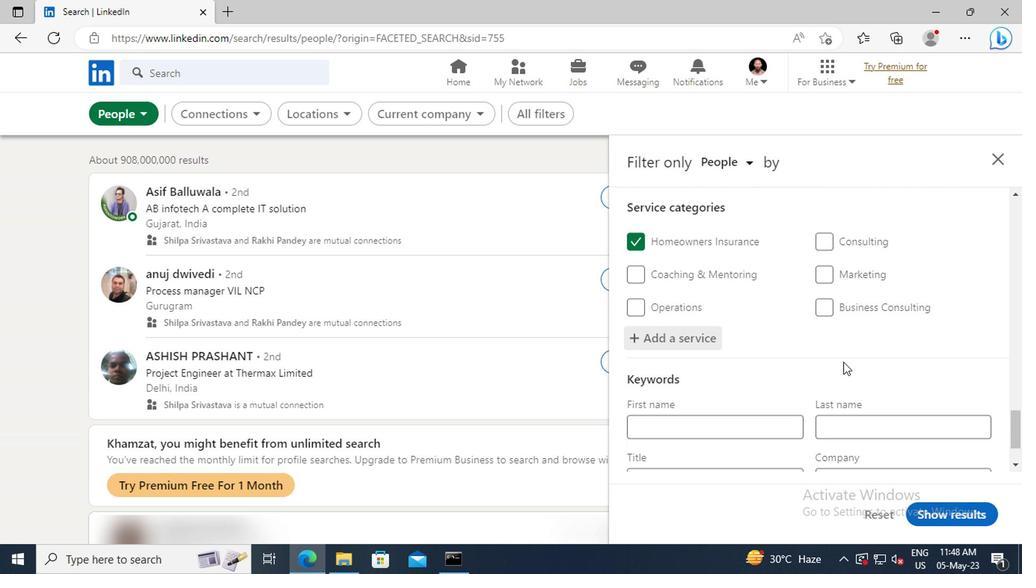 
Action: Mouse scrolled (842, 360) with delta (0, 0)
Screenshot: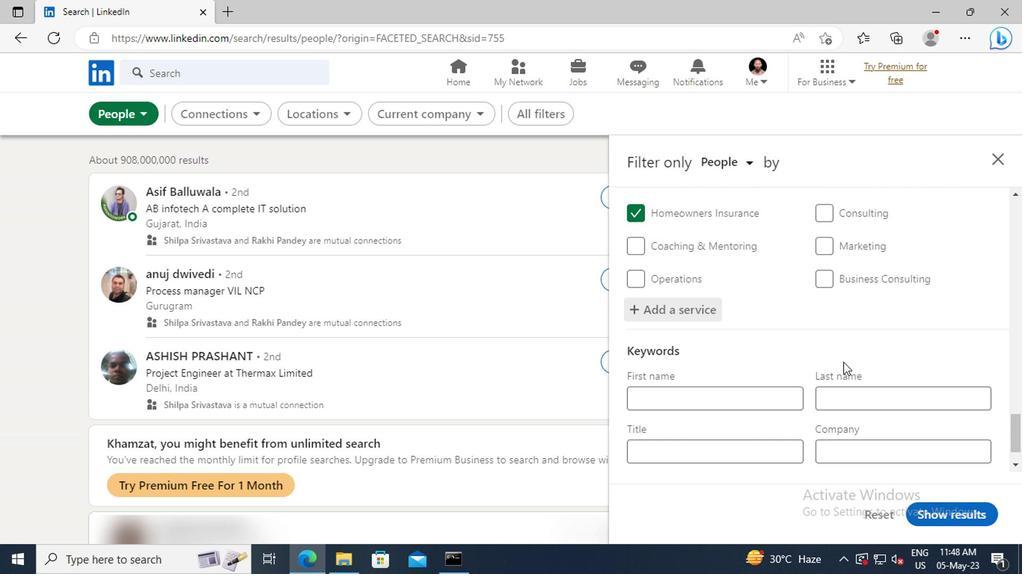 
Action: Mouse moved to (751, 398)
Screenshot: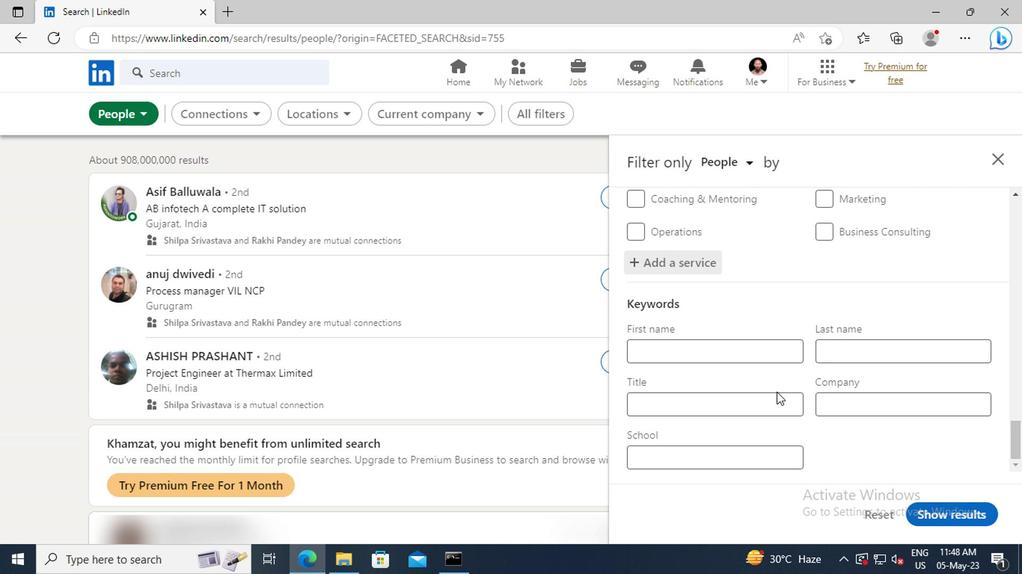 
Action: Mouse pressed left at (751, 398)
Screenshot: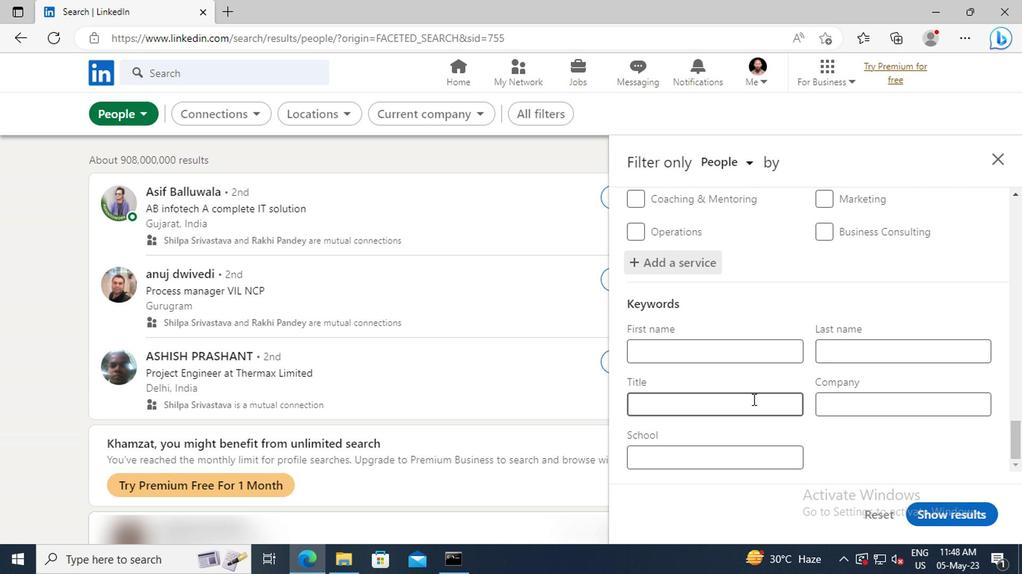 
Action: Mouse moved to (750, 398)
Screenshot: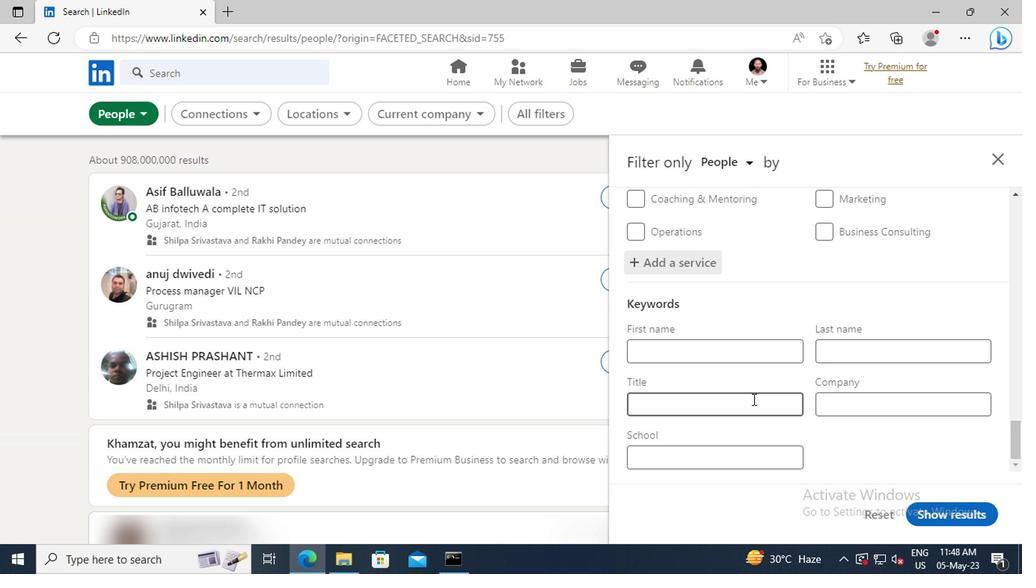 
Action: Key pressed <Key.shift>SALES<Key.space><Key.shift>ANALYST<Key.enter>
Screenshot: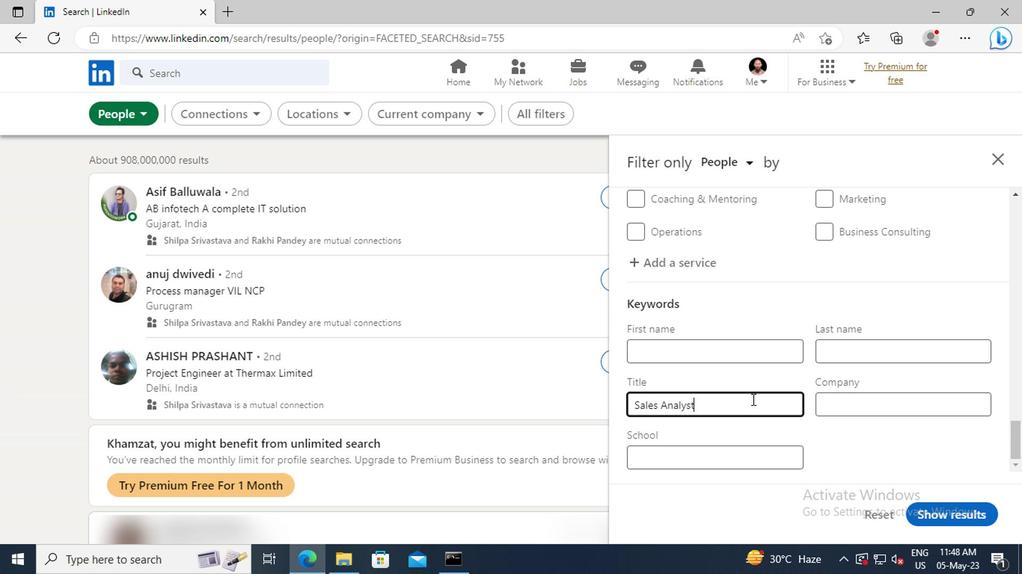 
Action: Mouse moved to (927, 507)
Screenshot: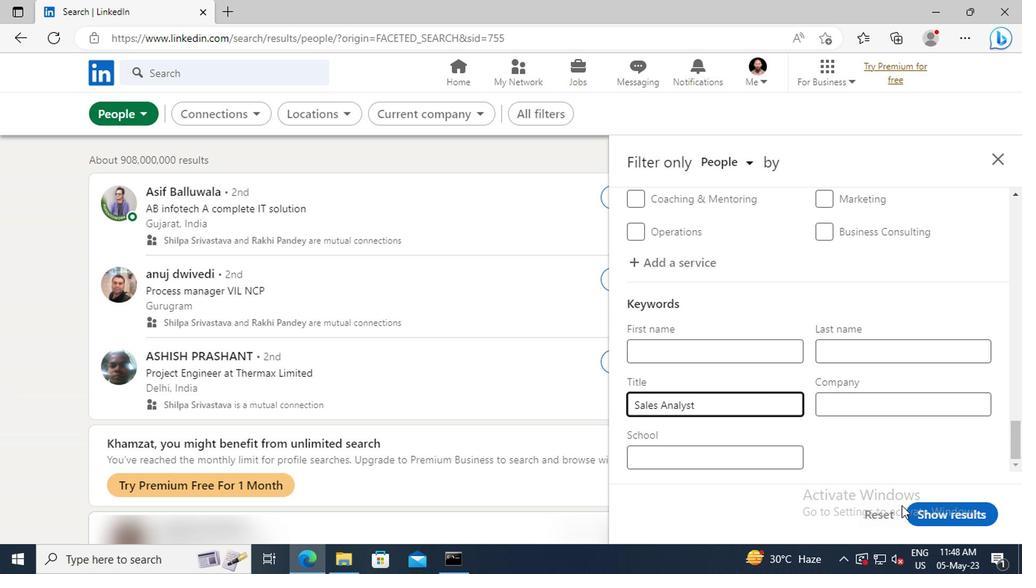 
Action: Mouse pressed left at (927, 507)
Screenshot: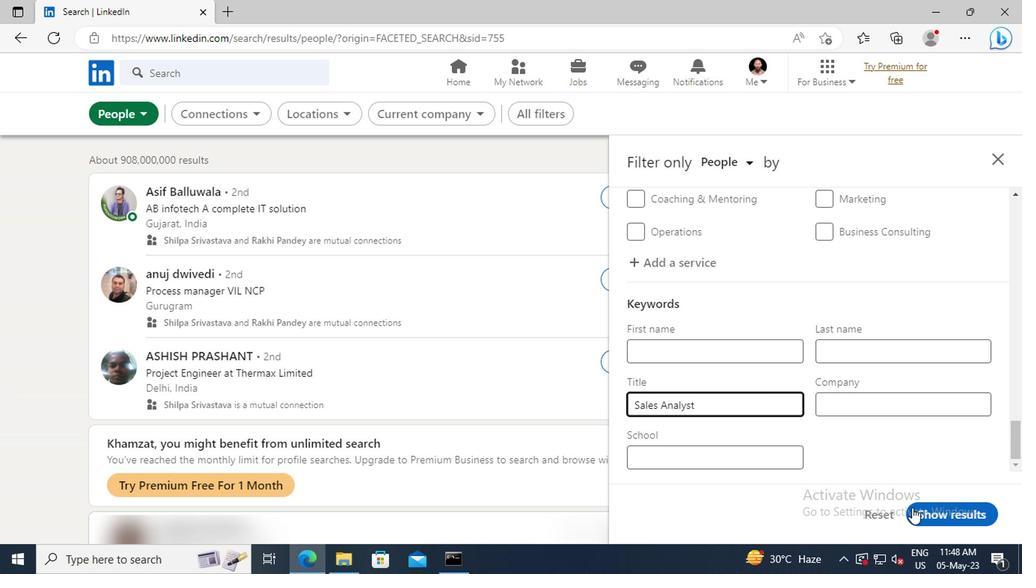
